 Task: Perpetual Calendar Template.
Action: Mouse moved to (57, 155)
Screenshot: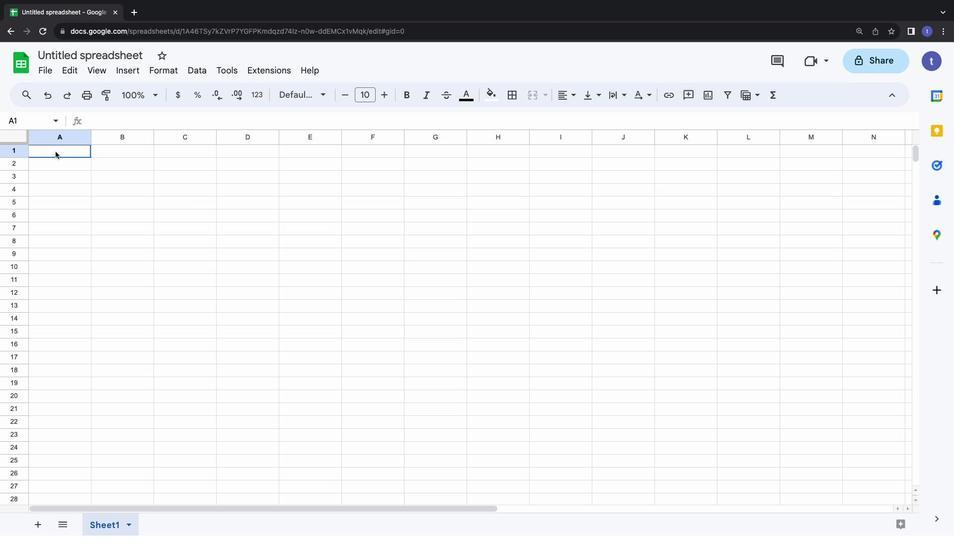 
Action: Mouse pressed left at (57, 155)
Screenshot: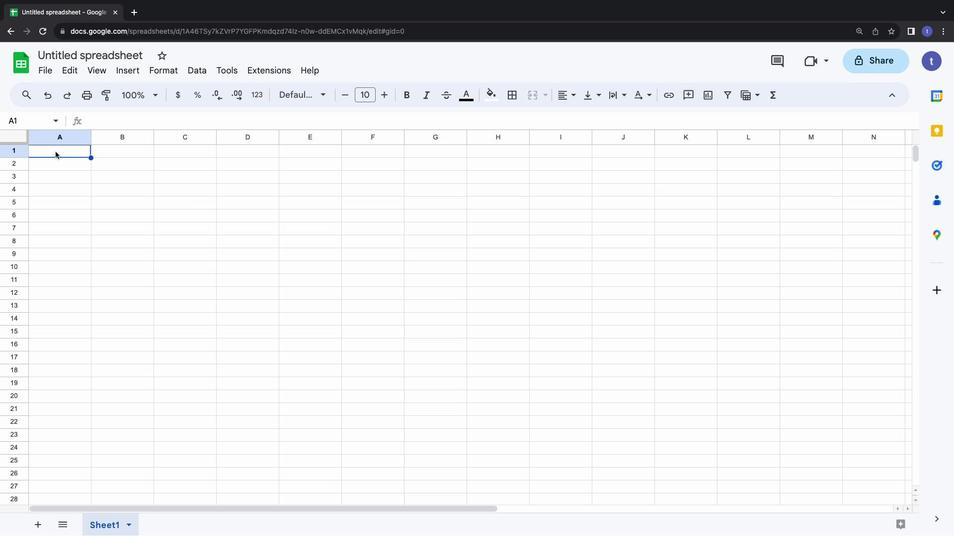 
Action: Mouse moved to (61, 158)
Screenshot: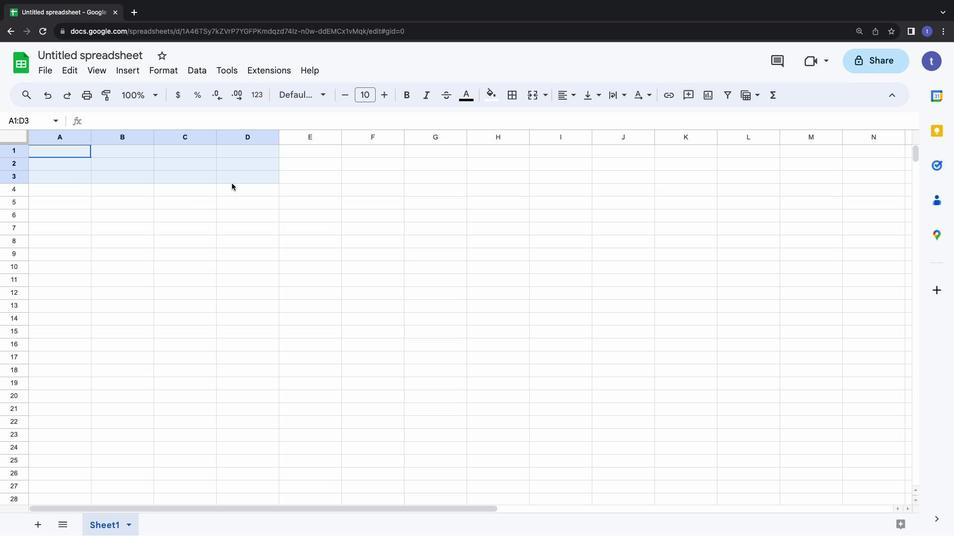 
Action: Mouse pressed left at (61, 158)
Screenshot: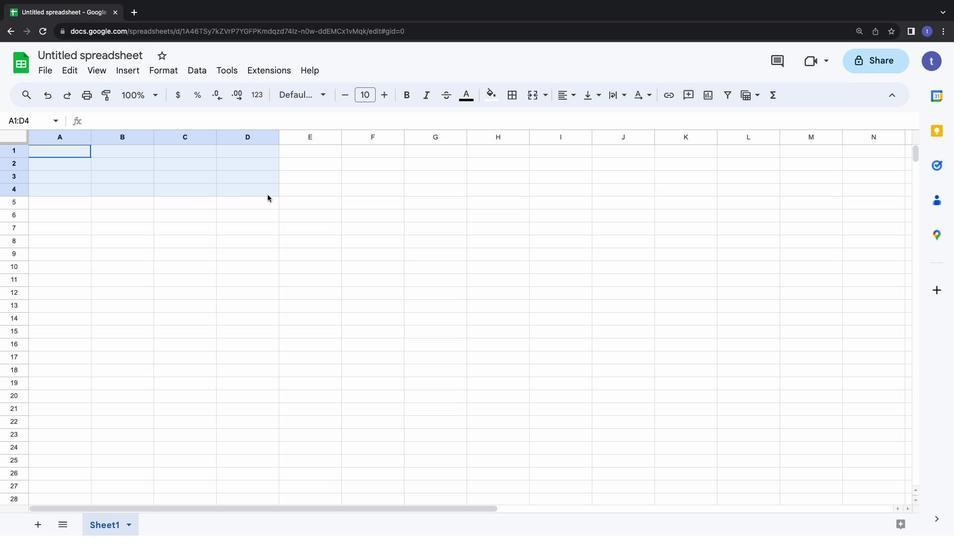 
Action: Mouse pressed left at (61, 158)
Screenshot: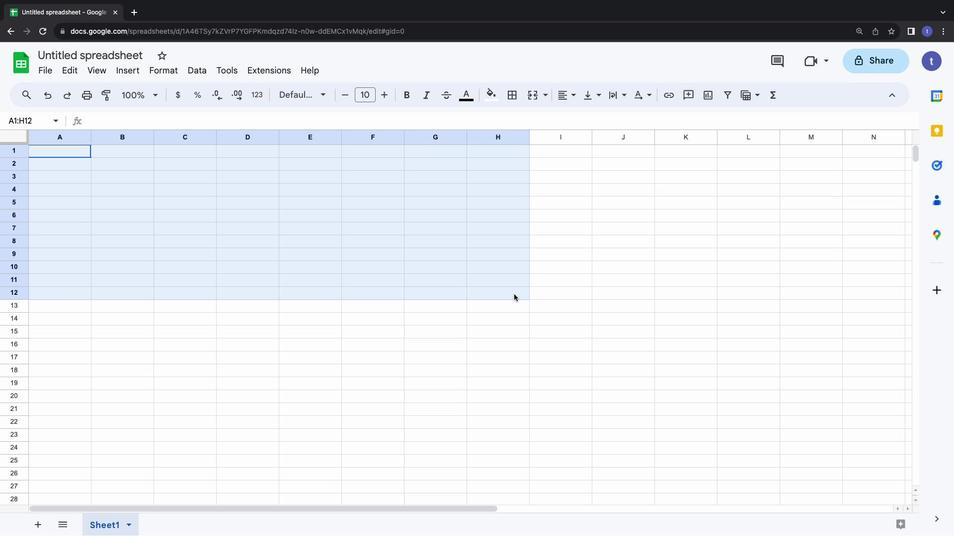 
Action: Mouse moved to (539, 517)
Screenshot: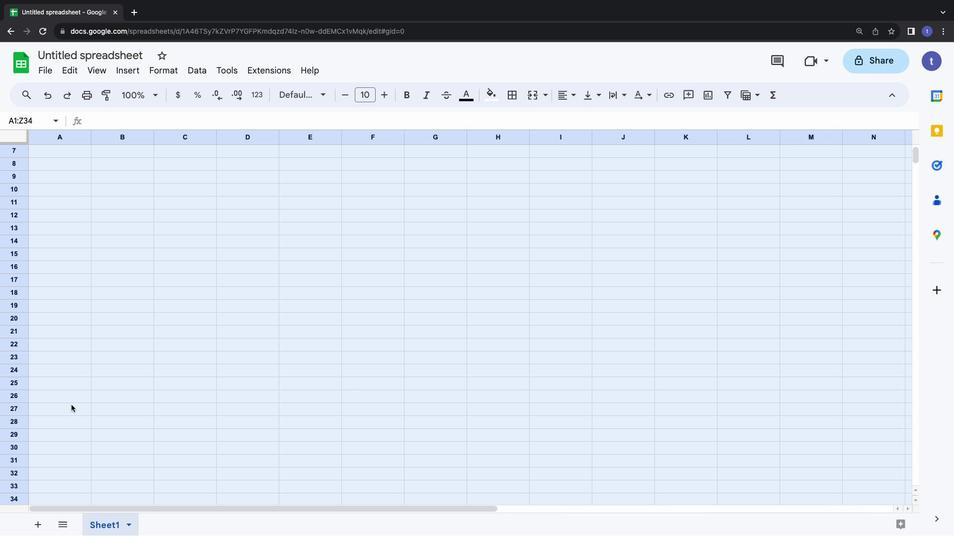 
Action: Mouse pressed left at (539, 517)
Screenshot: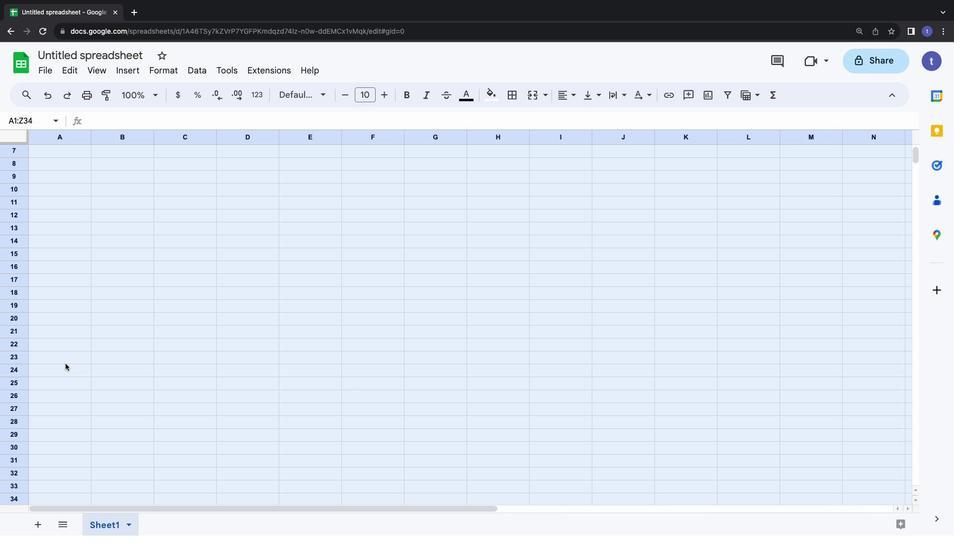 
Action: Mouse moved to (72, 370)
Screenshot: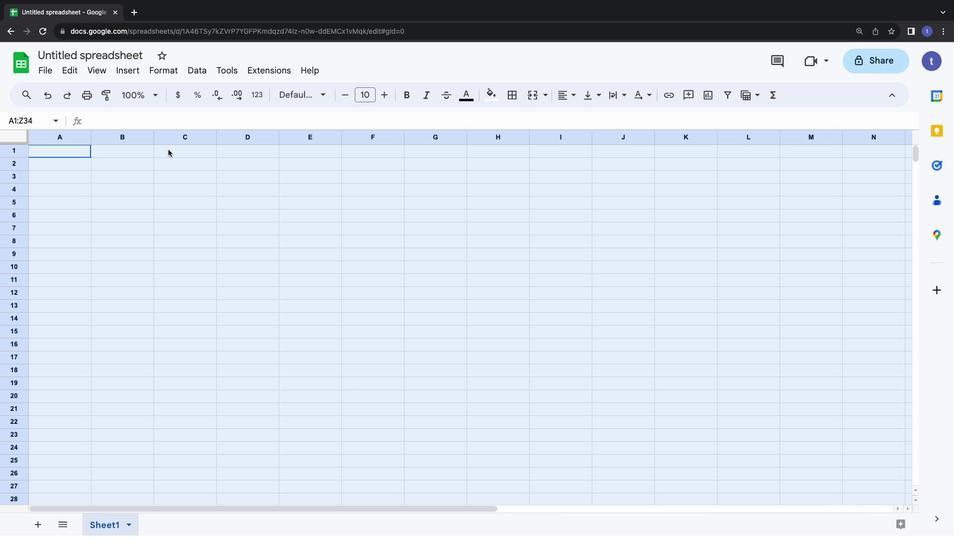 
Action: Mouse scrolled (72, 370) with delta (6, 6)
Screenshot: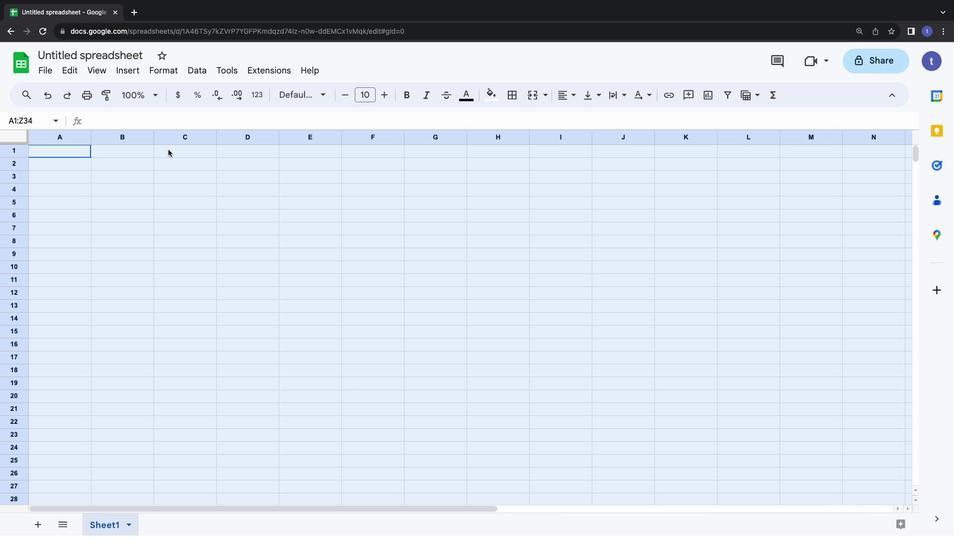 
Action: Mouse scrolled (72, 370) with delta (6, 6)
Screenshot: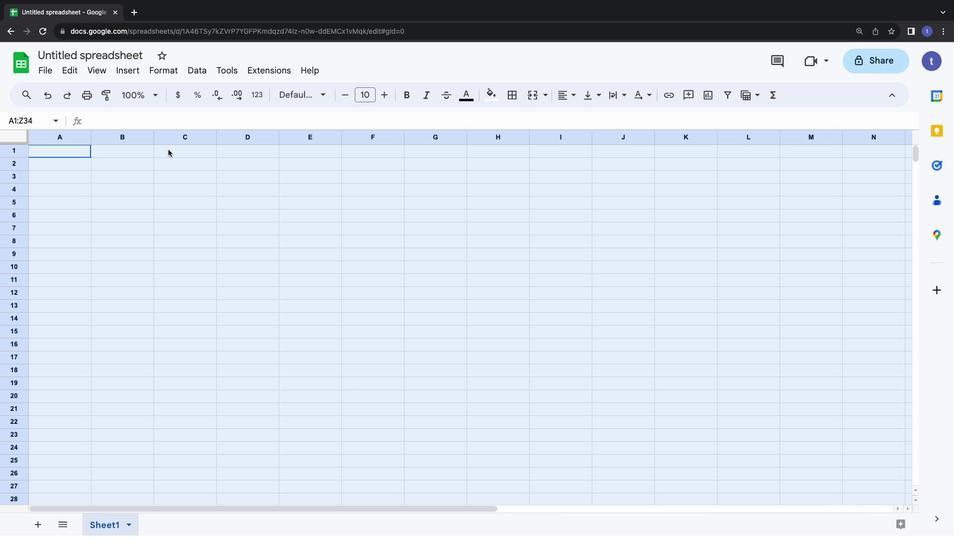 
Action: Mouse scrolled (72, 370) with delta (6, 8)
Screenshot: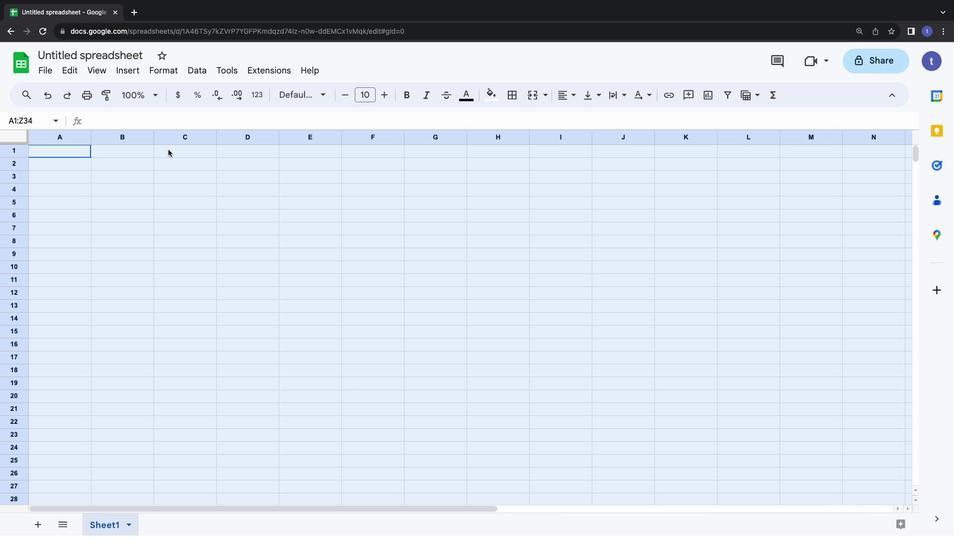 
Action: Mouse scrolled (72, 370) with delta (6, 8)
Screenshot: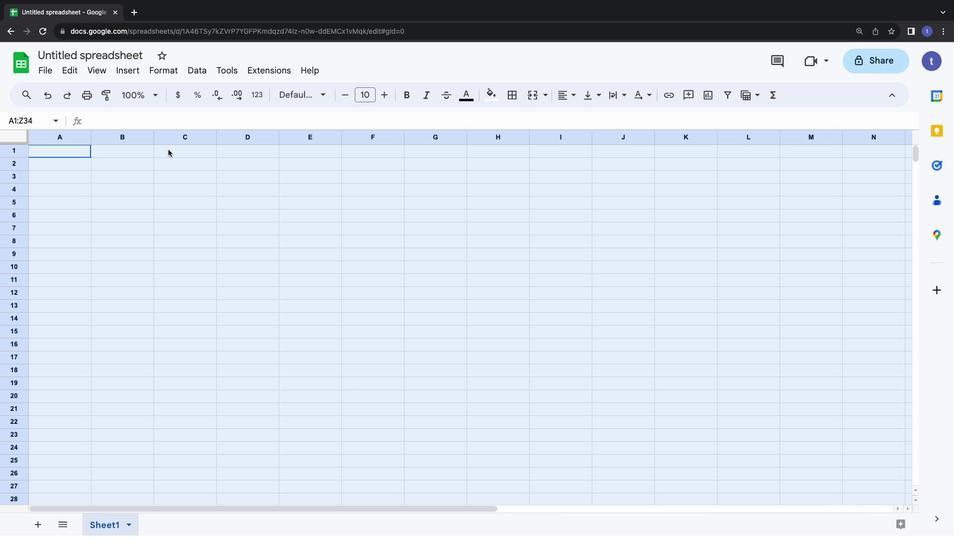 
Action: Mouse scrolled (72, 370) with delta (6, 9)
Screenshot: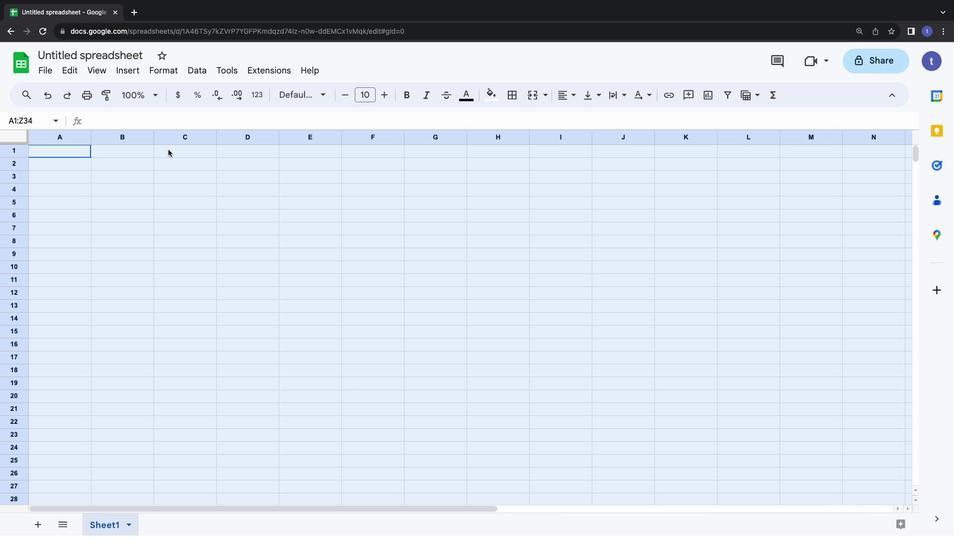 
Action: Mouse scrolled (72, 370) with delta (6, 9)
Screenshot: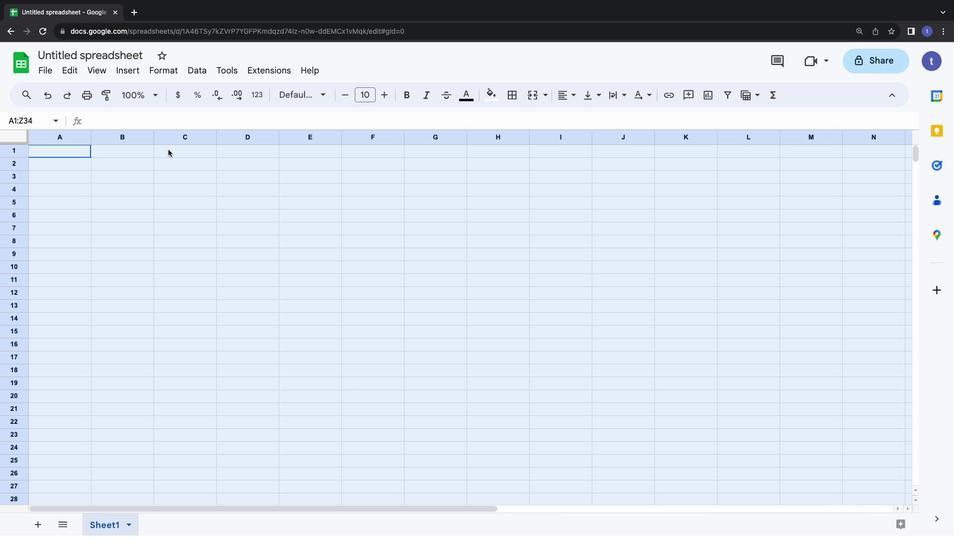 
Action: Mouse moved to (73, 368)
Screenshot: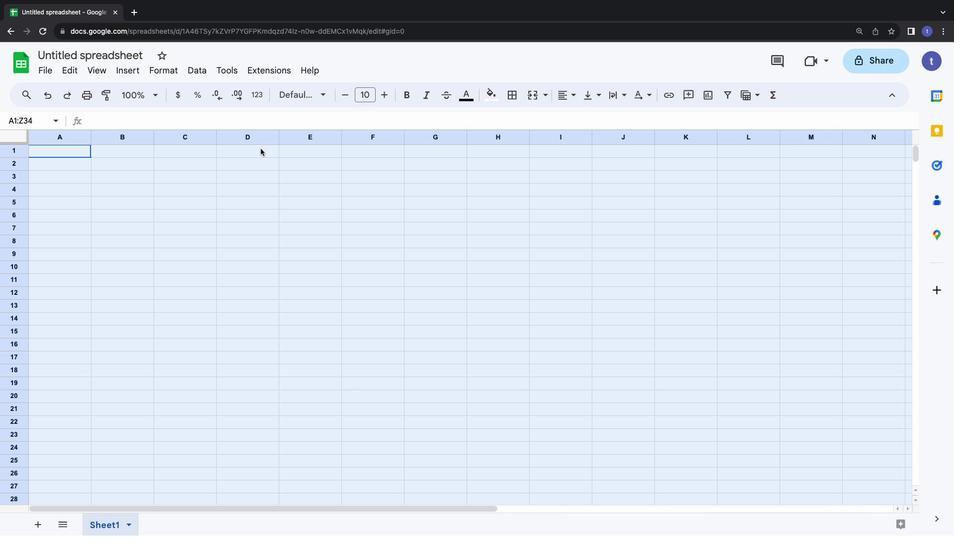 
Action: Mouse scrolled (73, 368) with delta (6, 6)
Screenshot: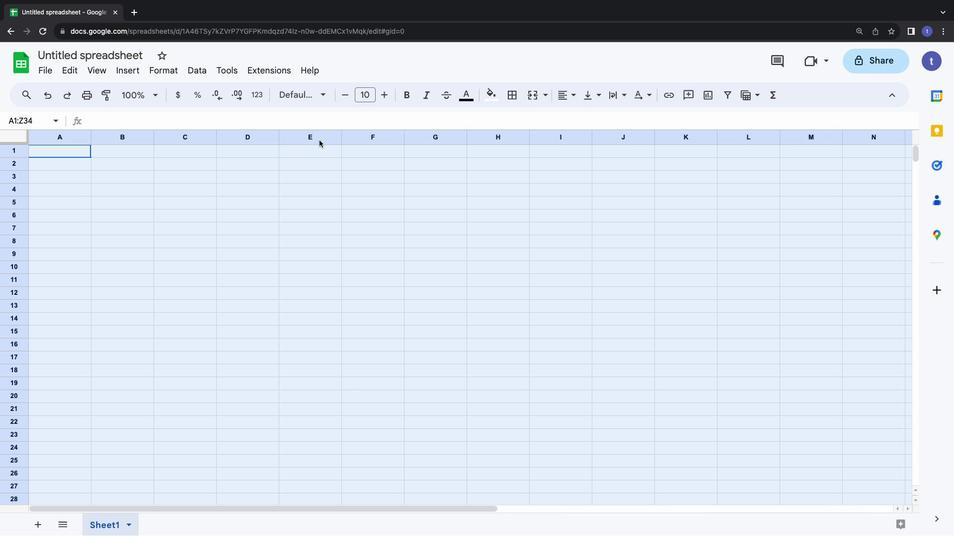 
Action: Mouse scrolled (73, 368) with delta (6, 6)
Screenshot: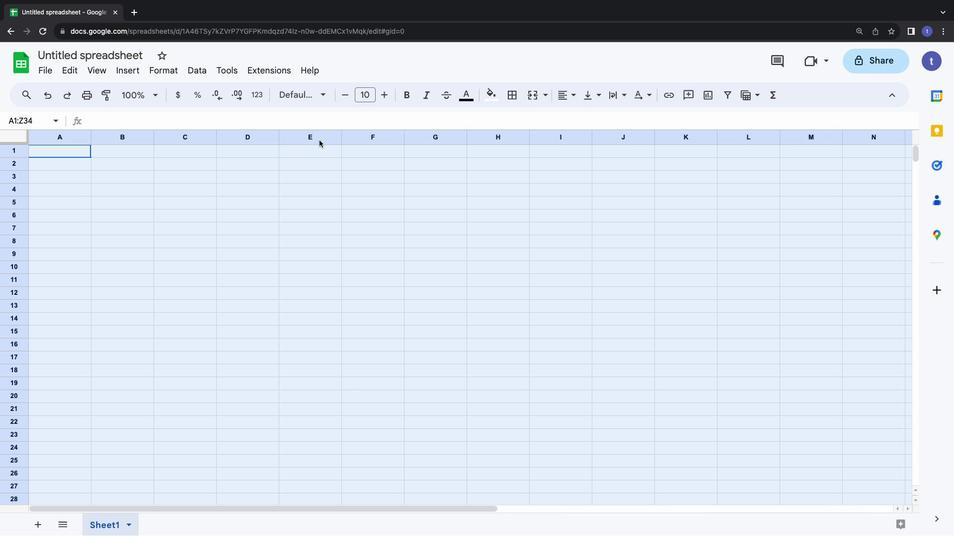 
Action: Mouse scrolled (73, 368) with delta (6, 8)
Screenshot: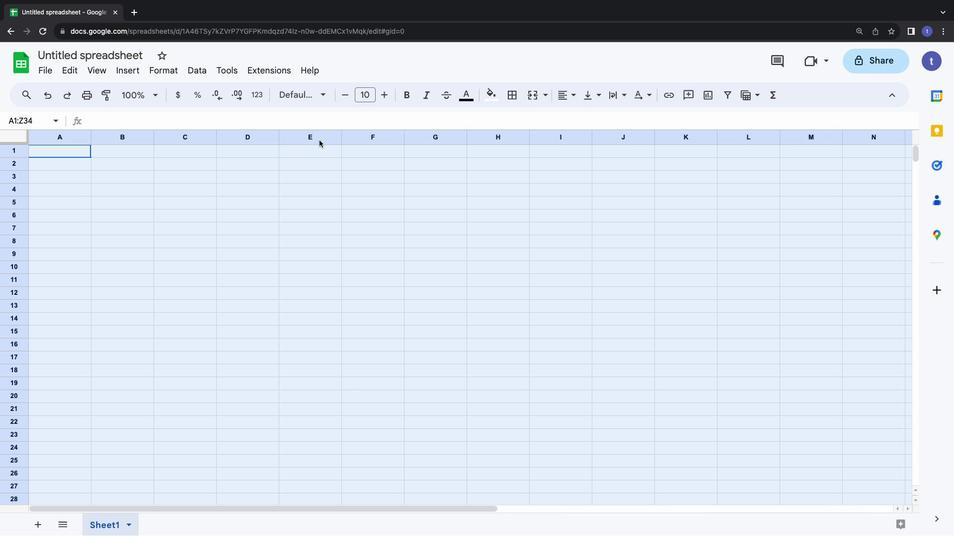 
Action: Mouse scrolled (73, 368) with delta (6, 8)
Screenshot: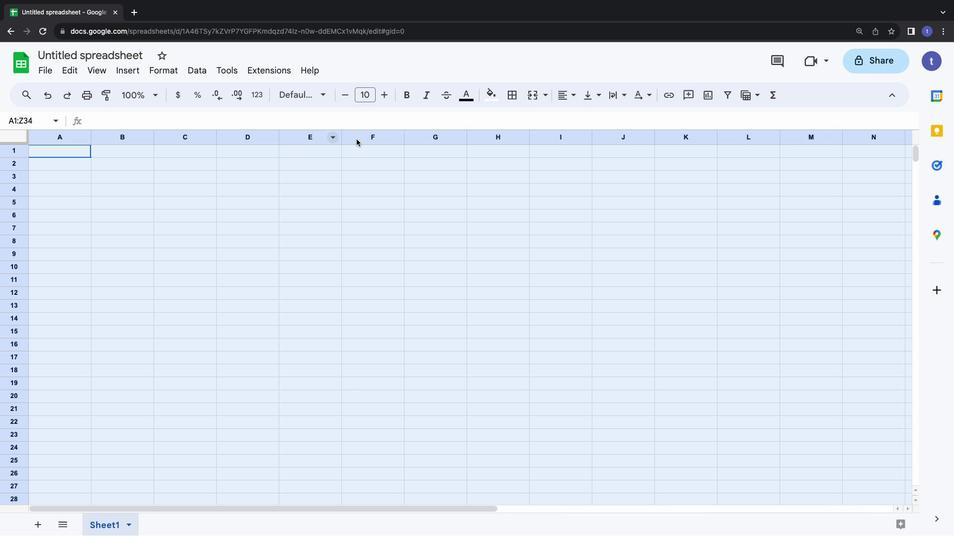
Action: Mouse scrolled (73, 368) with delta (6, 9)
Screenshot: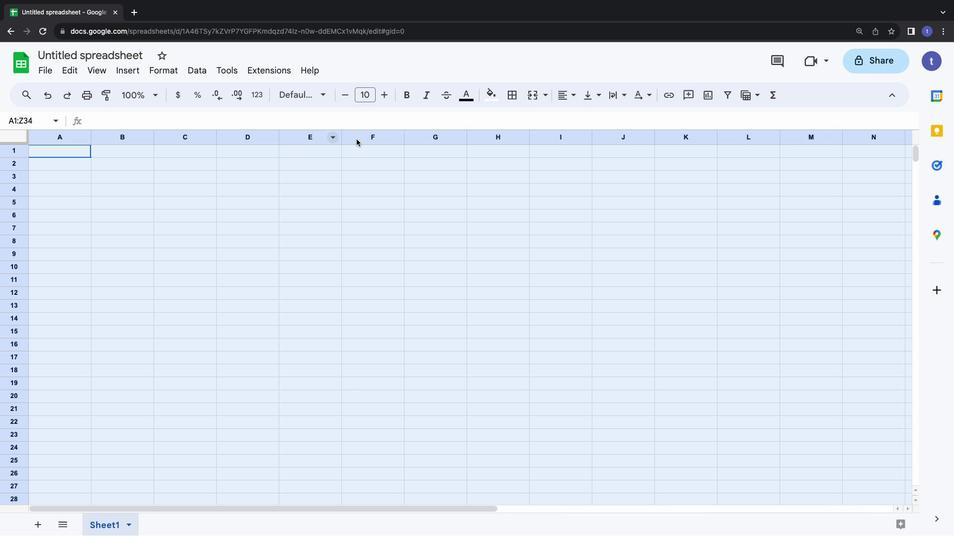 
Action: Mouse moved to (513, 103)
Screenshot: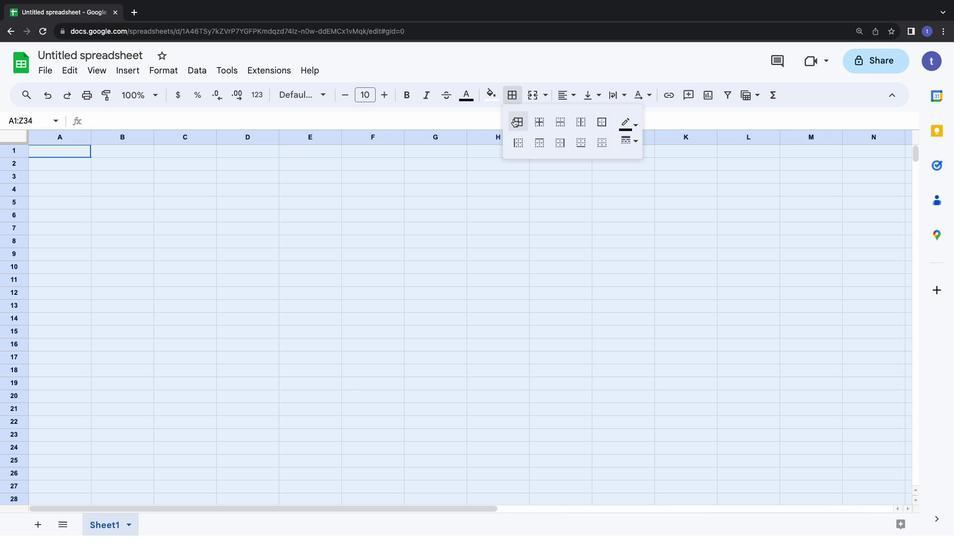
Action: Mouse pressed left at (513, 103)
Screenshot: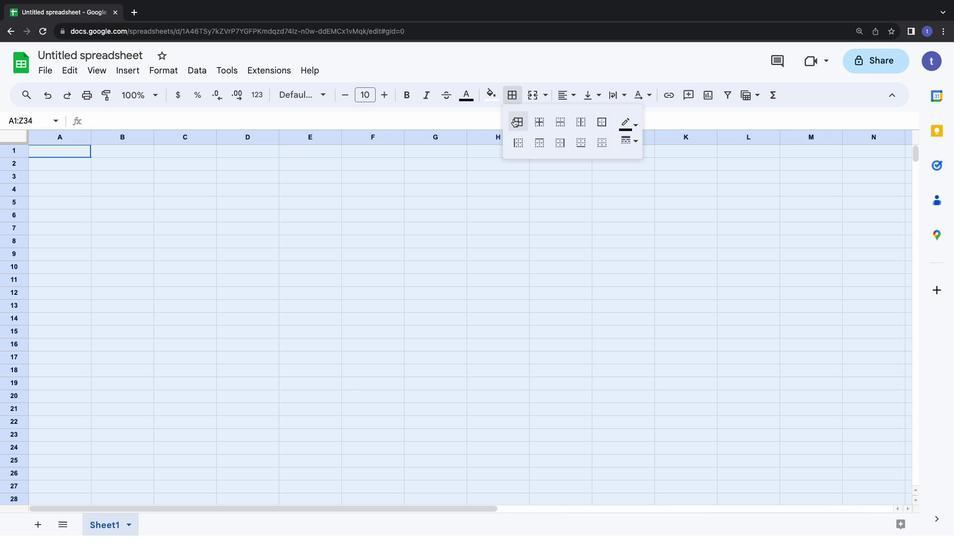 
Action: Mouse moved to (520, 125)
Screenshot: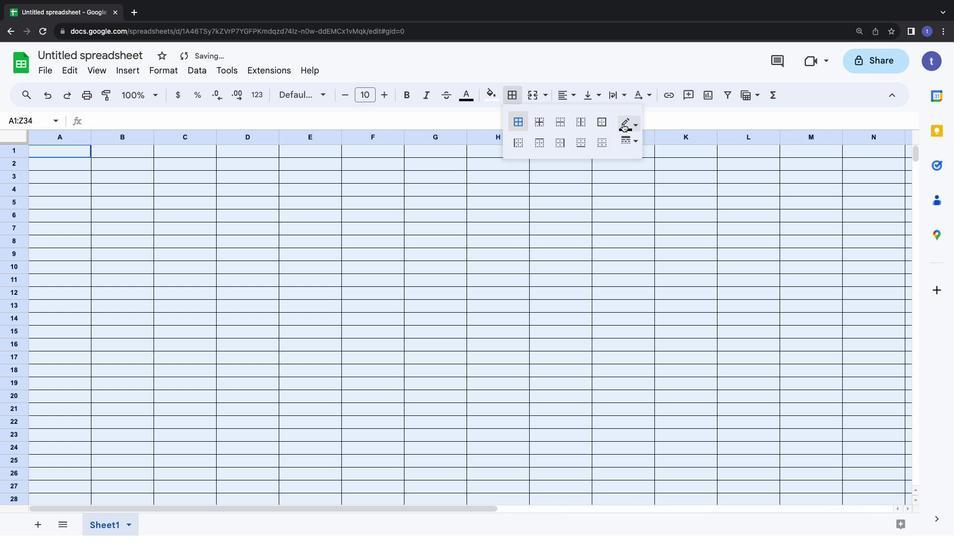 
Action: Mouse pressed left at (520, 125)
Screenshot: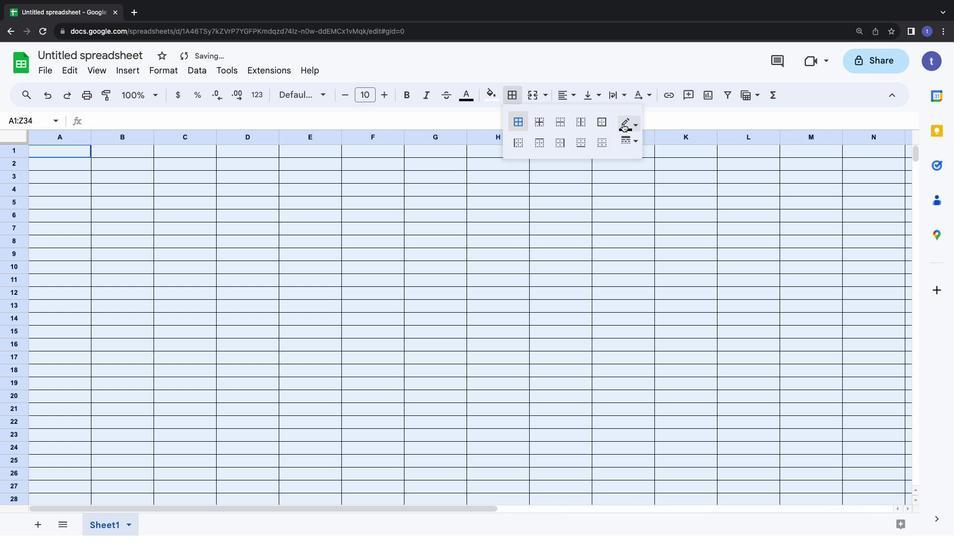 
Action: Mouse moved to (629, 130)
Screenshot: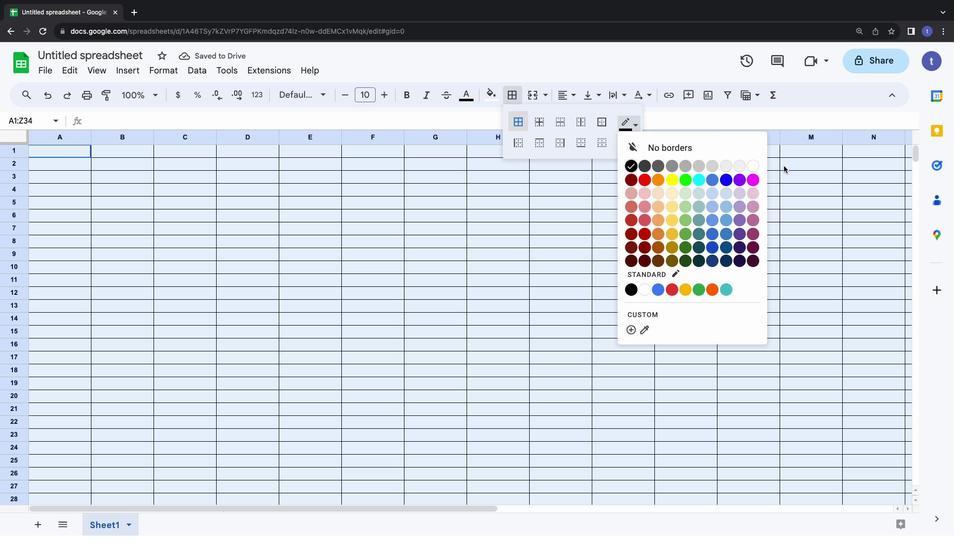 
Action: Mouse pressed left at (629, 130)
Screenshot: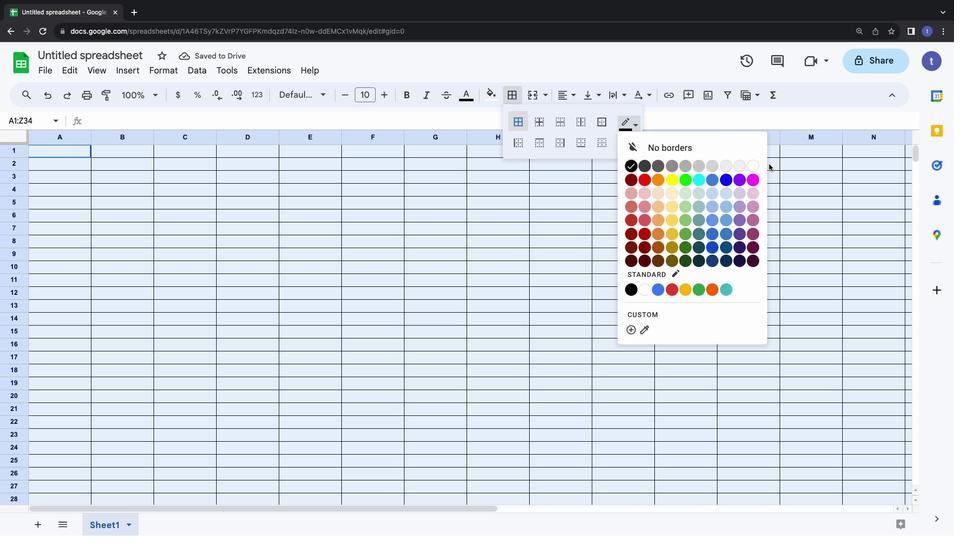 
Action: Mouse moved to (765, 169)
Screenshot: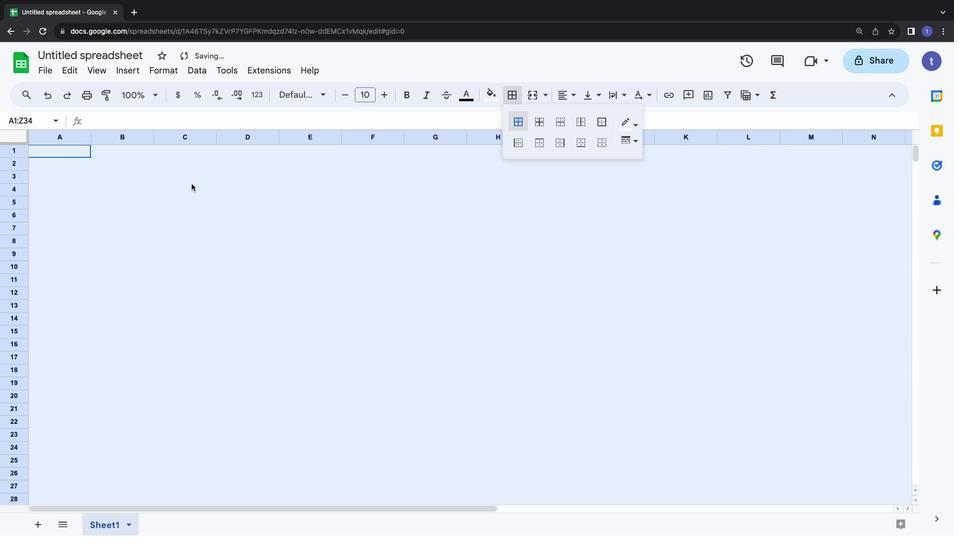 
Action: Mouse pressed left at (765, 169)
Screenshot: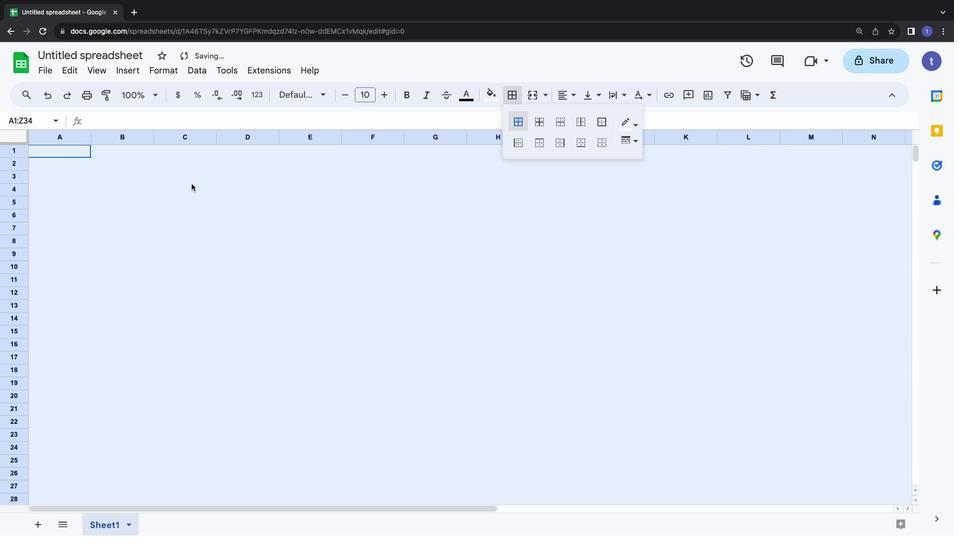 
Action: Mouse moved to (118, 155)
Screenshot: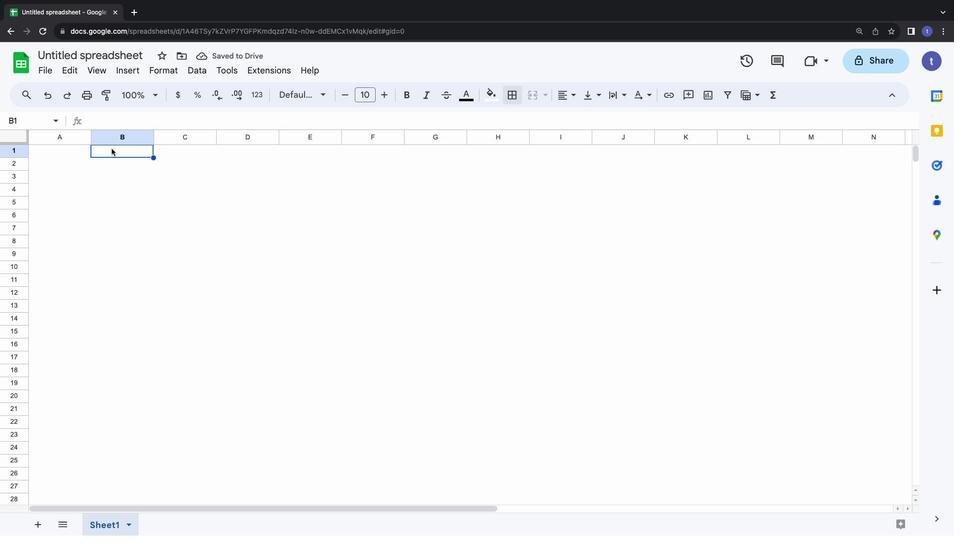 
Action: Mouse pressed left at (118, 155)
Screenshot: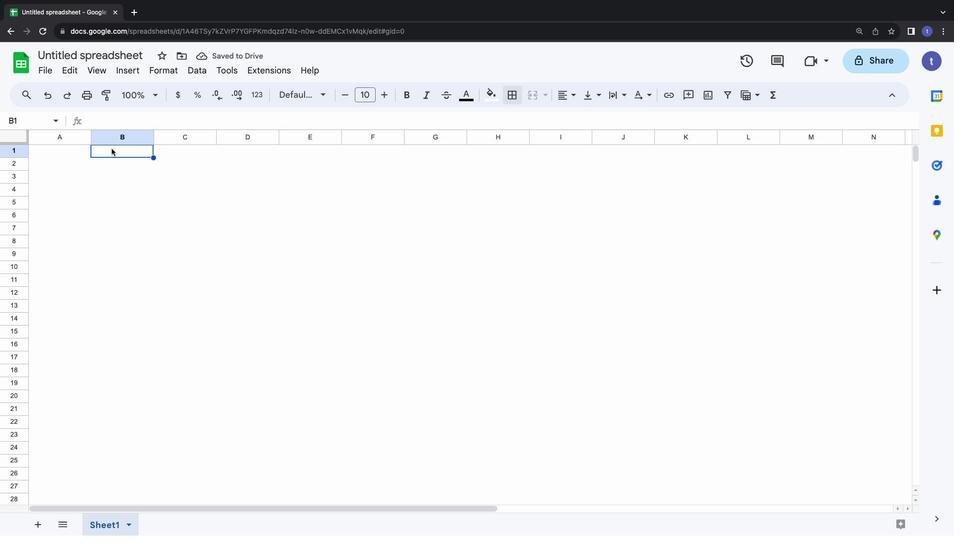 
Action: Mouse moved to (124, 169)
Screenshot: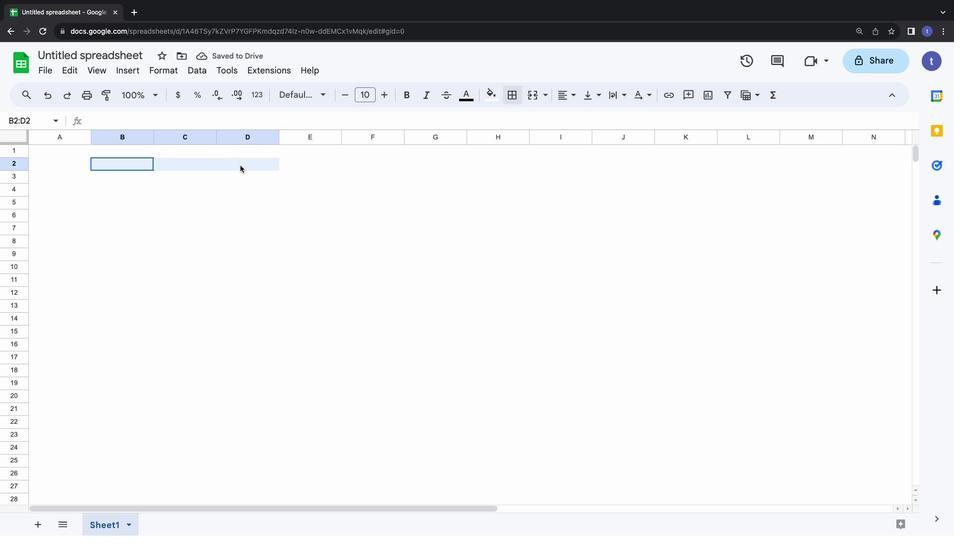 
Action: Mouse pressed left at (124, 169)
Screenshot: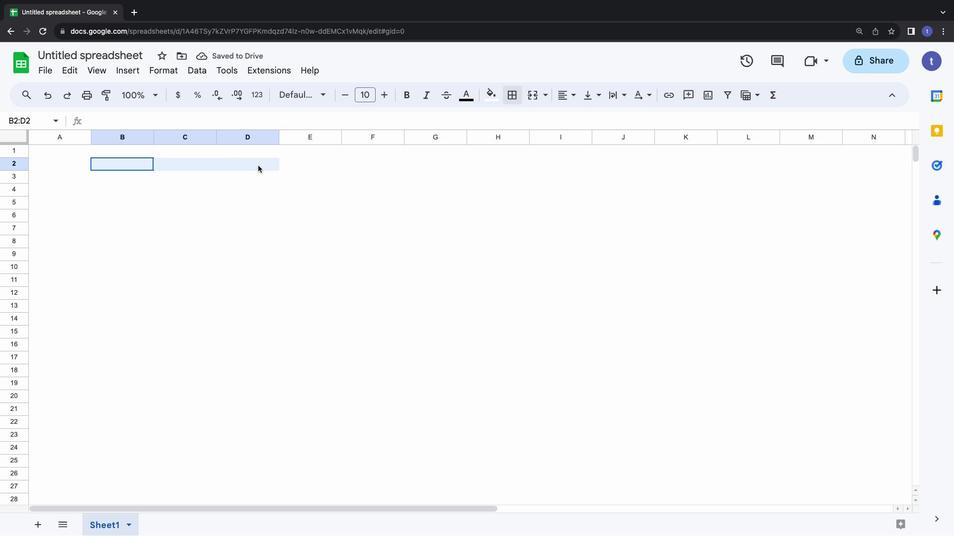 
Action: Mouse pressed left at (124, 169)
Screenshot: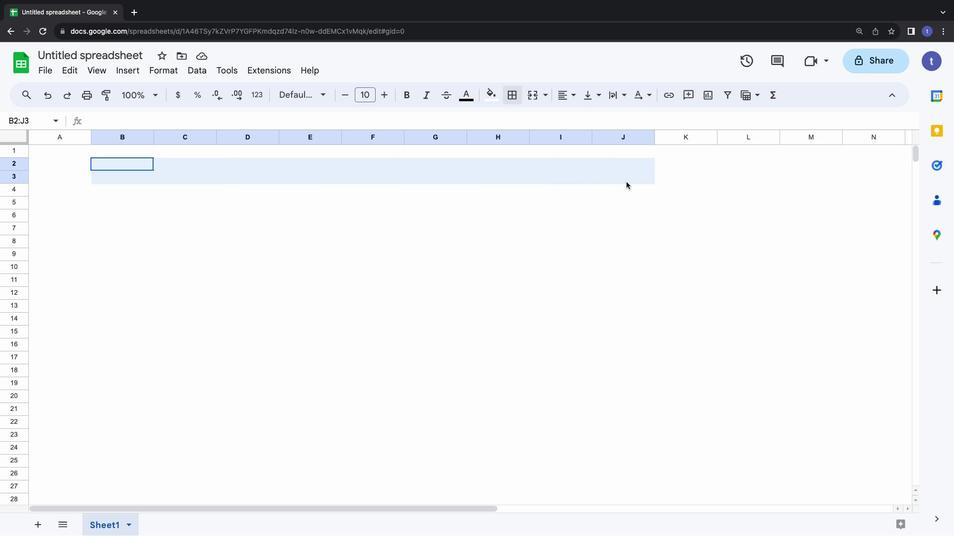 
Action: Mouse moved to (223, 142)
Screenshot: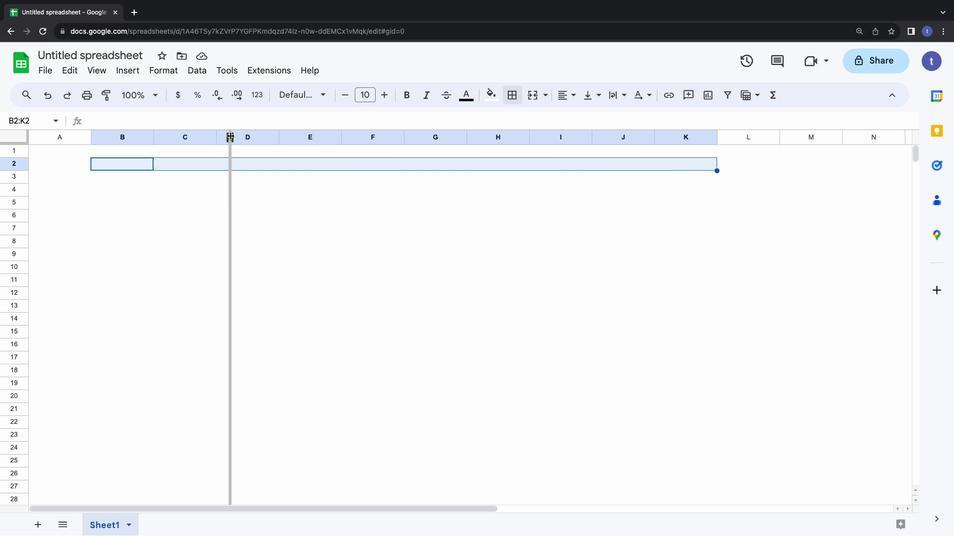 
Action: Mouse pressed left at (223, 142)
Screenshot: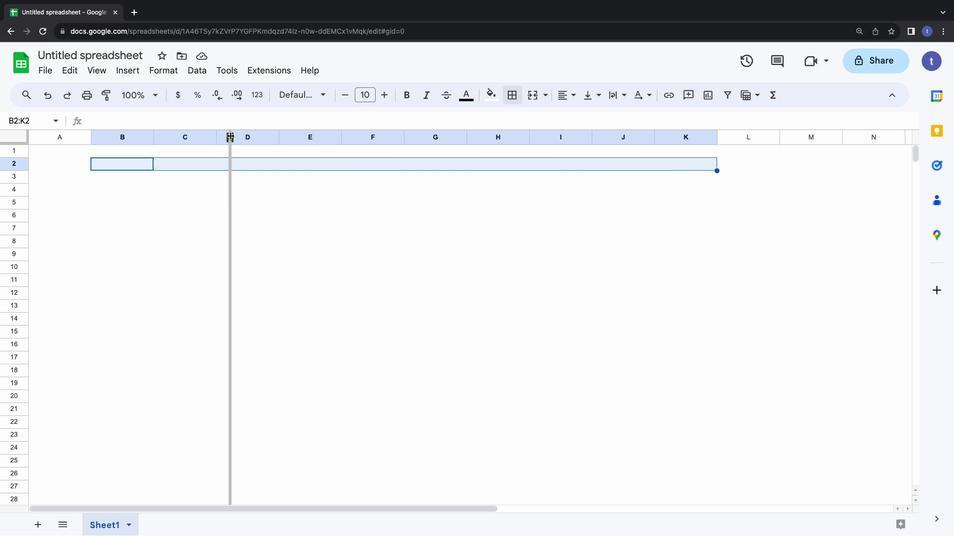 
Action: Mouse moved to (298, 145)
Screenshot: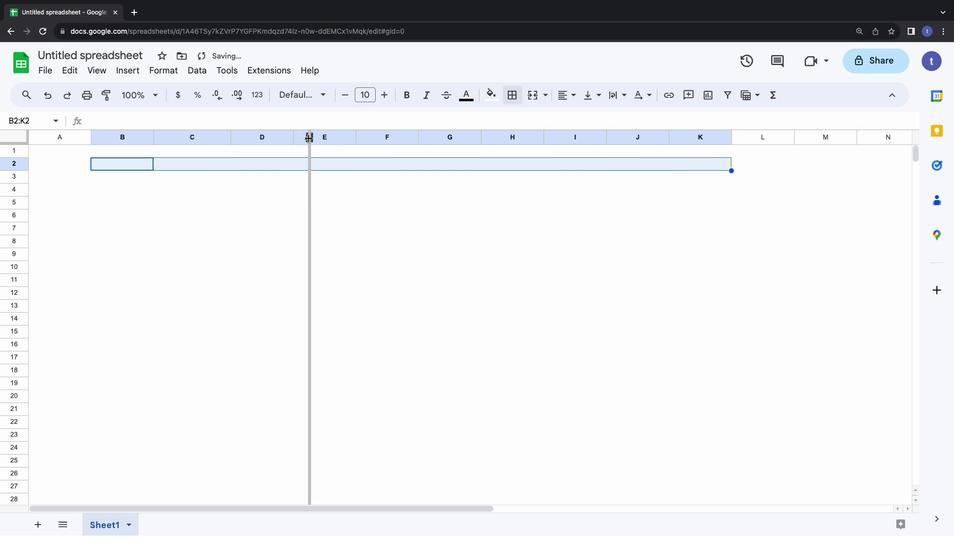 
Action: Mouse pressed left at (298, 145)
Screenshot: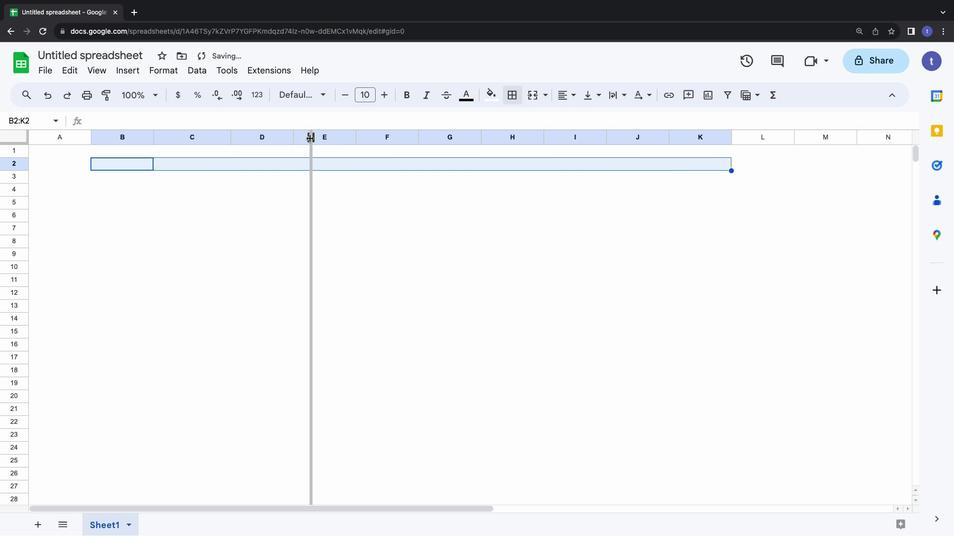 
Action: Mouse moved to (398, 142)
Screenshot: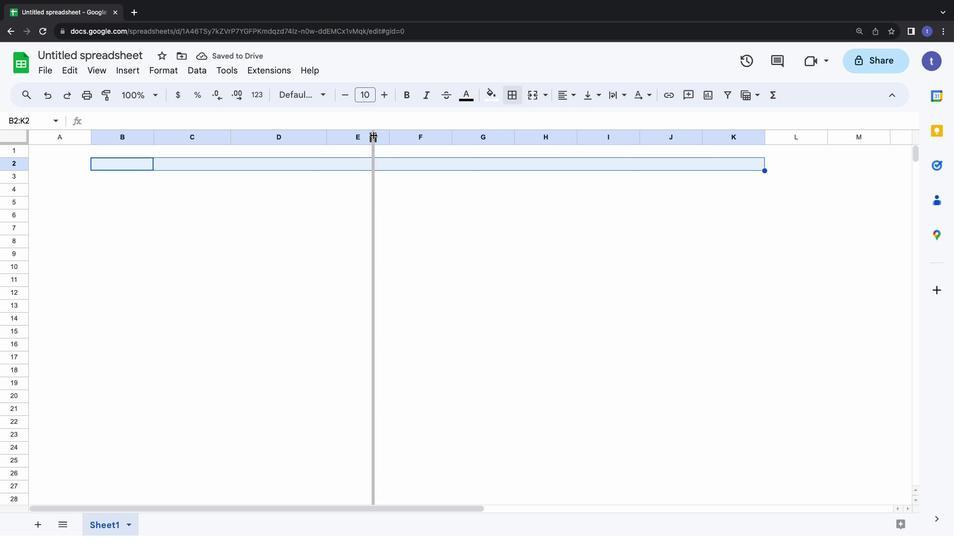 
Action: Mouse pressed left at (398, 142)
Screenshot: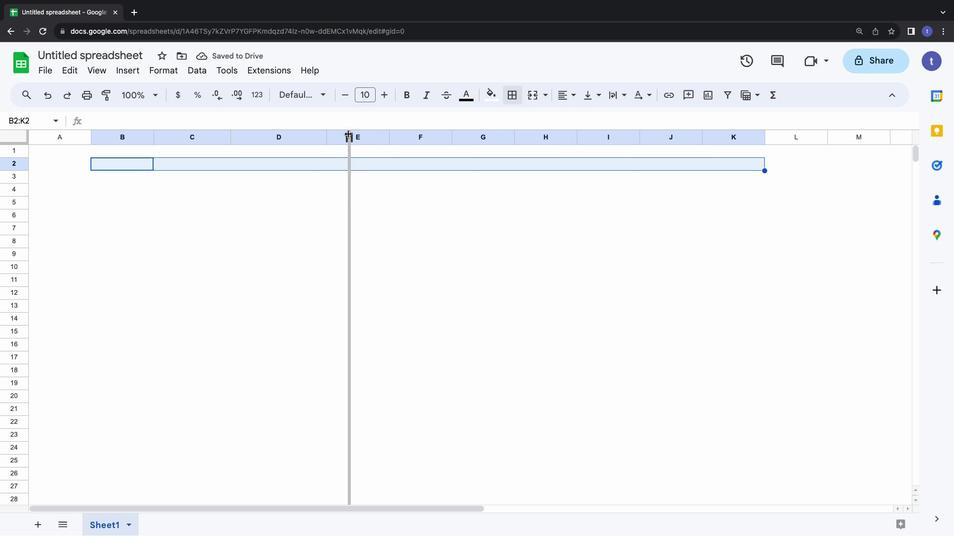 
Action: Mouse moved to (405, 143)
Screenshot: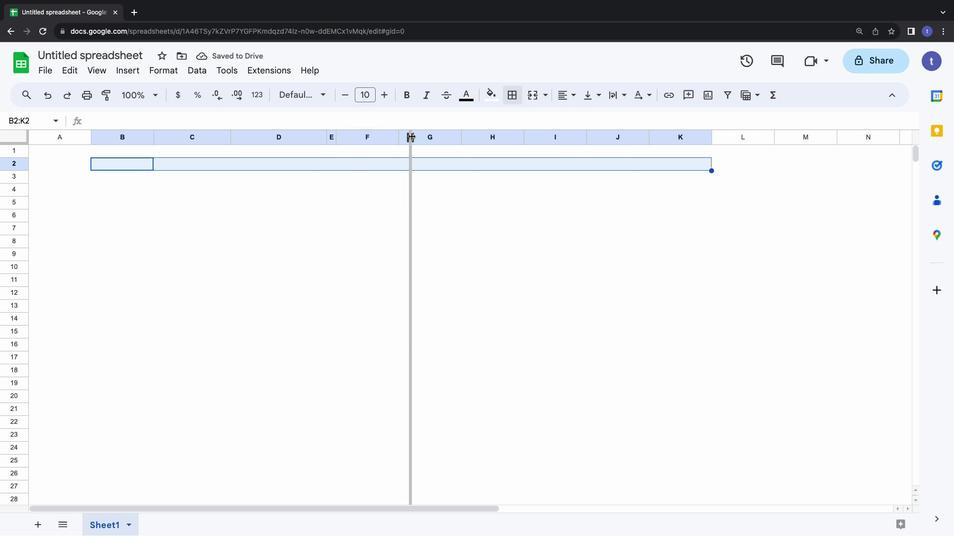 
Action: Mouse pressed left at (405, 143)
Screenshot: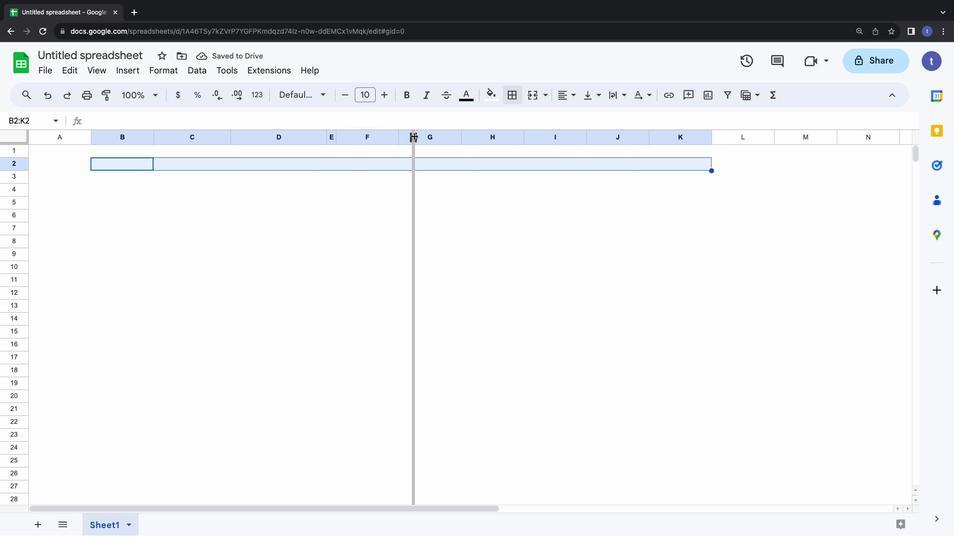
Action: Mouse moved to (477, 143)
Screenshot: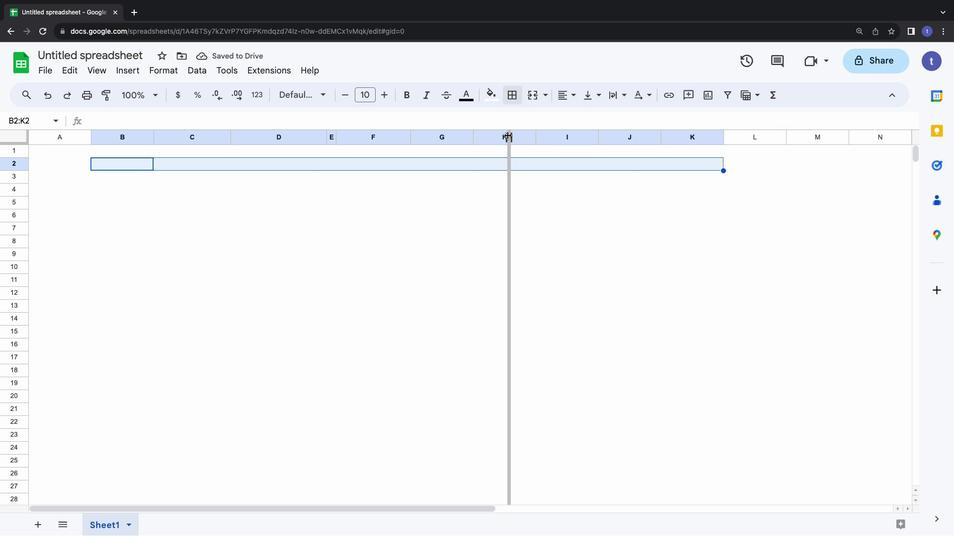 
Action: Mouse pressed left at (477, 143)
Screenshot: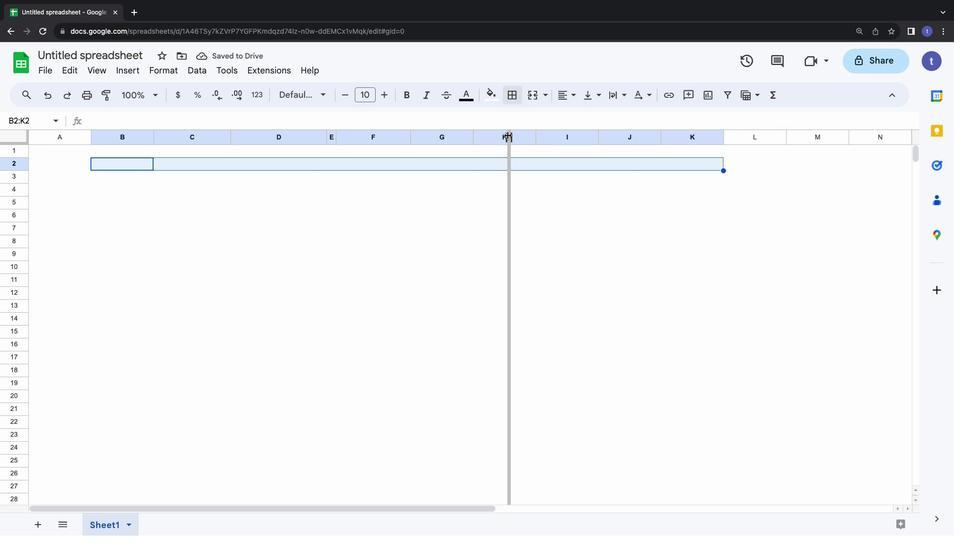 
Action: Mouse moved to (580, 146)
Screenshot: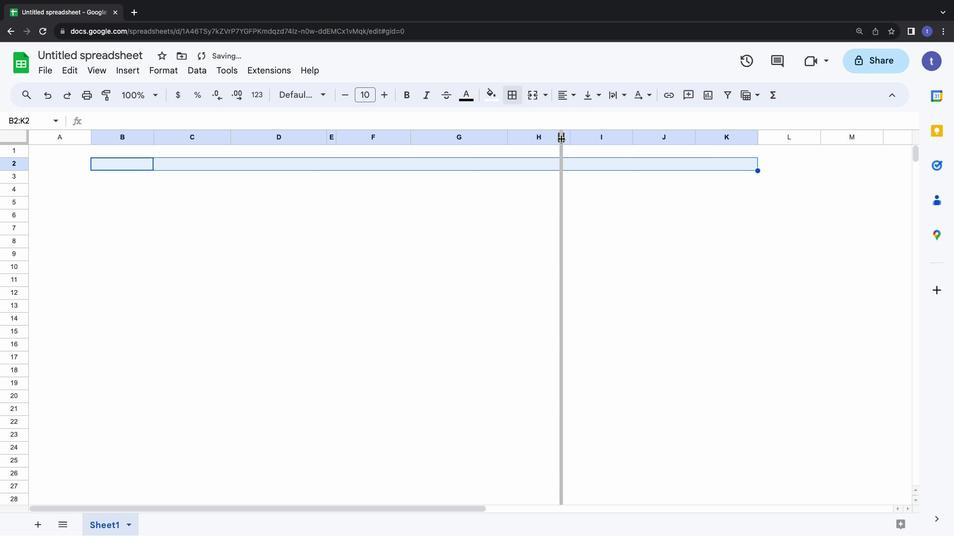 
Action: Mouse pressed left at (580, 146)
Screenshot: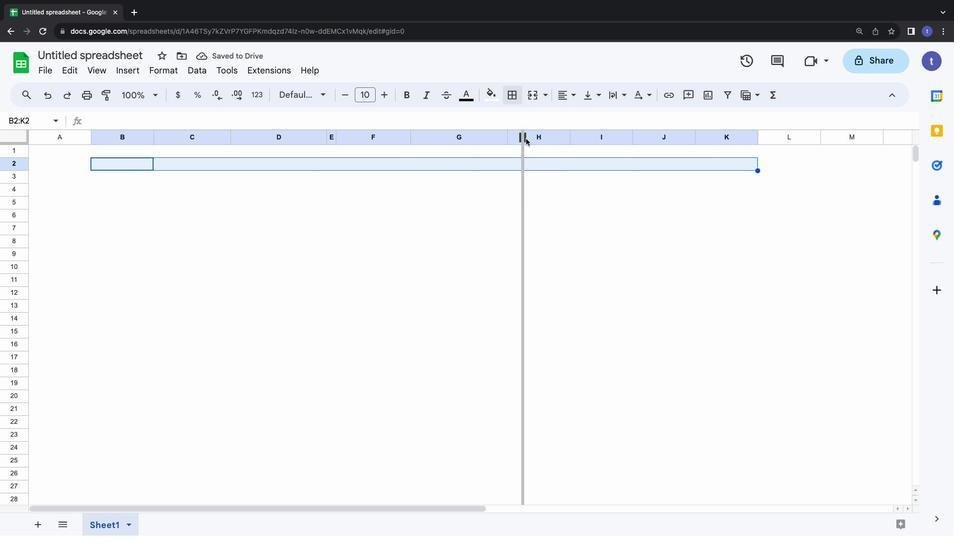 
Action: Mouse moved to (593, 142)
Screenshot: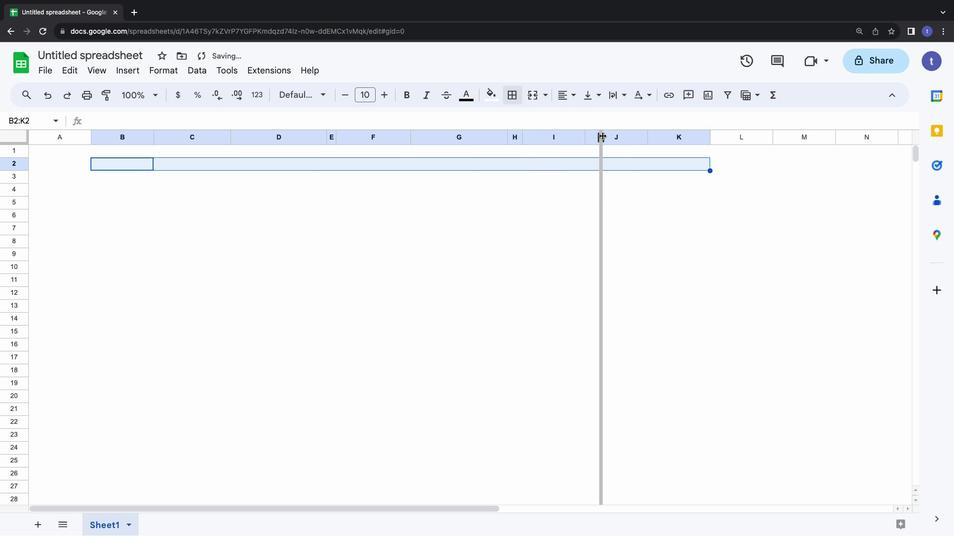 
Action: Mouse pressed left at (593, 142)
Screenshot: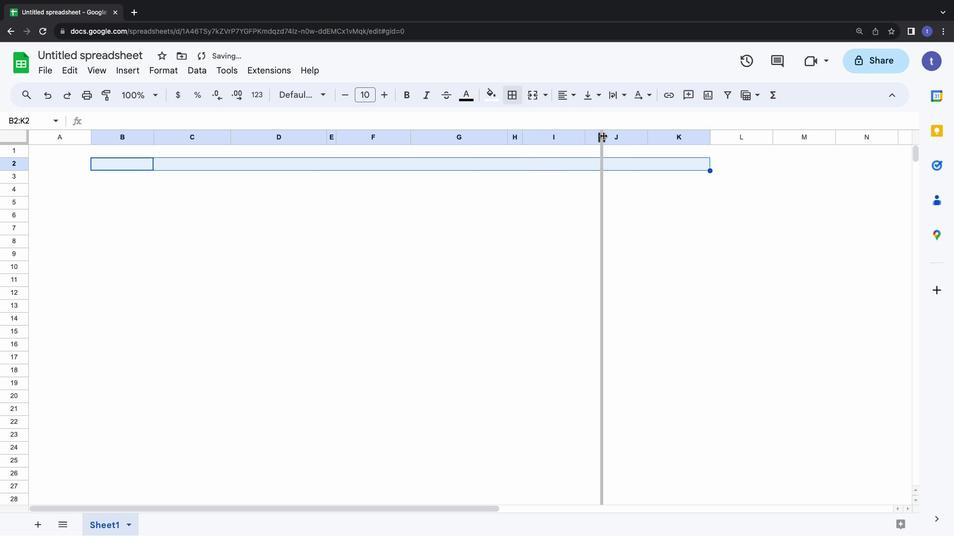 
Action: Mouse moved to (675, 145)
Screenshot: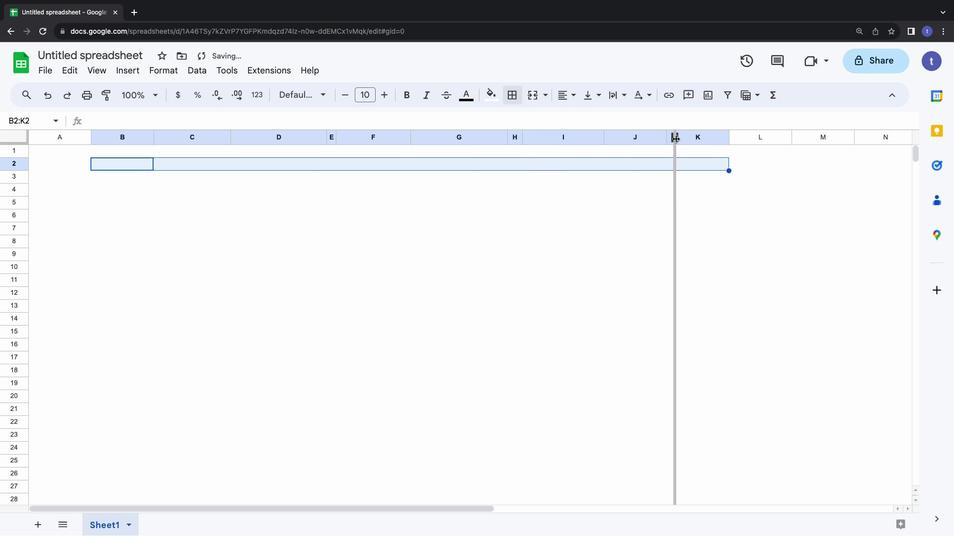 
Action: Mouse pressed left at (675, 145)
Screenshot: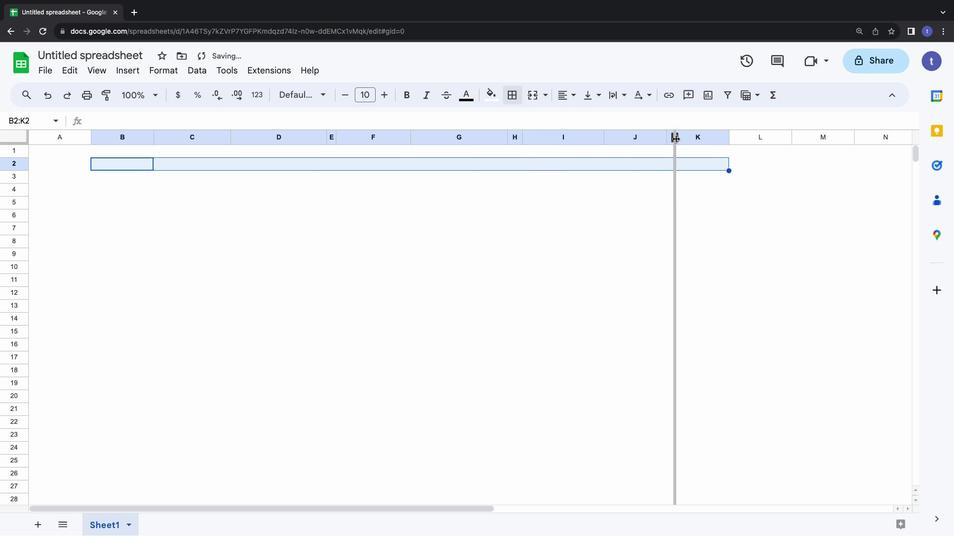 
Action: Mouse moved to (767, 143)
Screenshot: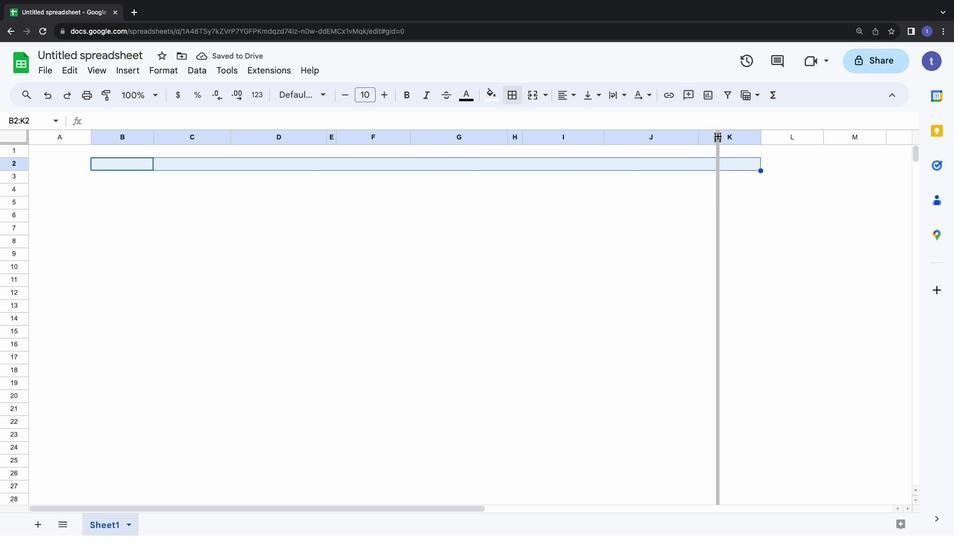 
Action: Mouse pressed left at (767, 143)
Screenshot: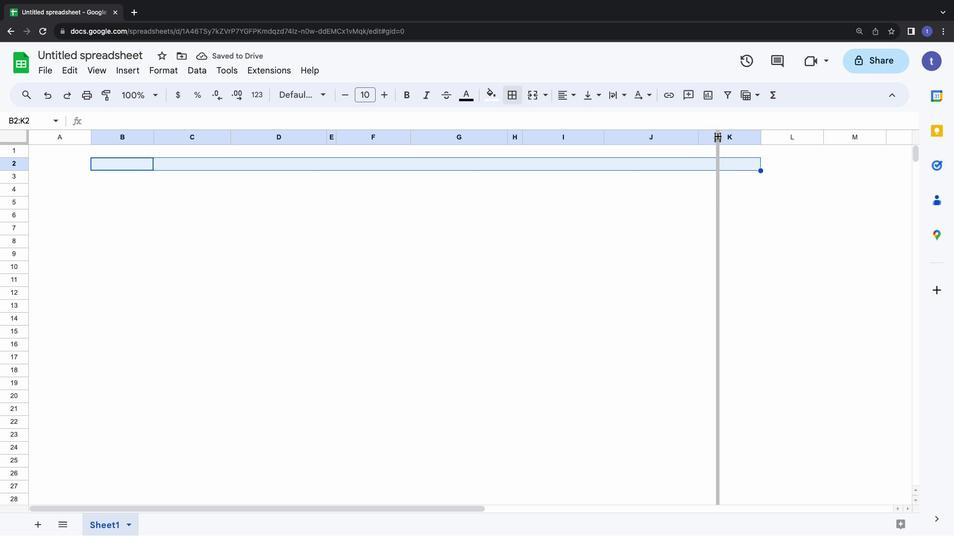
Action: Mouse moved to (784, 143)
Screenshot: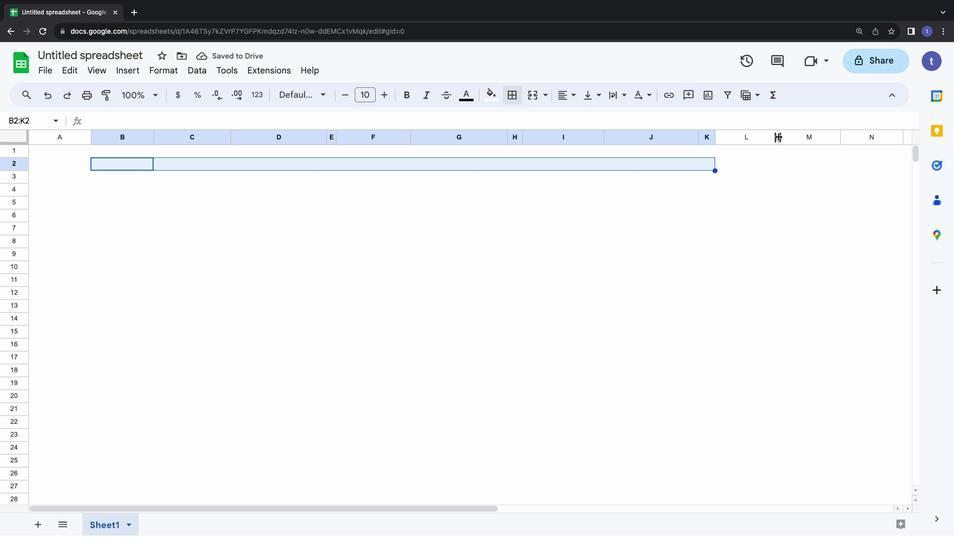 
Action: Mouse pressed left at (784, 143)
Screenshot: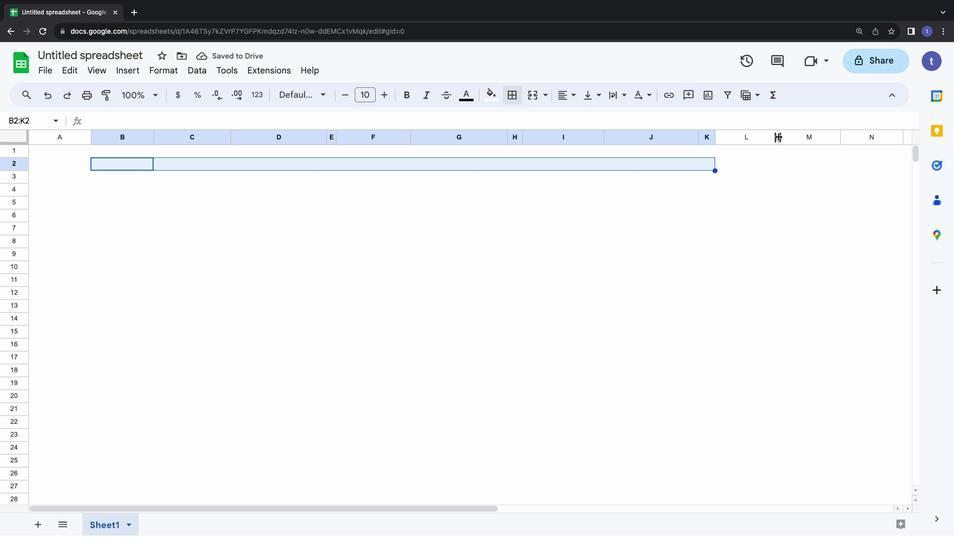 
Action: Mouse pressed left at (784, 143)
Screenshot: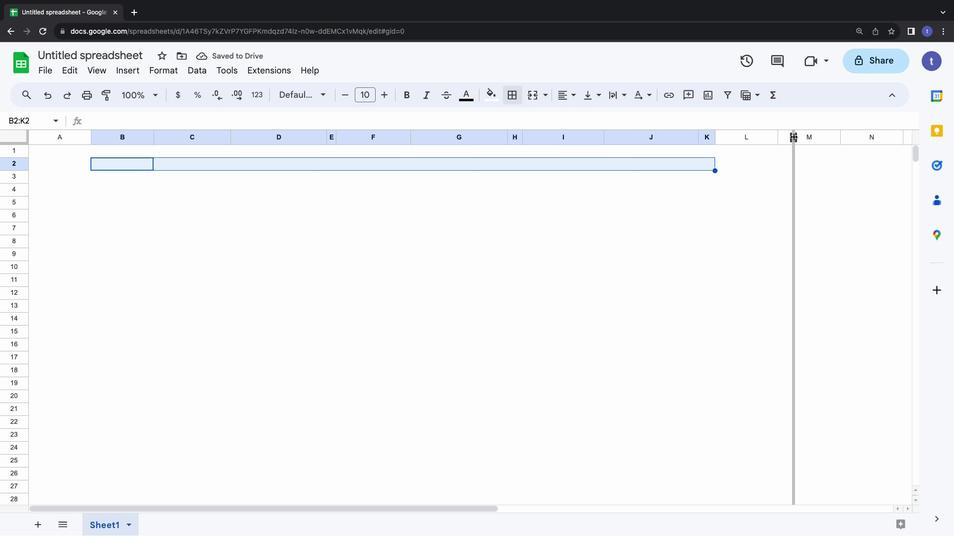 
Action: Mouse moved to (490, 515)
Screenshot: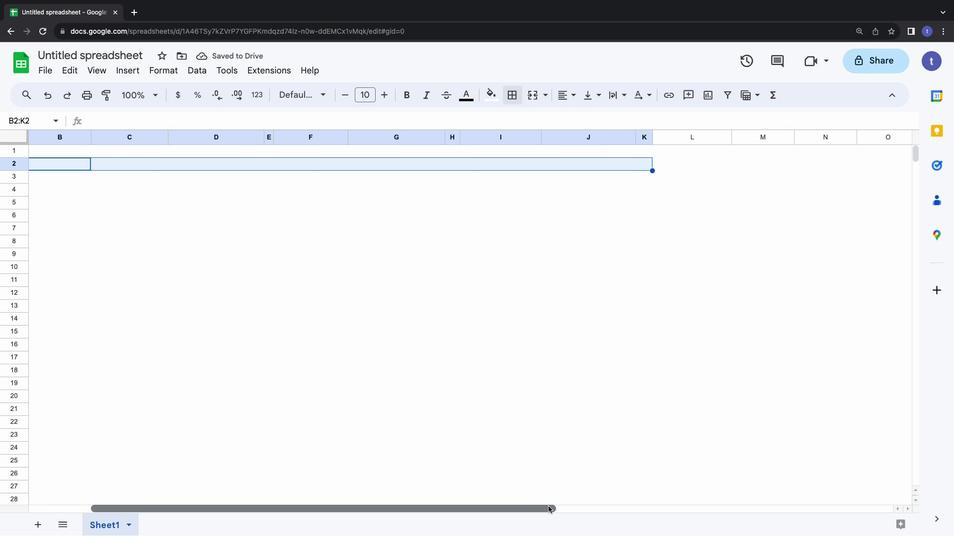 
Action: Mouse pressed left at (490, 515)
Screenshot: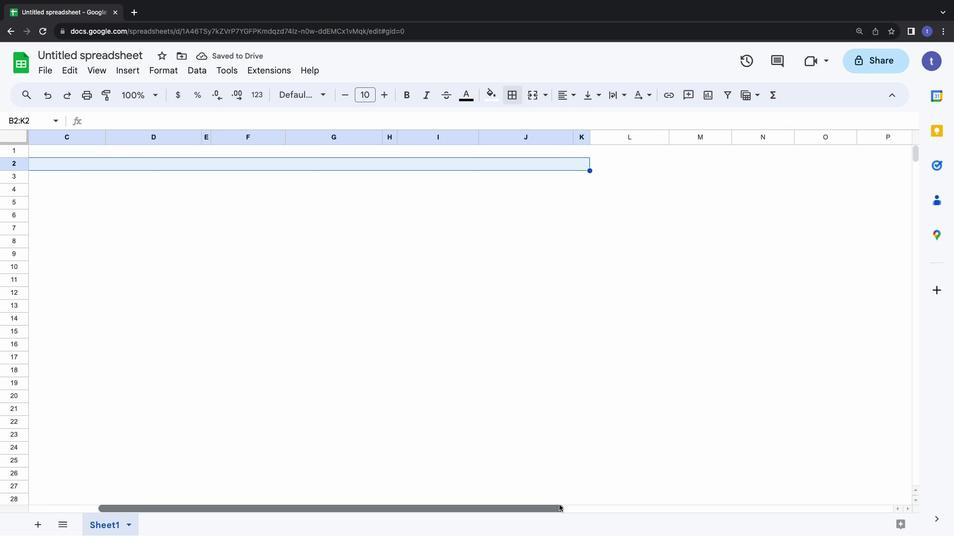 
Action: Mouse moved to (599, 141)
Screenshot: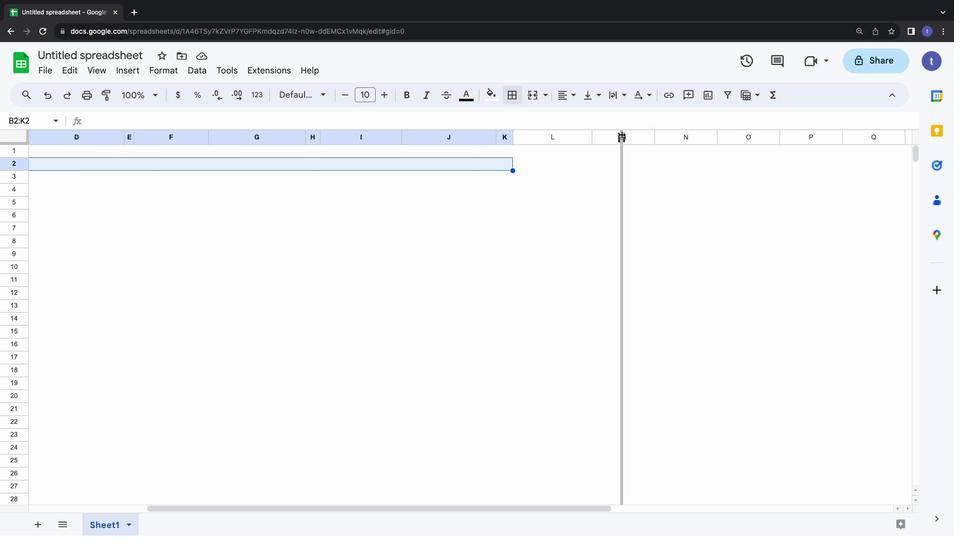 
Action: Mouse pressed left at (599, 141)
Screenshot: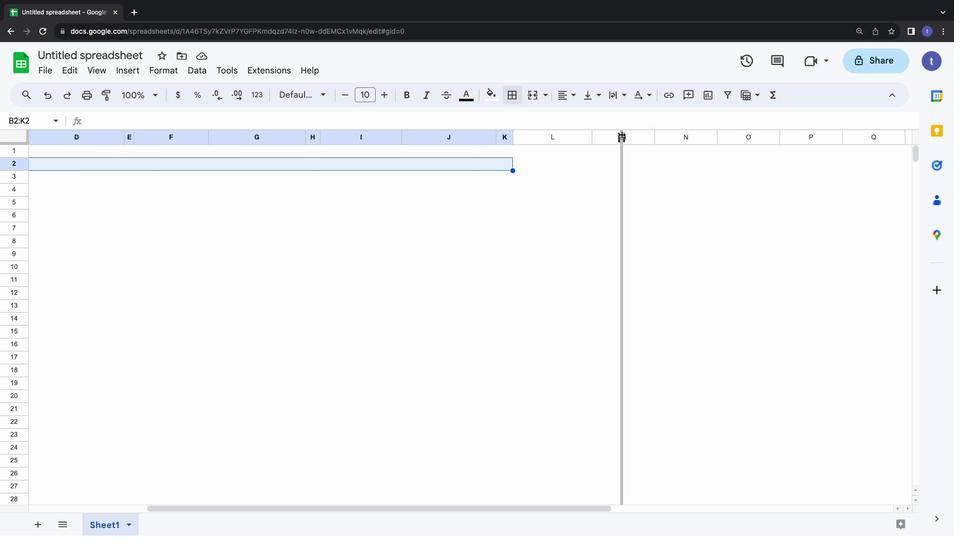
Action: Mouse moved to (630, 145)
Screenshot: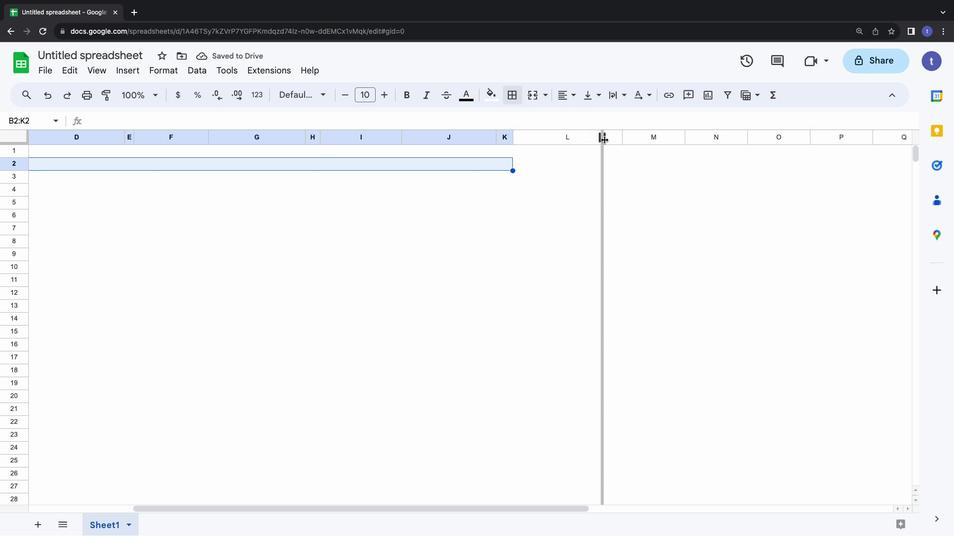 
Action: Mouse pressed left at (630, 145)
Screenshot: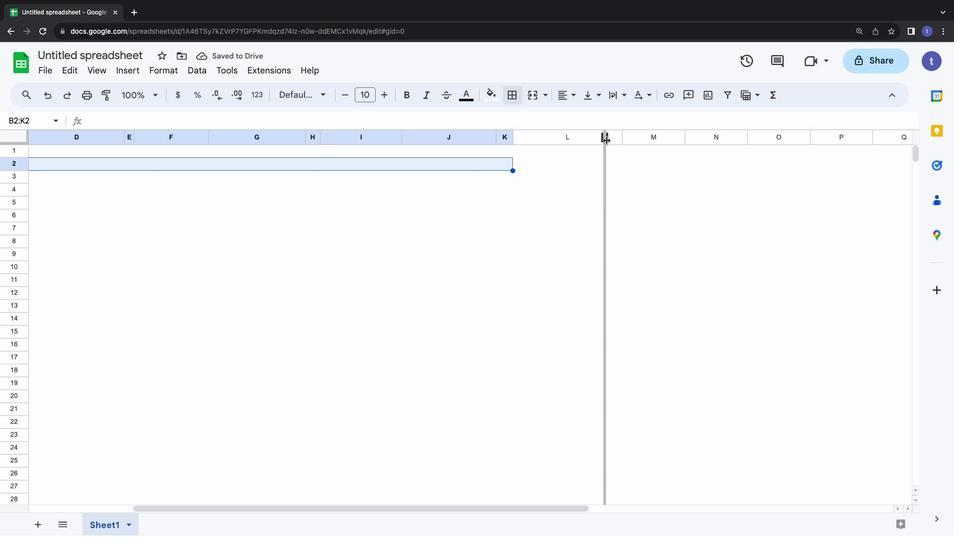 
Action: Mouse moved to (671, 142)
Screenshot: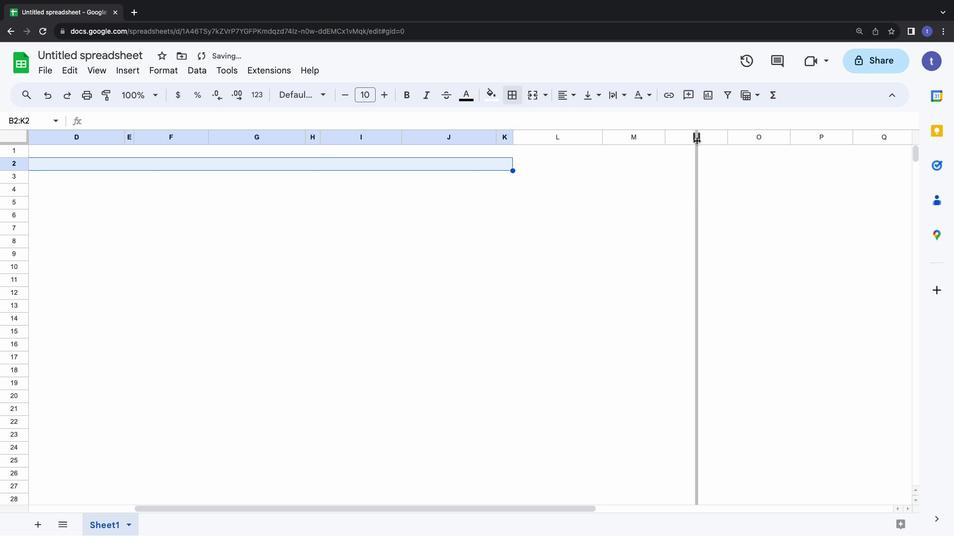 
Action: Mouse pressed left at (671, 142)
Screenshot: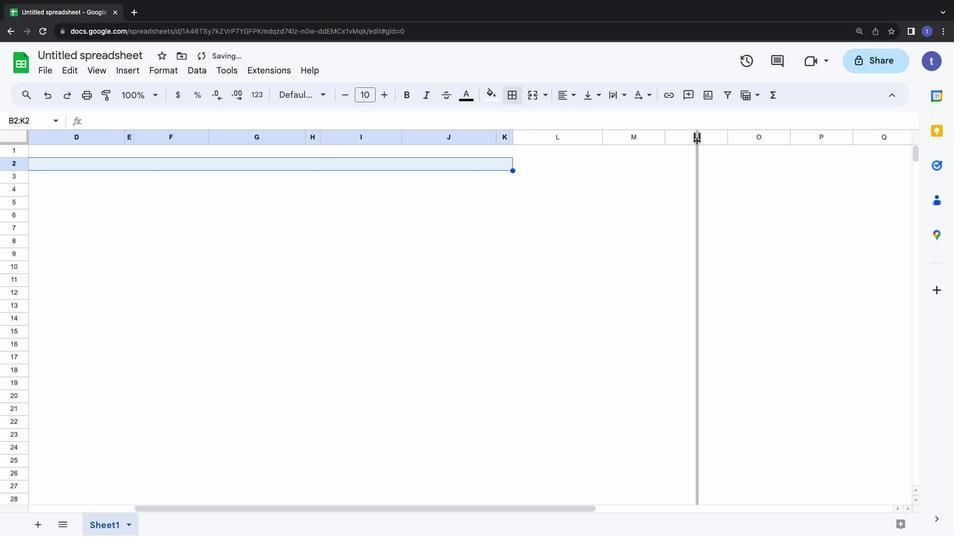 
Action: Mouse moved to (766, 142)
Screenshot: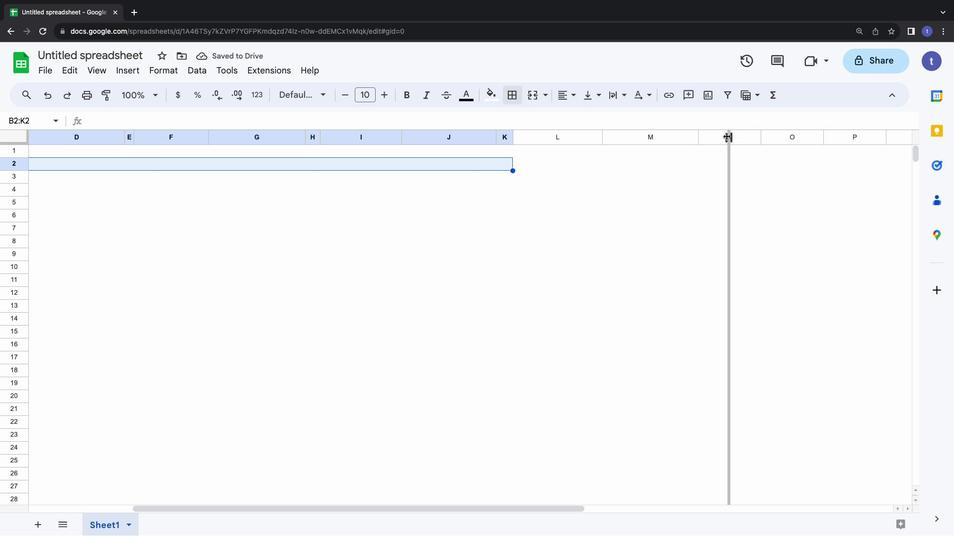
Action: Mouse pressed left at (766, 142)
Screenshot: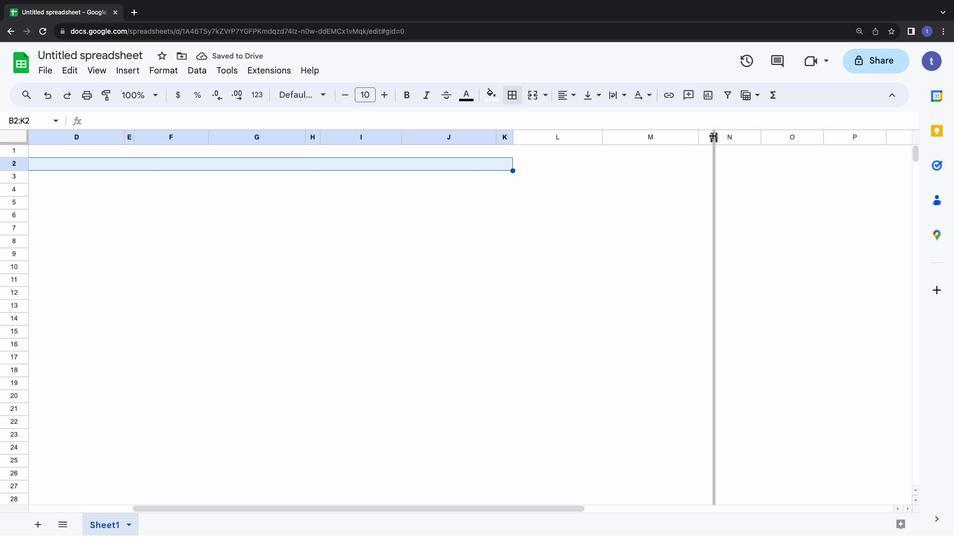 
Action: Mouse moved to (598, 517)
Screenshot: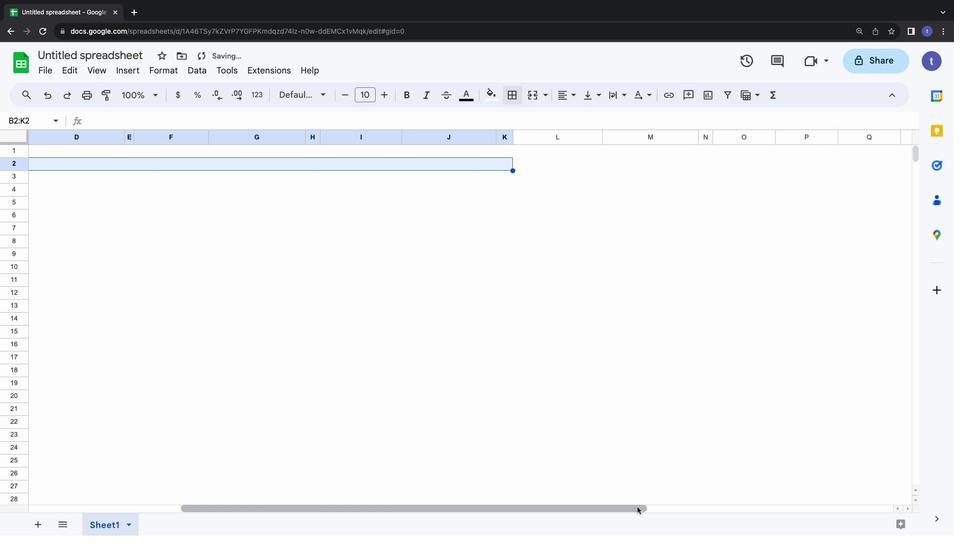 
Action: Mouse pressed left at (598, 517)
Screenshot: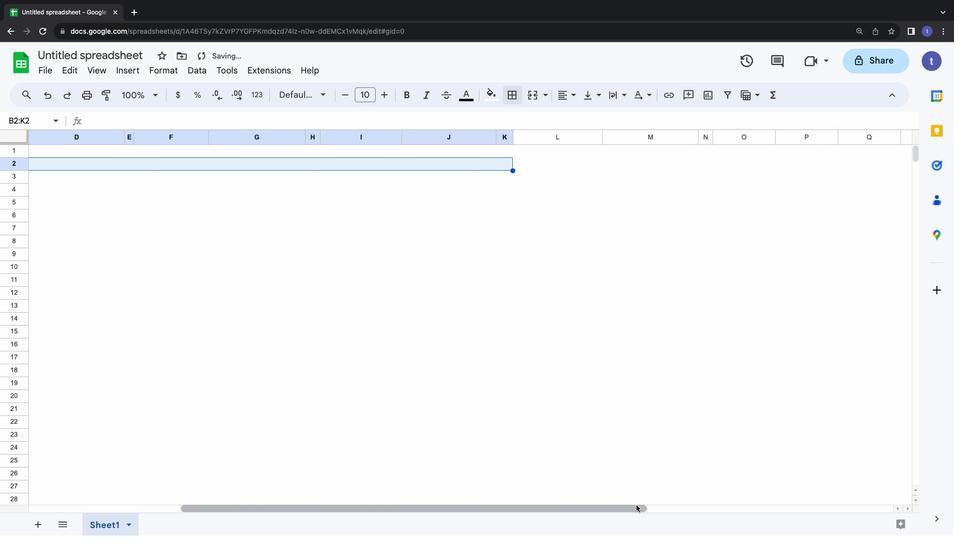 
Action: Mouse moved to (780, 143)
Screenshot: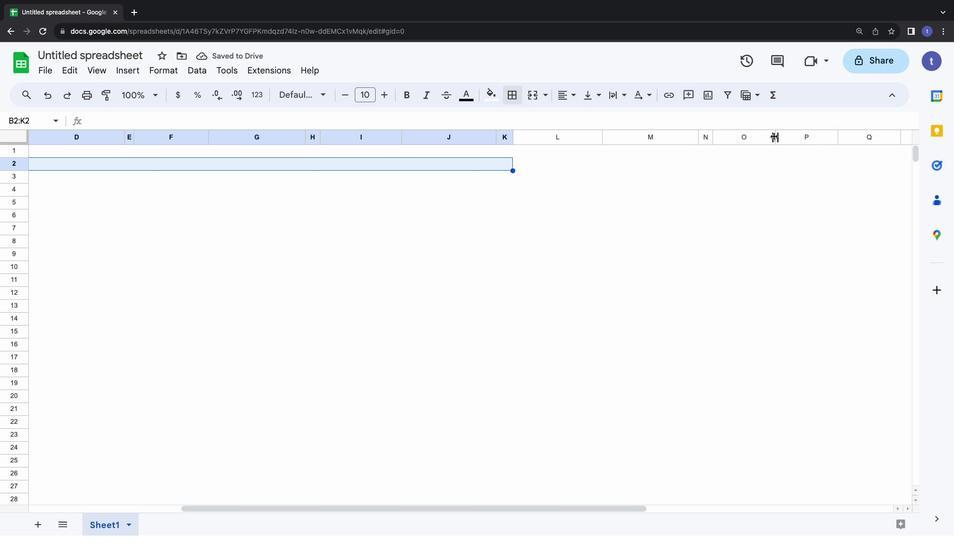 
Action: Mouse pressed left at (780, 143)
Screenshot: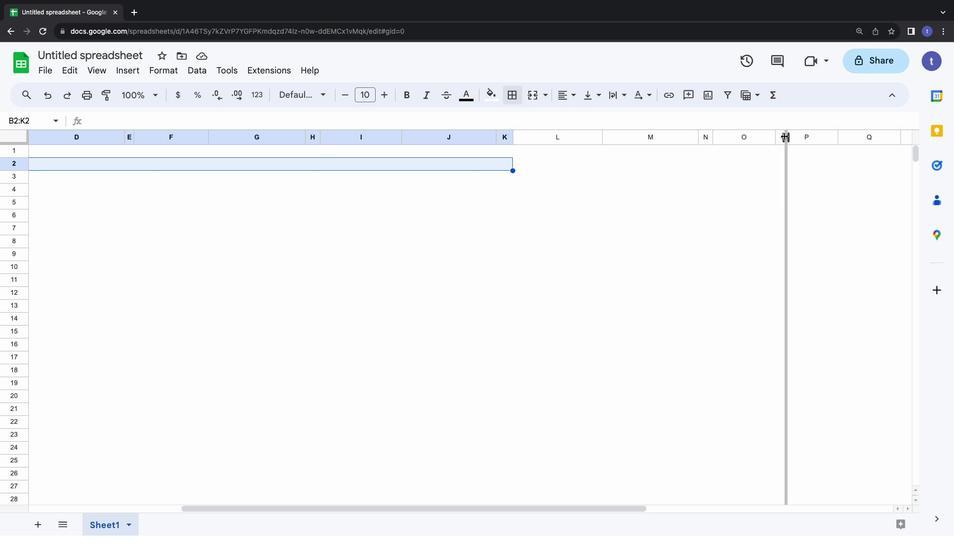 
Action: Mouse moved to (857, 142)
Screenshot: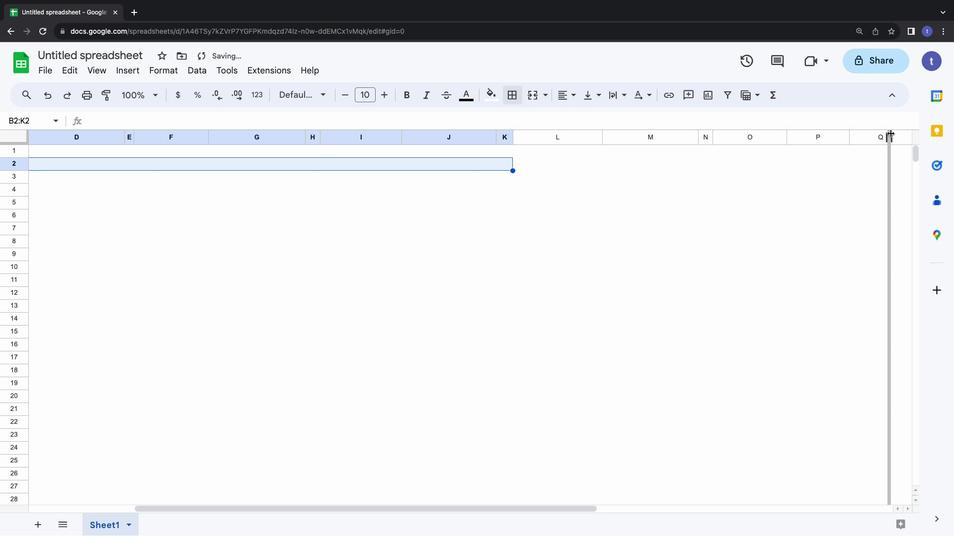 
Action: Mouse pressed left at (857, 142)
Screenshot: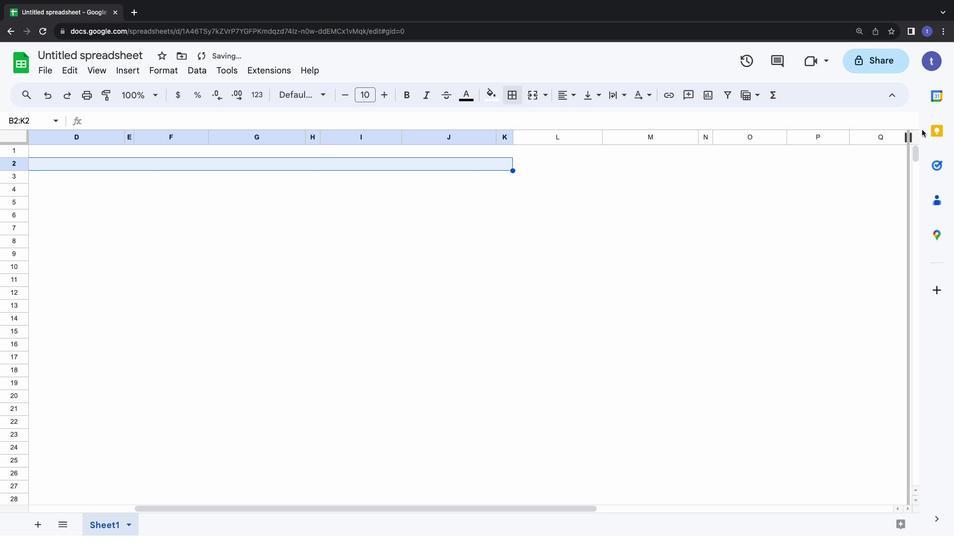 
Action: Mouse moved to (563, 513)
Screenshot: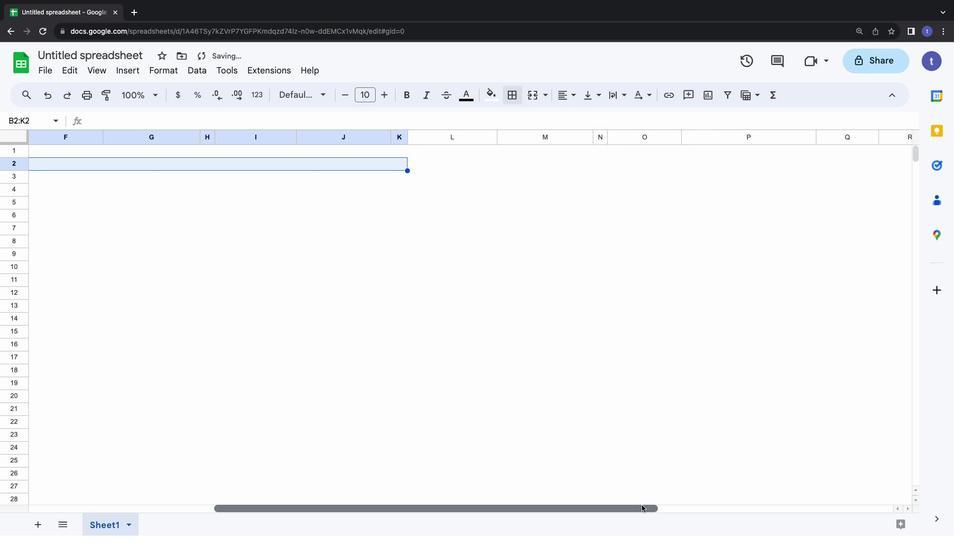 
Action: Mouse pressed left at (563, 513)
Screenshot: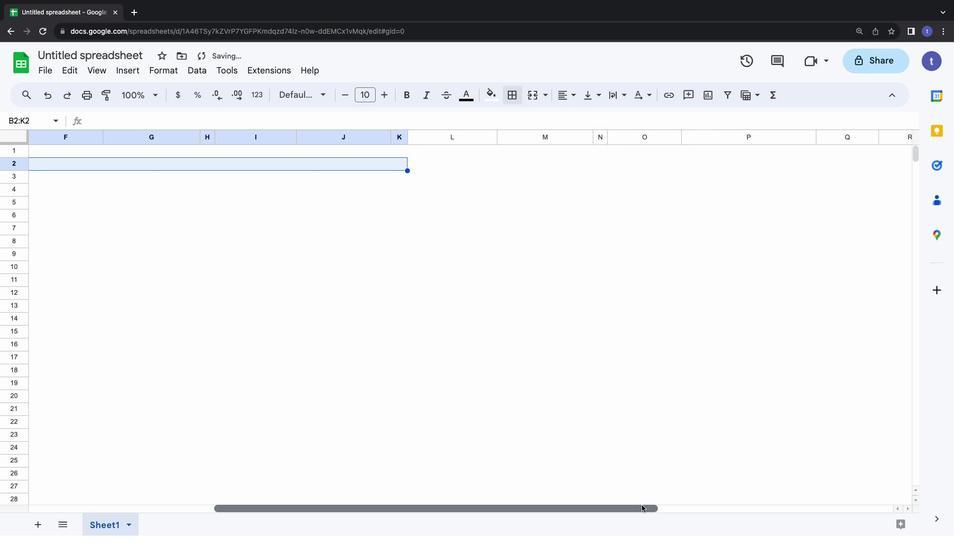 
Action: Mouse moved to (885, 145)
Screenshot: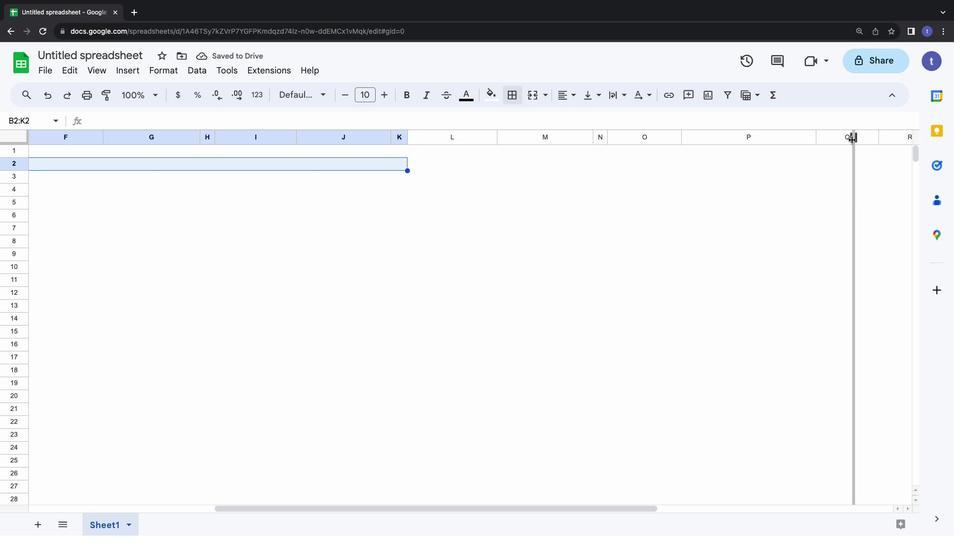 
Action: Mouse pressed left at (885, 145)
Screenshot: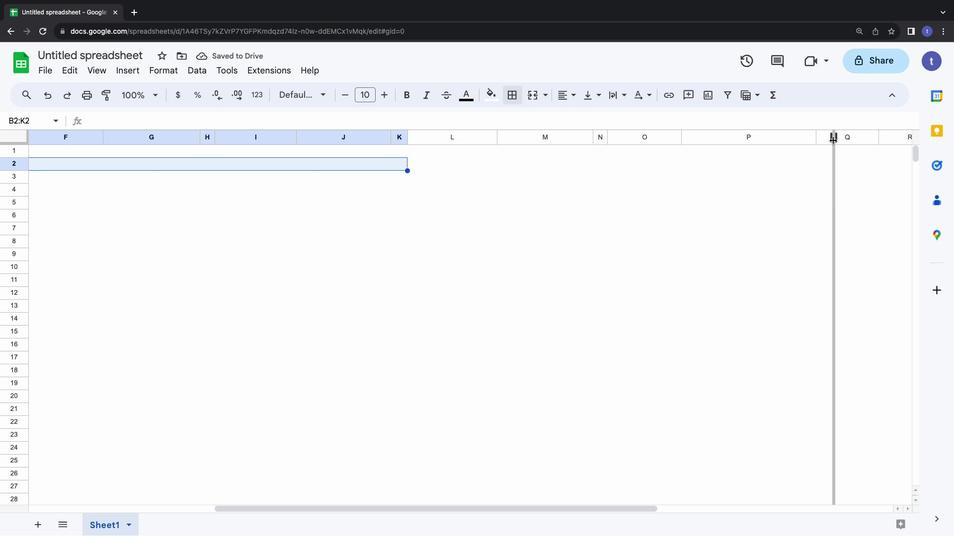 
Action: Mouse moved to (541, 518)
Screenshot: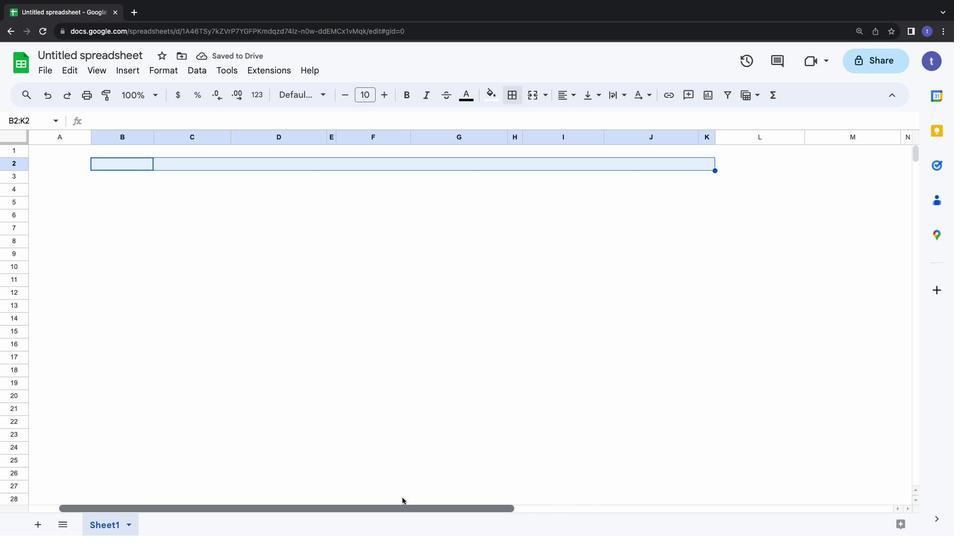 
Action: Mouse pressed left at (541, 518)
Screenshot: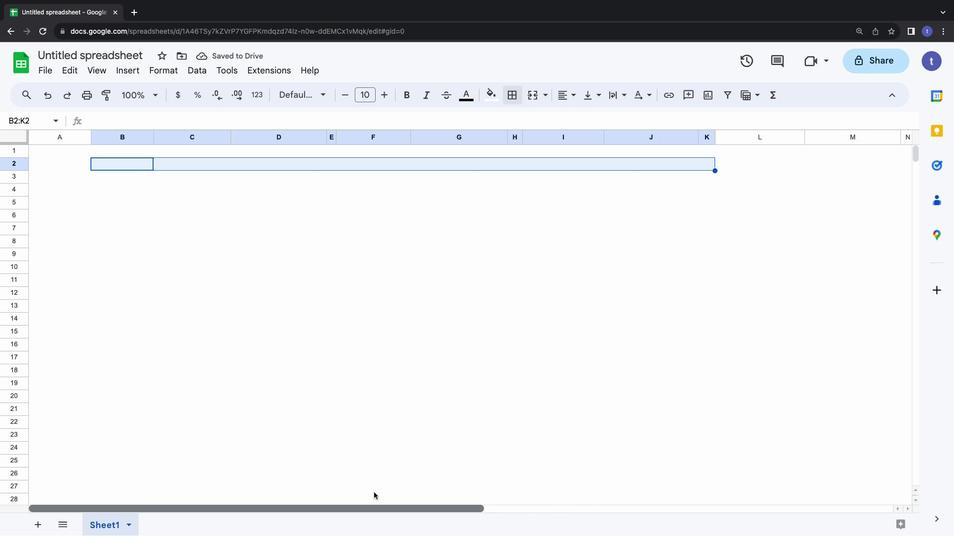 
Action: Mouse moved to (124, 168)
Screenshot: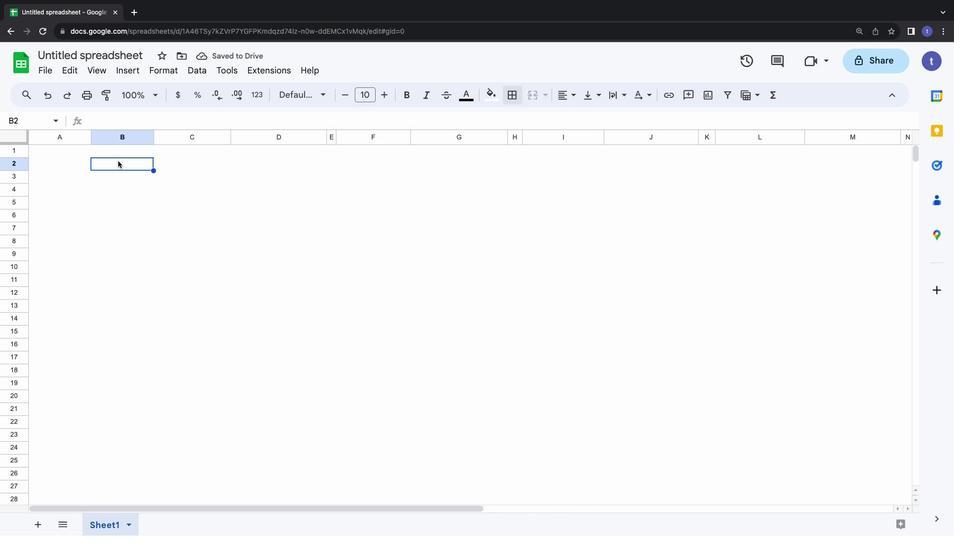 
Action: Mouse pressed left at (124, 168)
Screenshot: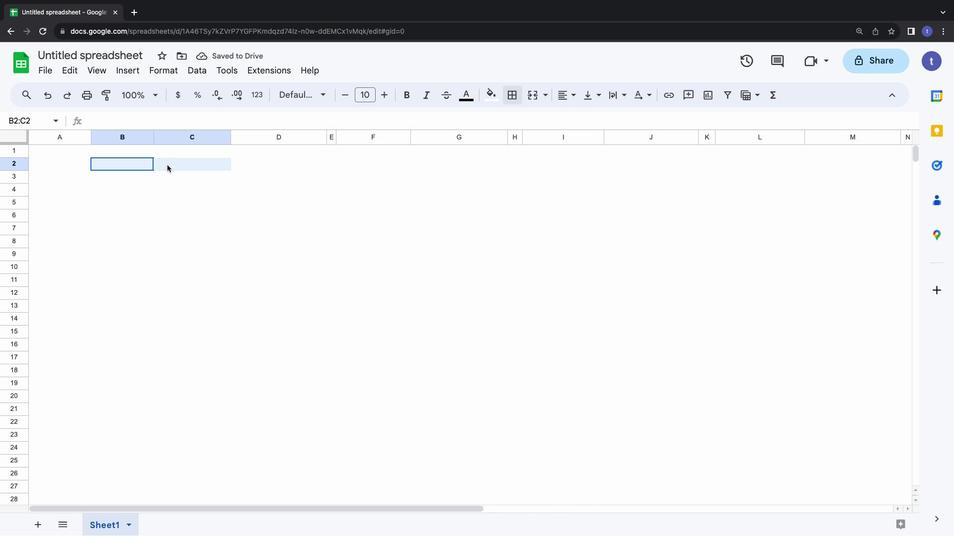 
Action: Mouse pressed left at (124, 168)
Screenshot: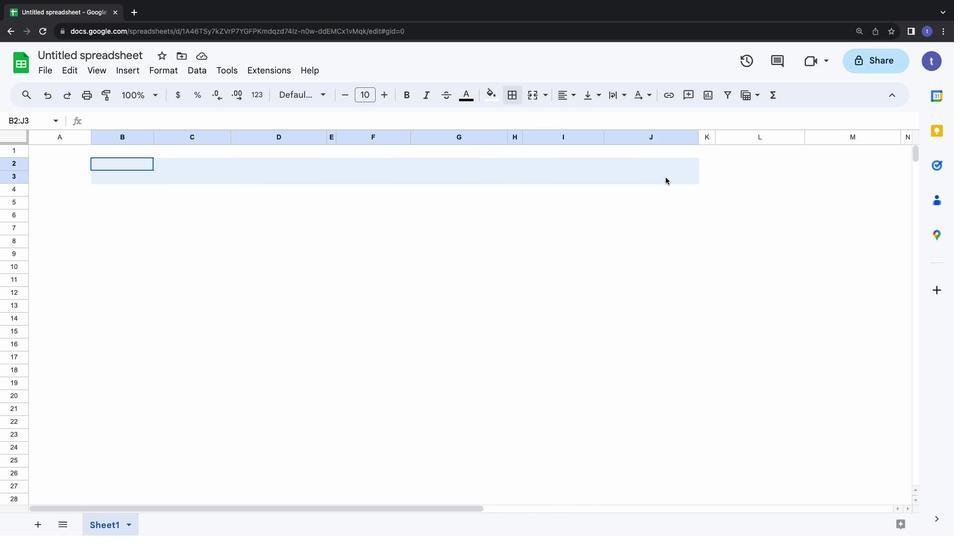 
Action: Mouse moved to (500, 105)
Screenshot: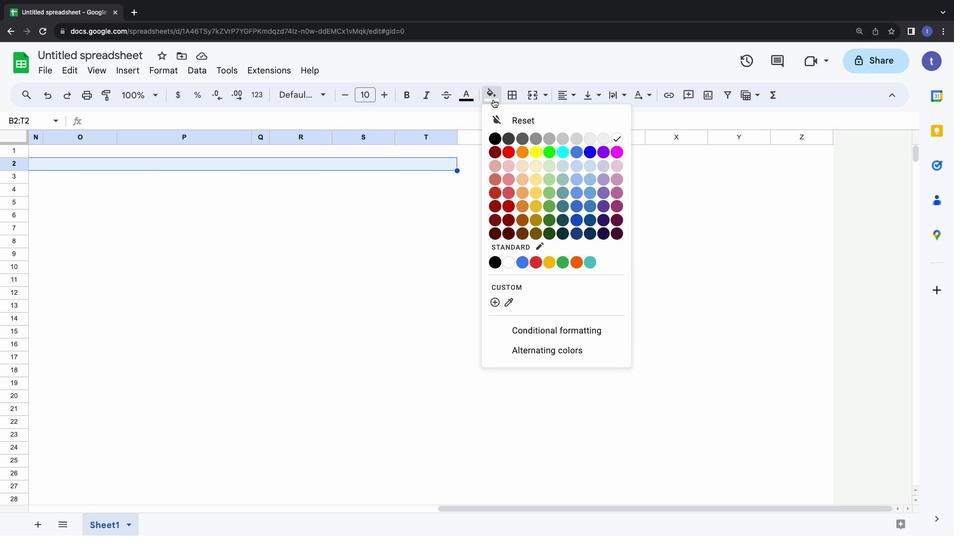 
Action: Mouse pressed left at (500, 105)
Screenshot: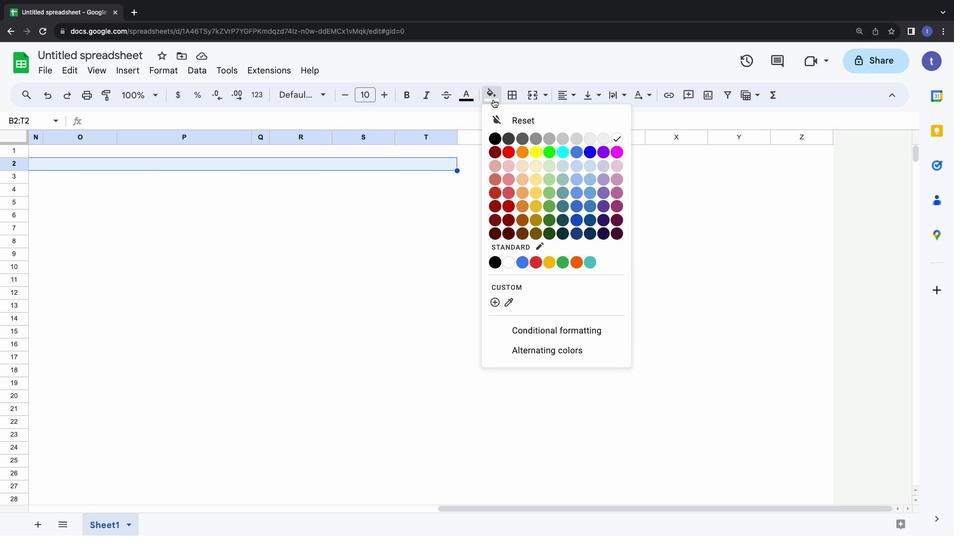 
Action: Mouse moved to (595, 198)
Screenshot: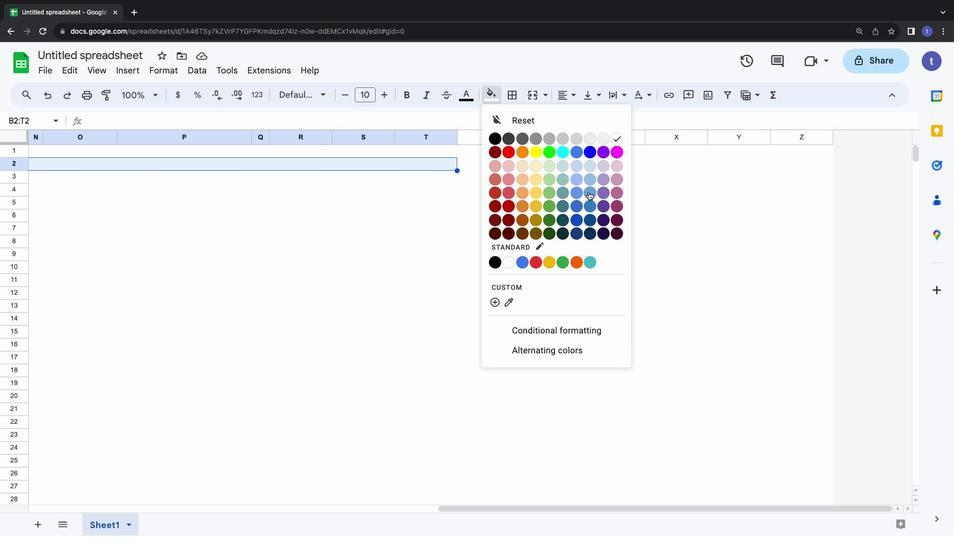 
Action: Mouse pressed left at (595, 198)
Screenshot: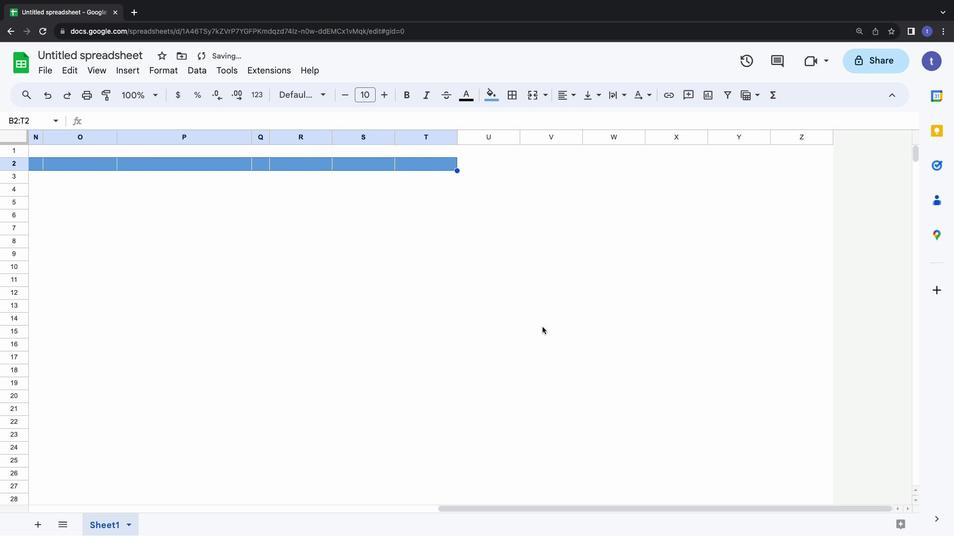 
Action: Mouse moved to (558, 516)
Screenshot: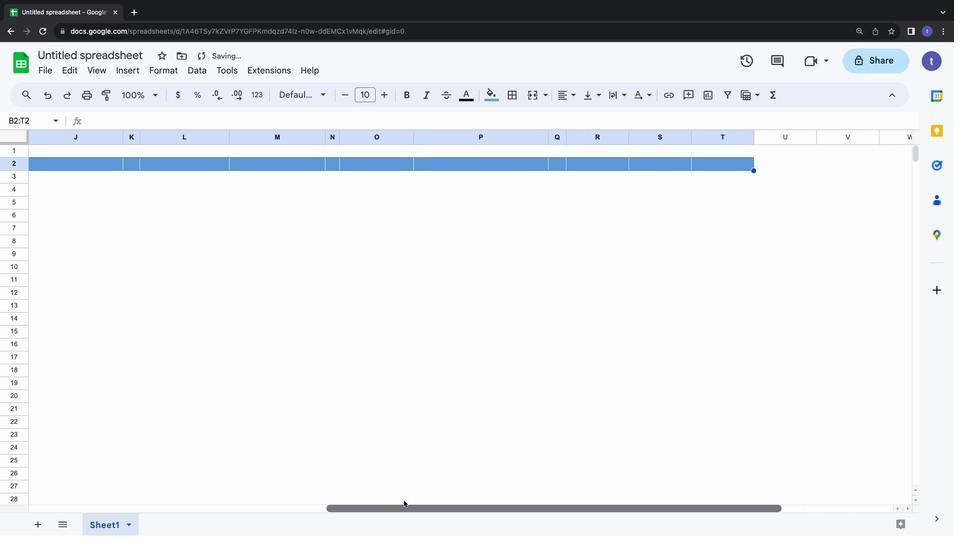 
Action: Mouse pressed left at (558, 516)
Screenshot: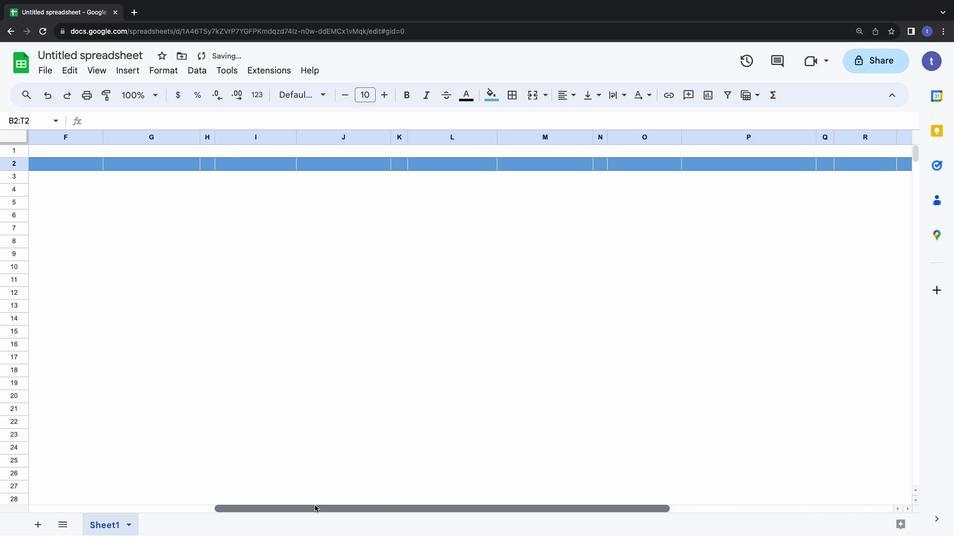 
Action: Mouse moved to (523, 104)
Screenshot: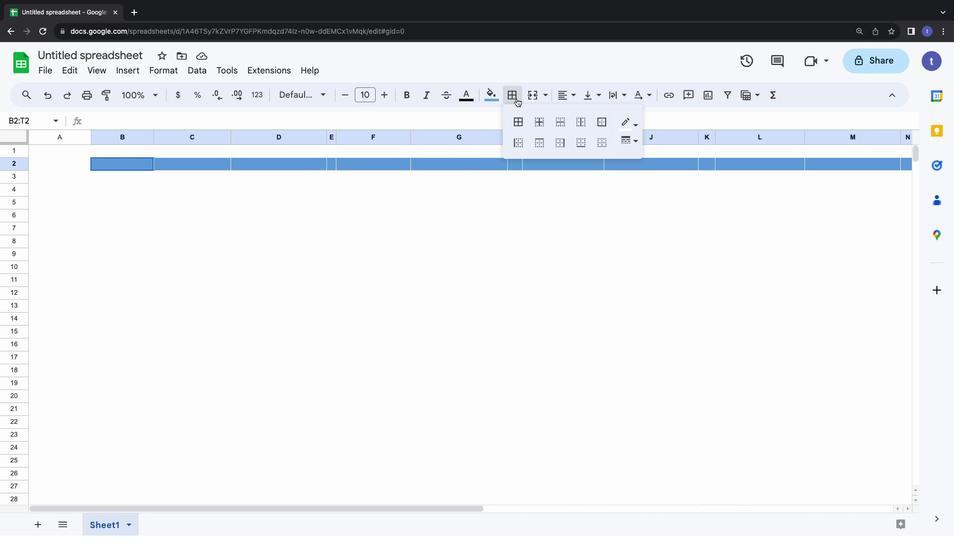 
Action: Mouse pressed left at (523, 104)
Screenshot: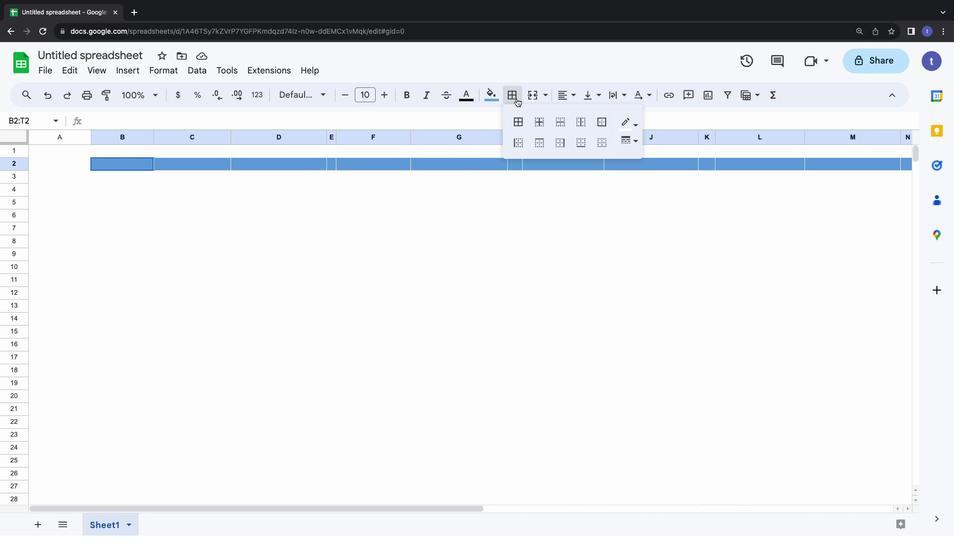 
Action: Mouse moved to (525, 124)
Screenshot: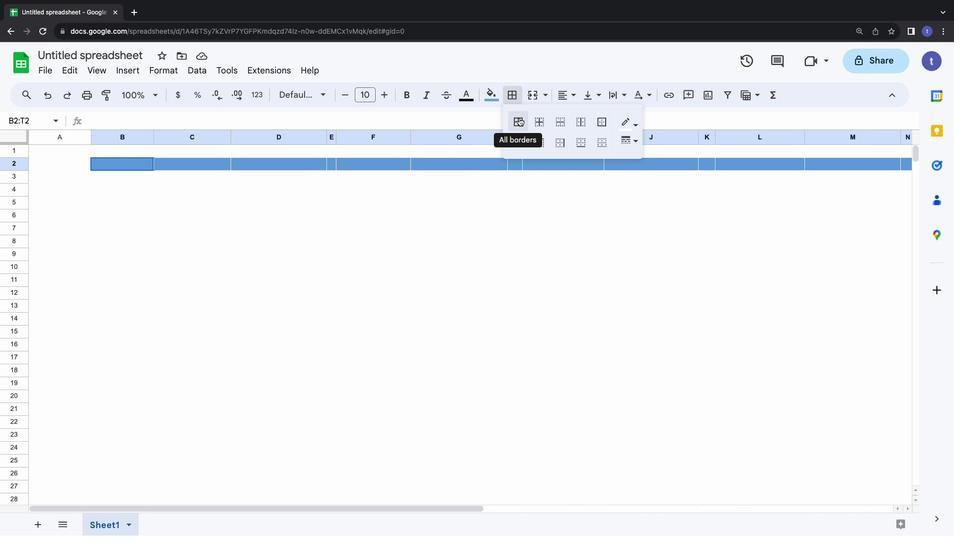 
Action: Mouse pressed left at (525, 124)
Screenshot: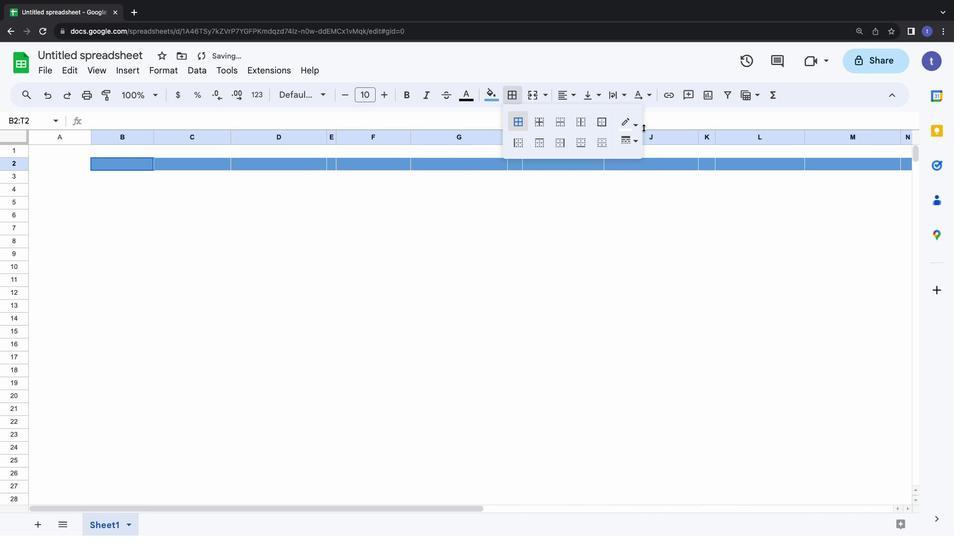 
Action: Mouse moved to (633, 128)
Screenshot: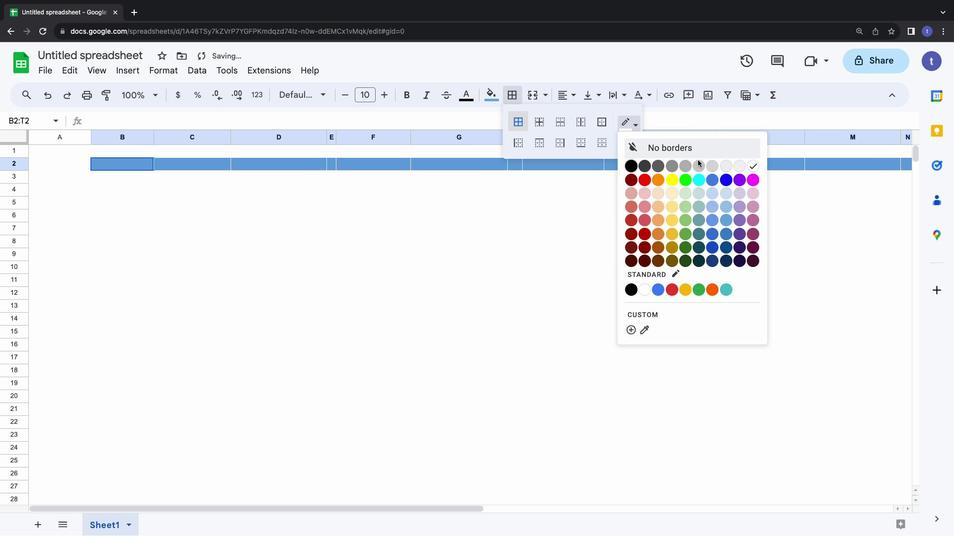 
Action: Mouse pressed left at (633, 128)
Screenshot: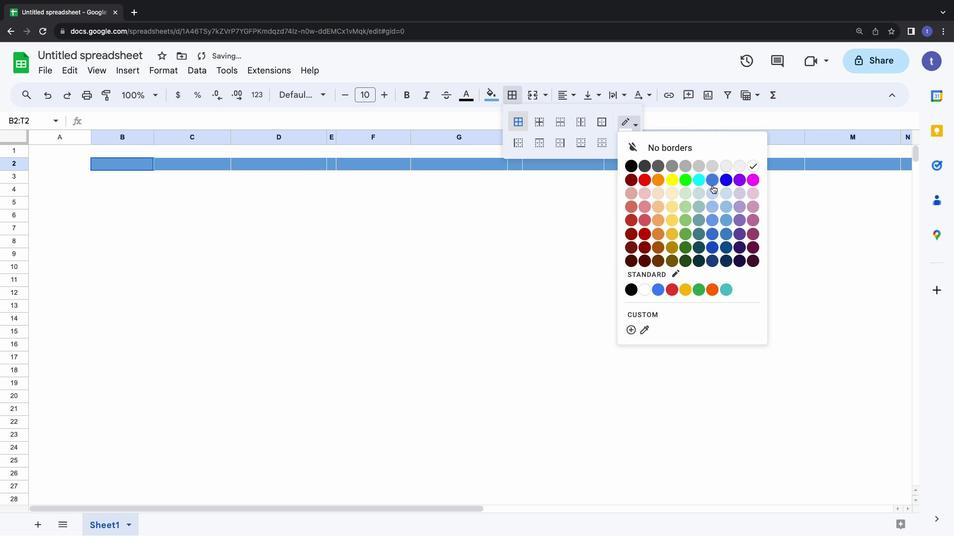 
Action: Mouse moved to (734, 227)
Screenshot: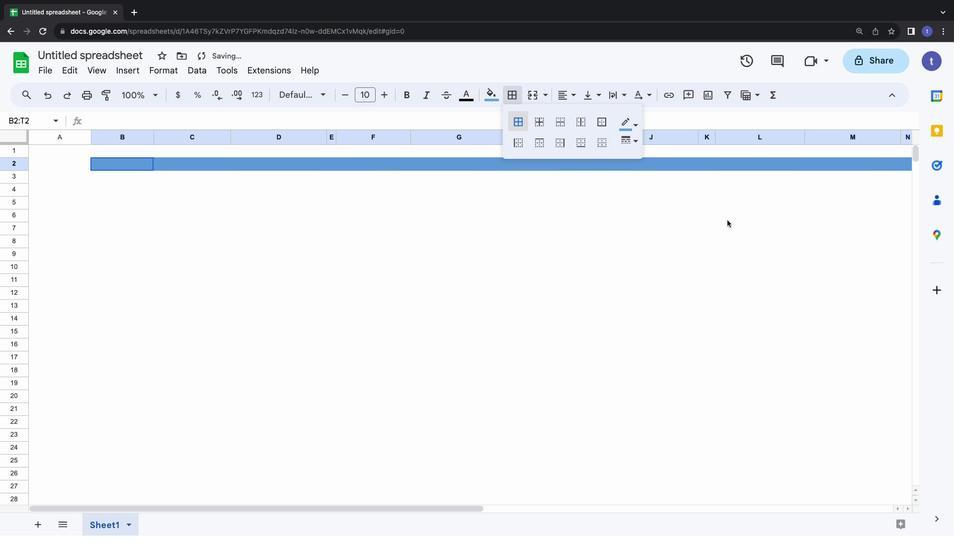 
Action: Mouse pressed left at (734, 227)
Screenshot: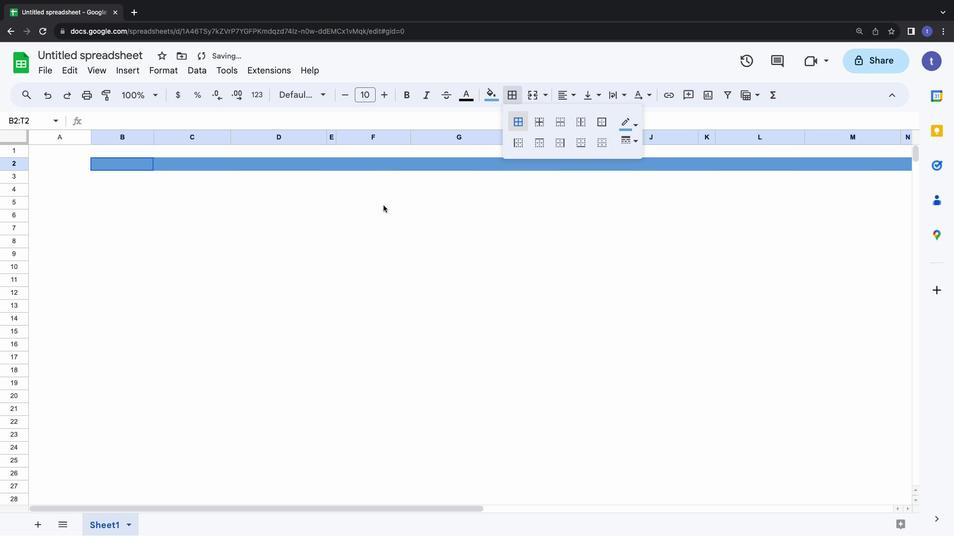 
Action: Mouse moved to (149, 177)
Screenshot: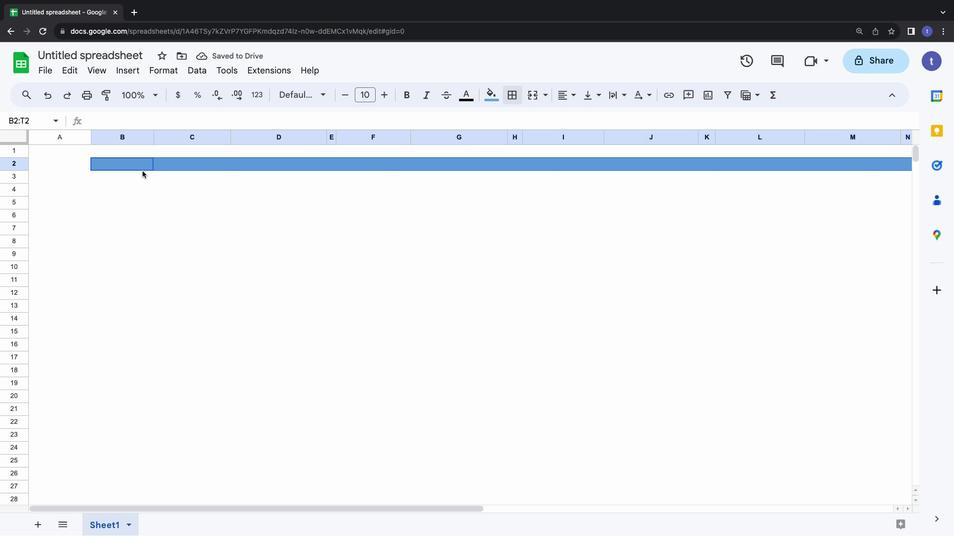 
Action: Mouse pressed left at (149, 177)
Screenshot: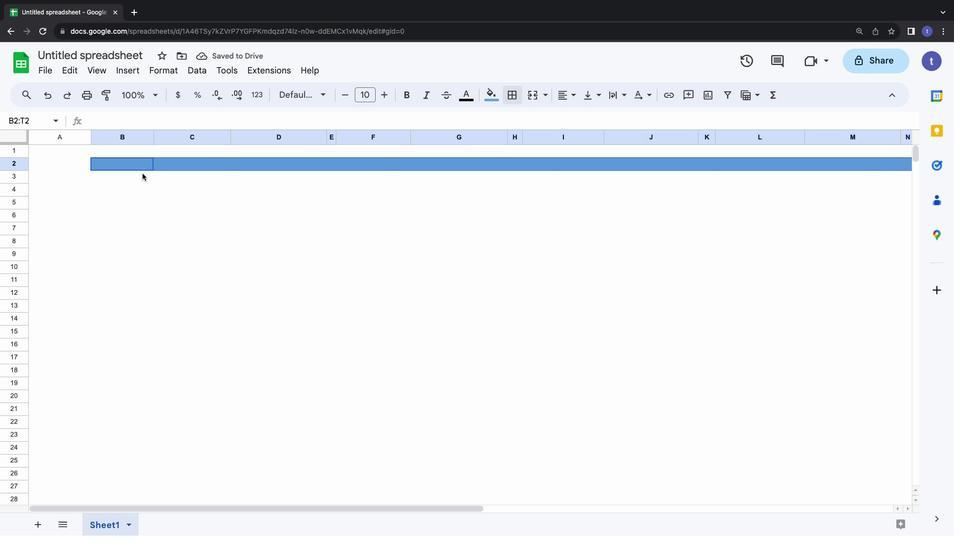 
Action: Mouse moved to (148, 179)
Screenshot: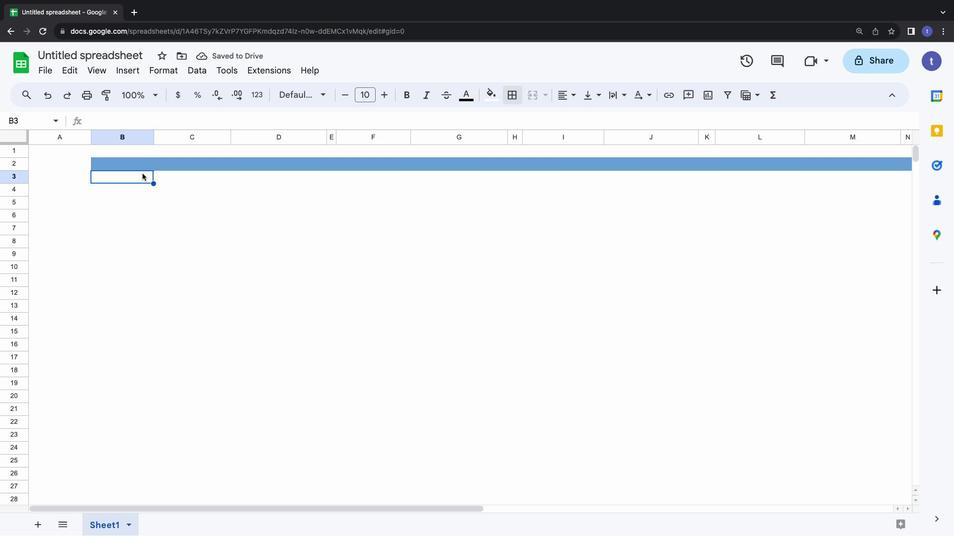 
Action: Mouse pressed left at (148, 179)
Screenshot: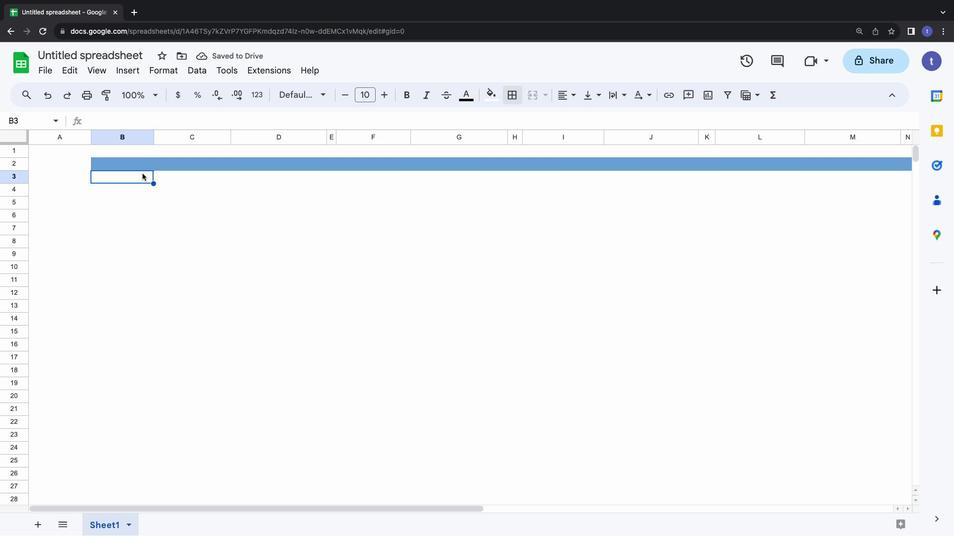 
Action: Mouse moved to (188, 182)
Screenshot: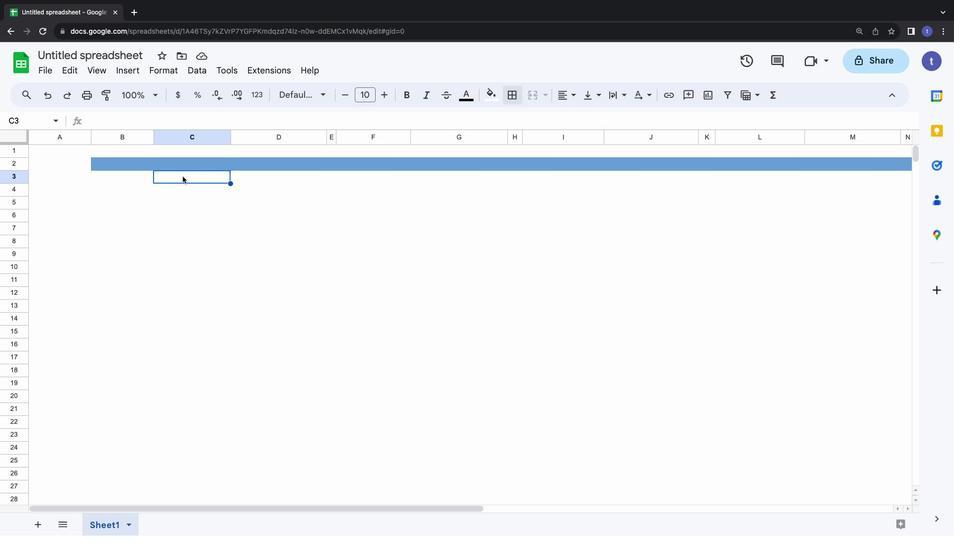 
Action: Mouse pressed left at (188, 182)
Screenshot: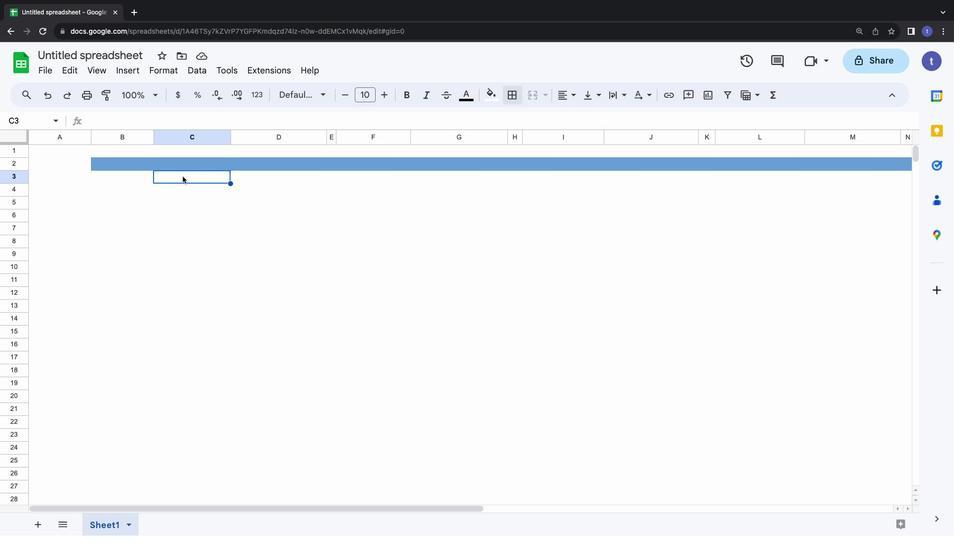 
Action: Key pressed '2''0''2''3'
Screenshot: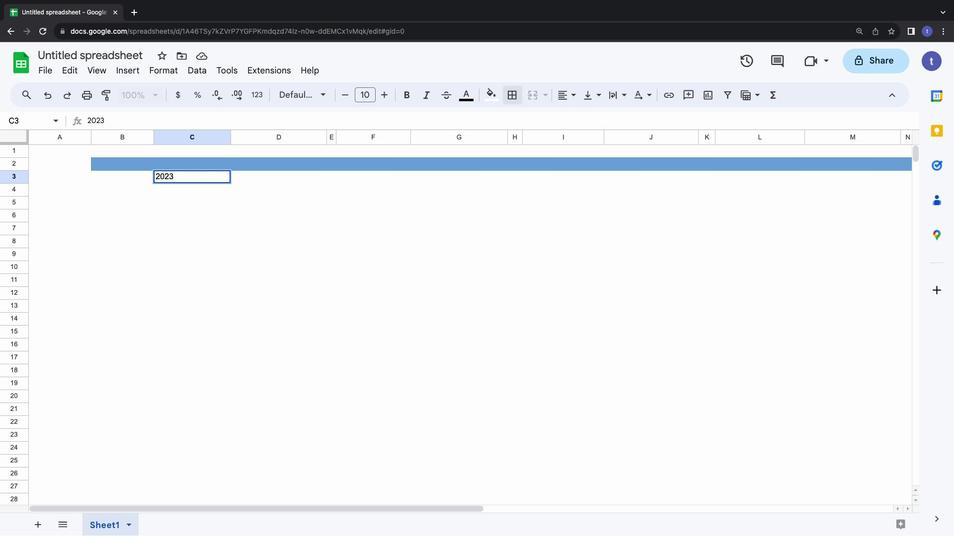 
Action: Mouse moved to (193, 189)
Screenshot: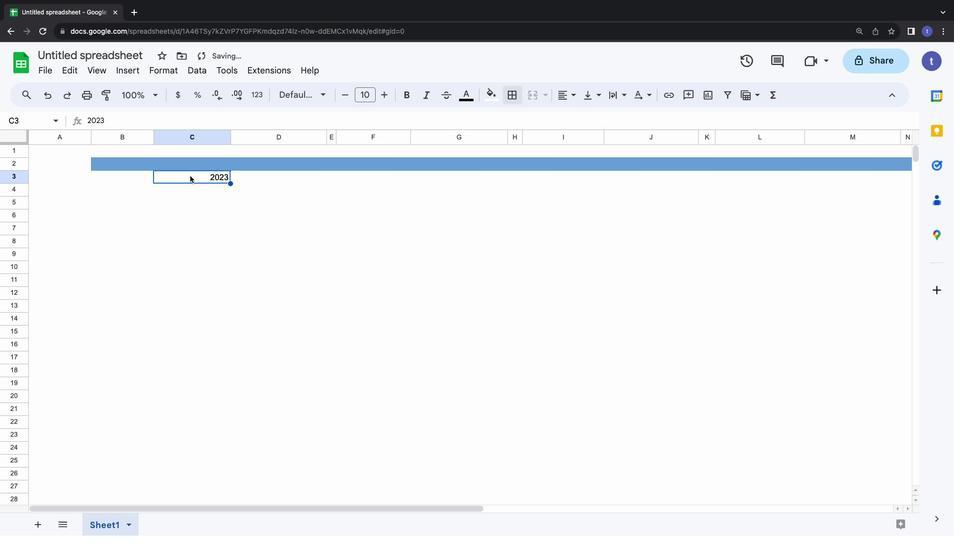 
Action: Key pressed Key.enter
Screenshot: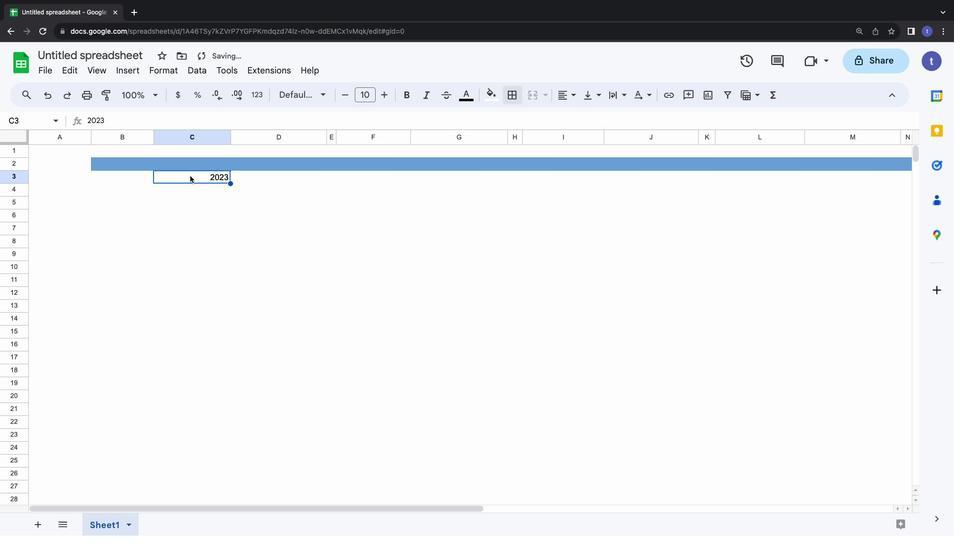 
Action: Mouse moved to (196, 182)
Screenshot: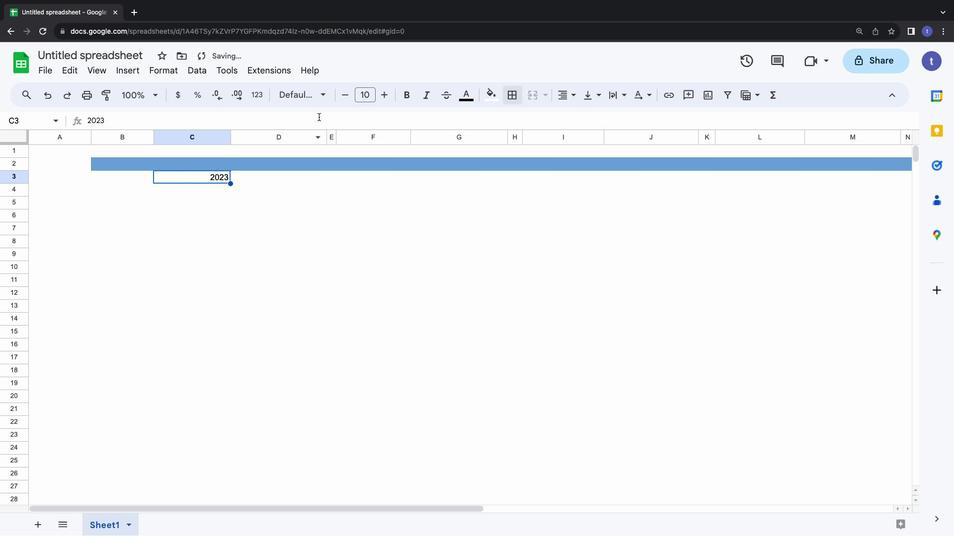 
Action: Mouse pressed left at (196, 182)
Screenshot: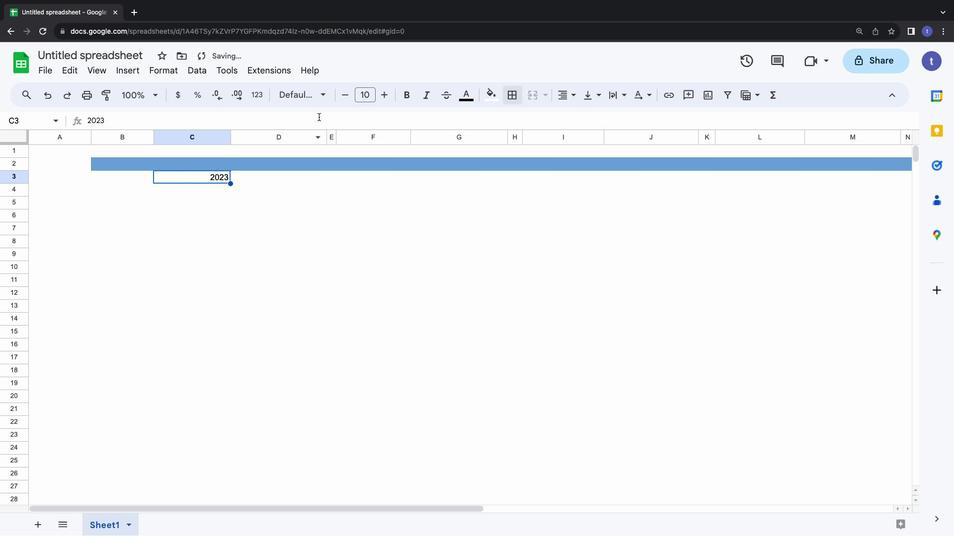 
Action: Mouse moved to (376, 98)
Screenshot: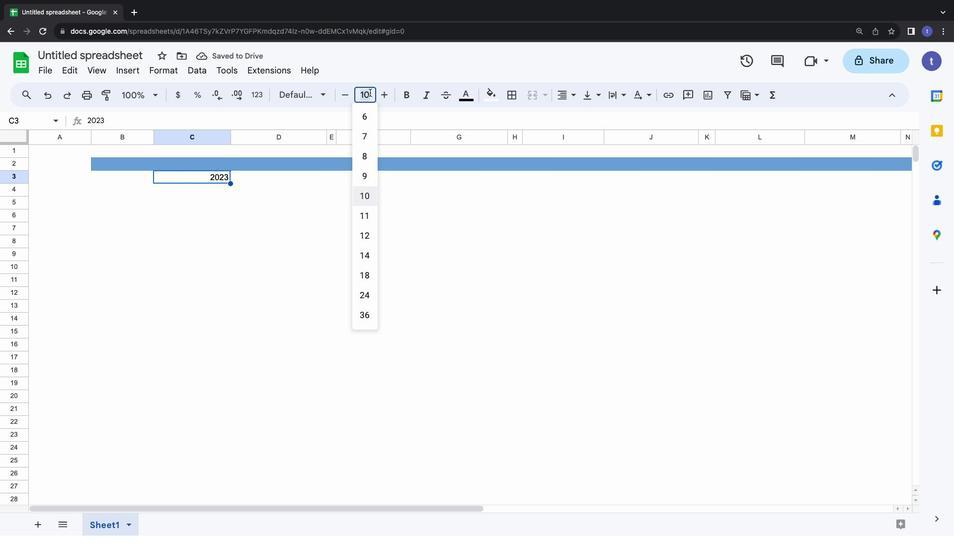 
Action: Mouse pressed left at (376, 98)
Screenshot: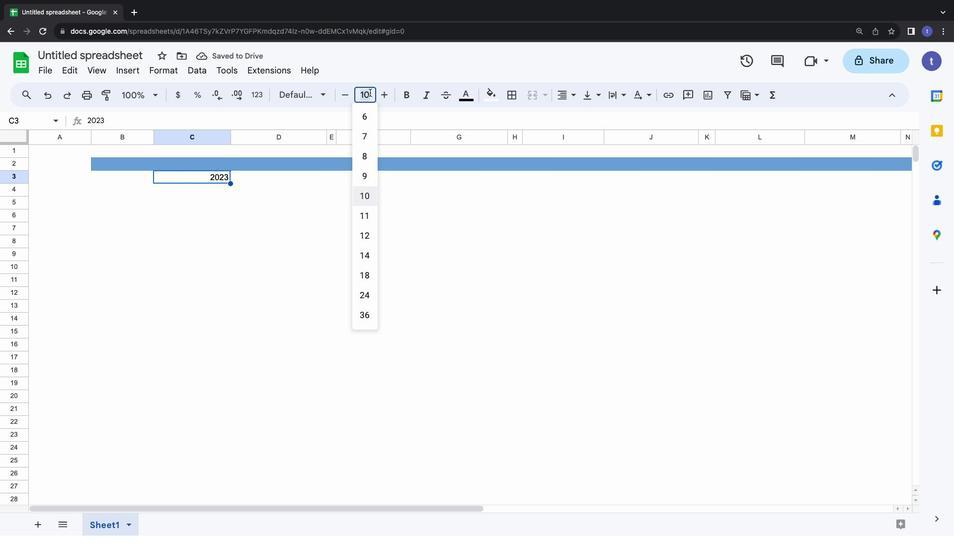 
Action: Key pressed '1''8''\x03'
Screenshot: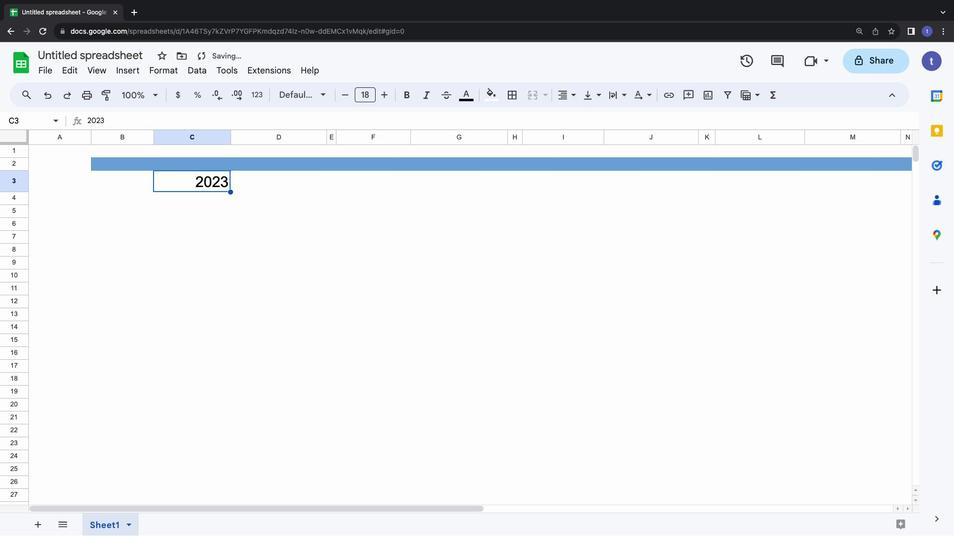 
Action: Mouse moved to (416, 98)
Screenshot: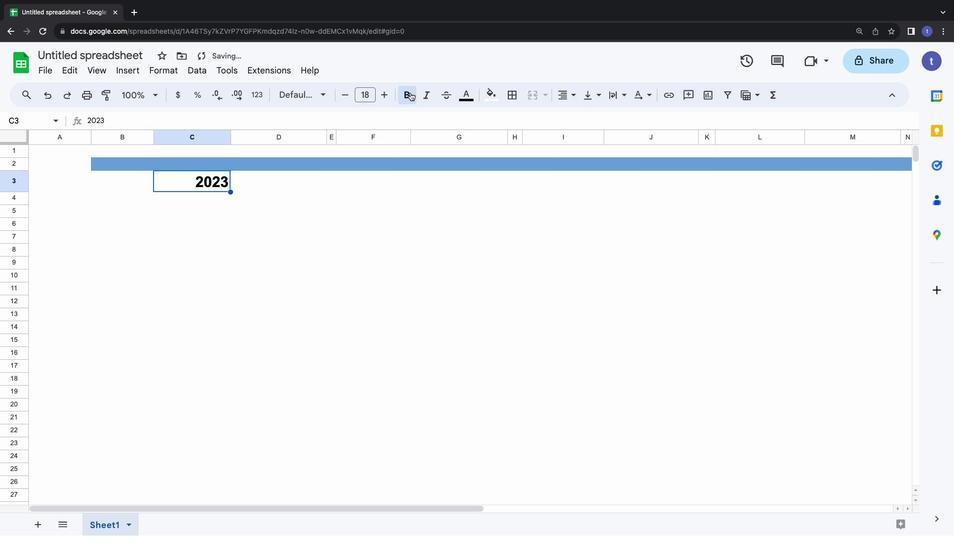
Action: Mouse pressed left at (416, 98)
Screenshot: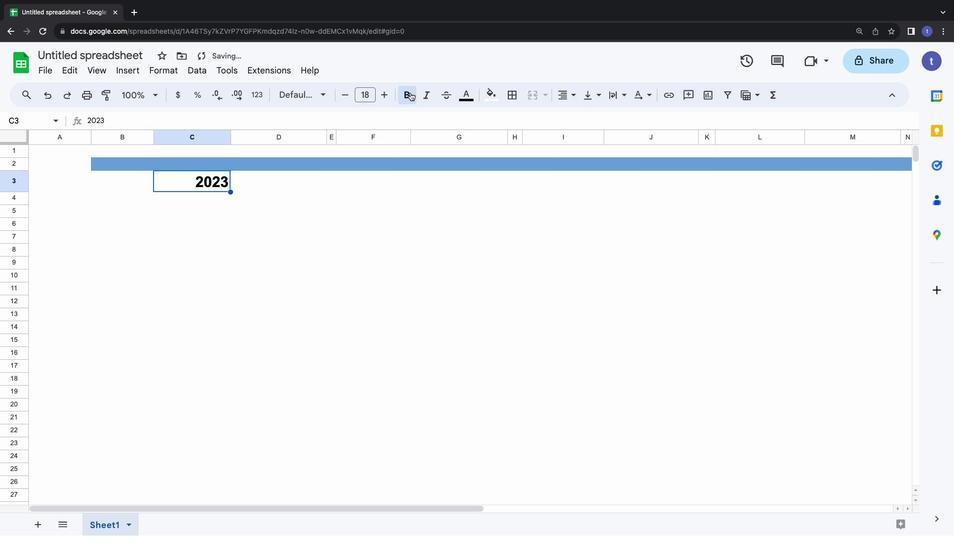 
Action: Mouse moved to (567, 104)
Screenshot: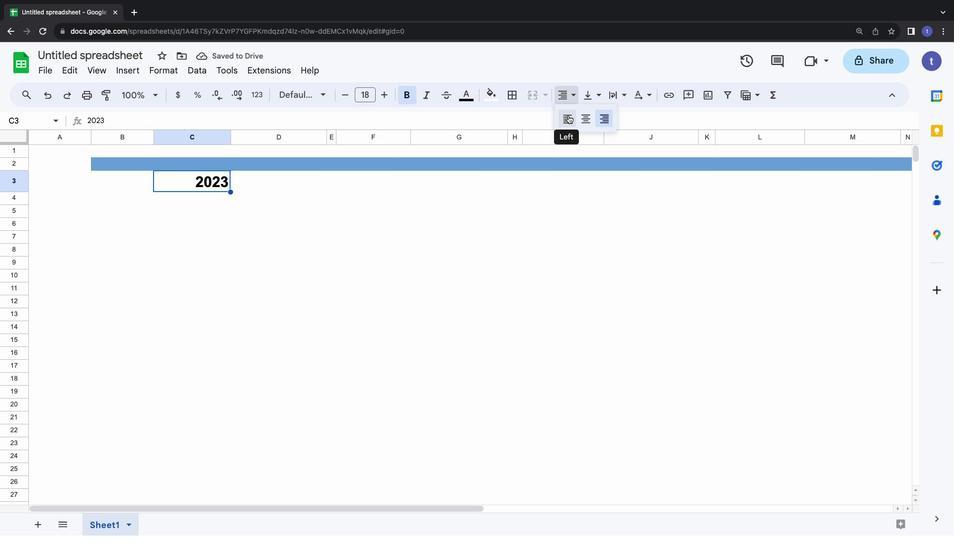
Action: Mouse pressed left at (567, 104)
Screenshot: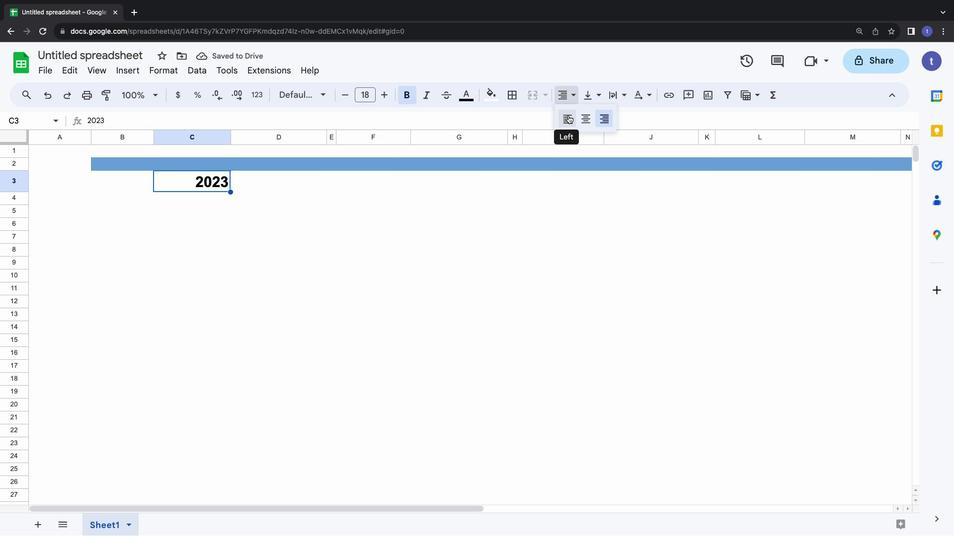 
Action: Mouse moved to (575, 121)
Screenshot: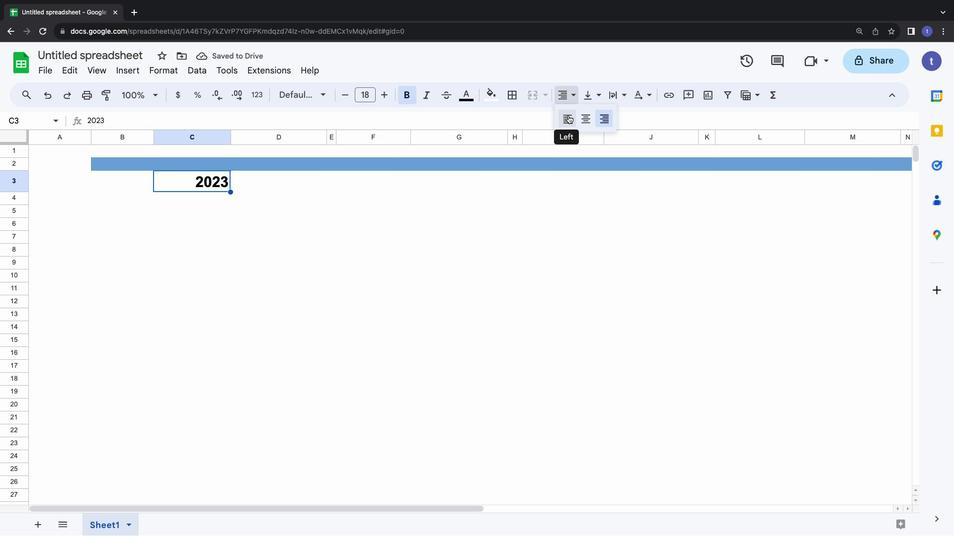 
Action: Mouse pressed left at (575, 121)
Screenshot: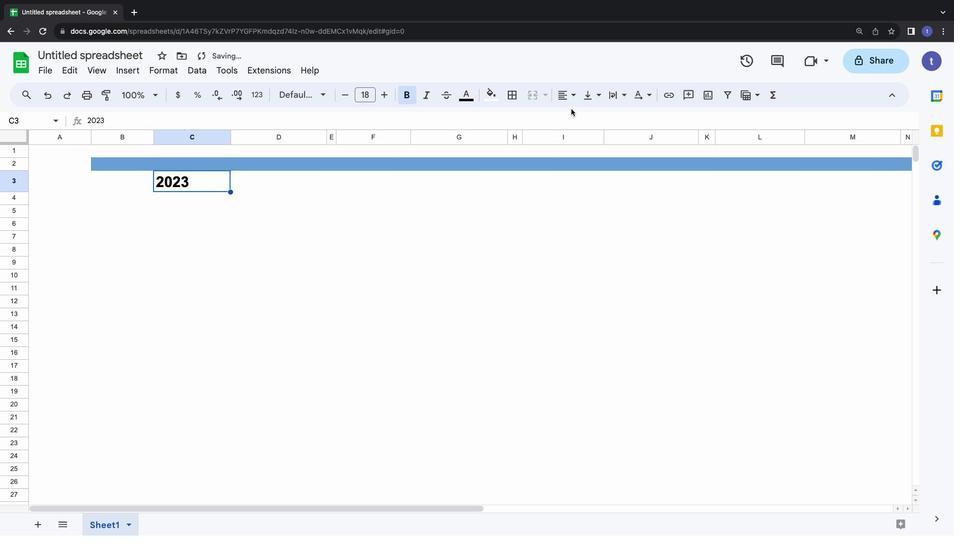 
Action: Mouse moved to (576, 103)
Screenshot: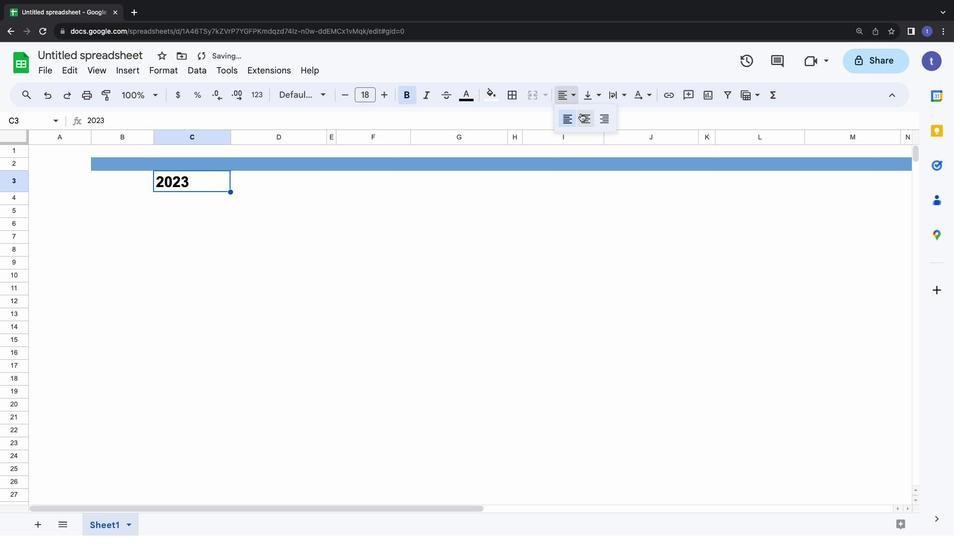 
Action: Mouse pressed left at (576, 103)
Screenshot: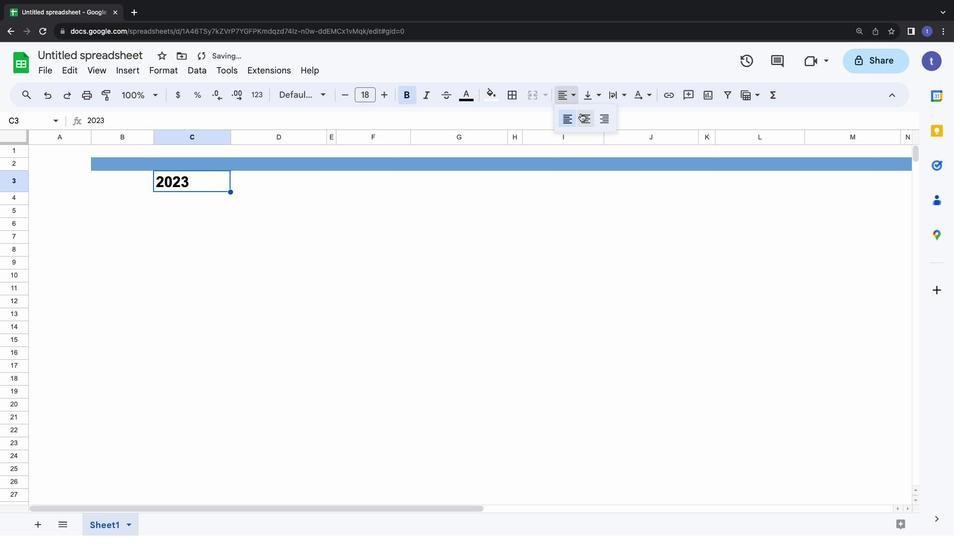 
Action: Mouse moved to (587, 120)
Screenshot: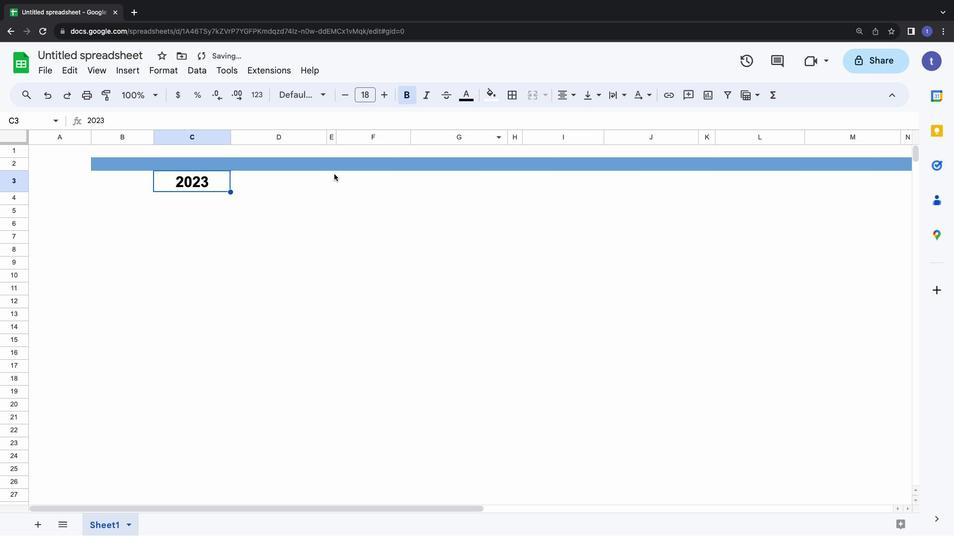 
Action: Mouse pressed left at (587, 120)
Screenshot: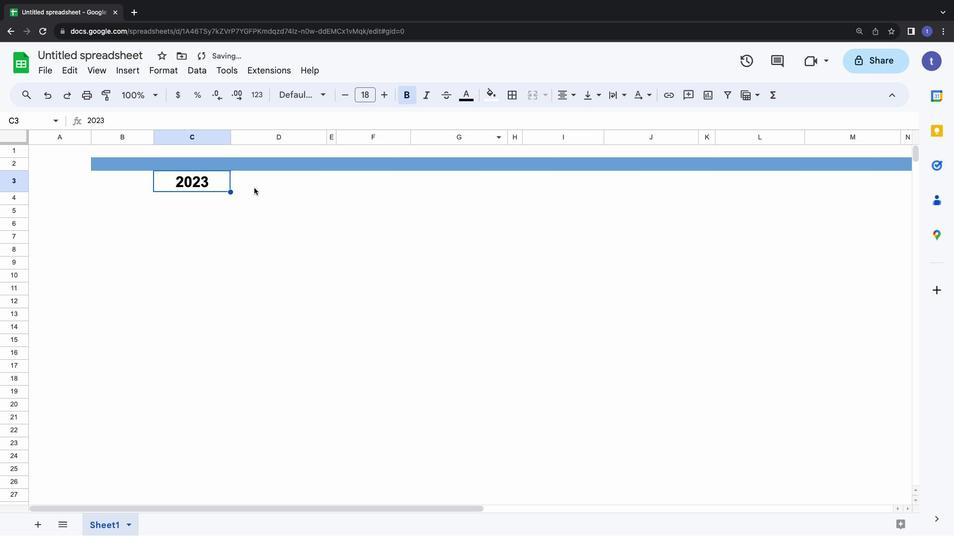 
Action: Mouse moved to (233, 186)
Screenshot: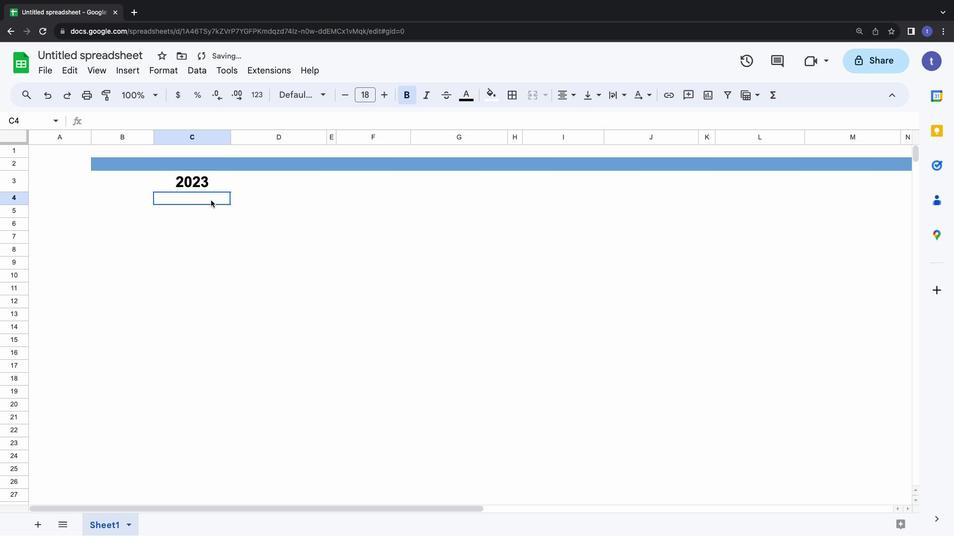
Action: Mouse pressed left at (233, 186)
Screenshot: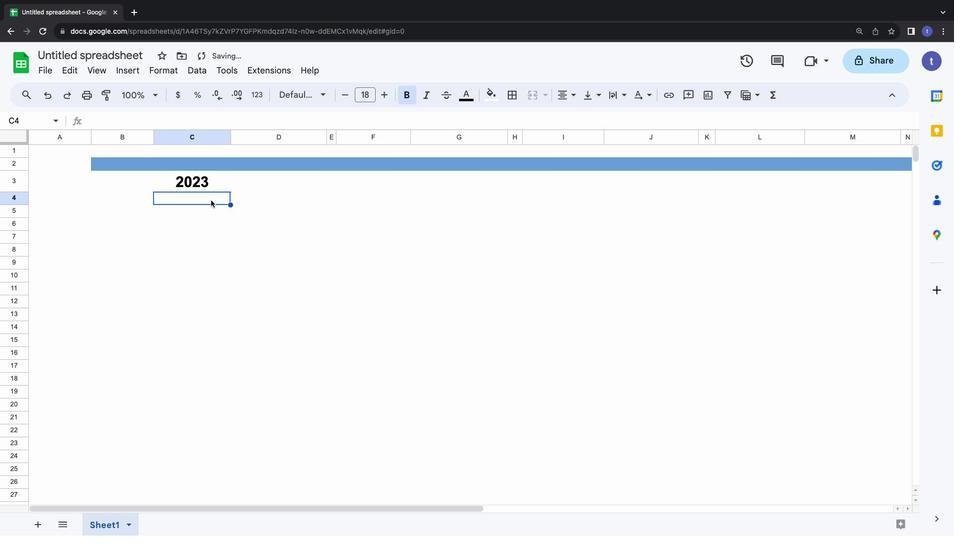 
Action: Mouse moved to (217, 206)
Screenshot: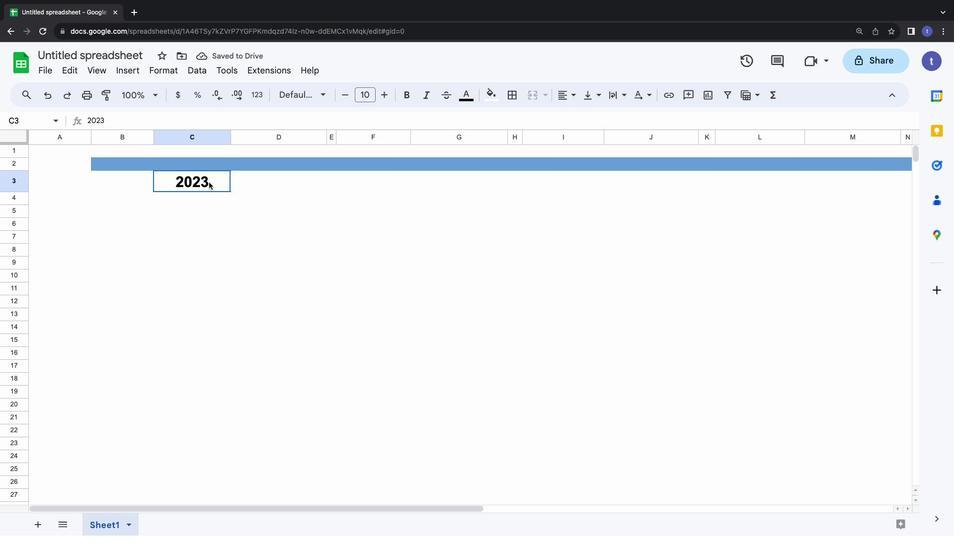 
Action: Mouse pressed left at (217, 206)
Screenshot: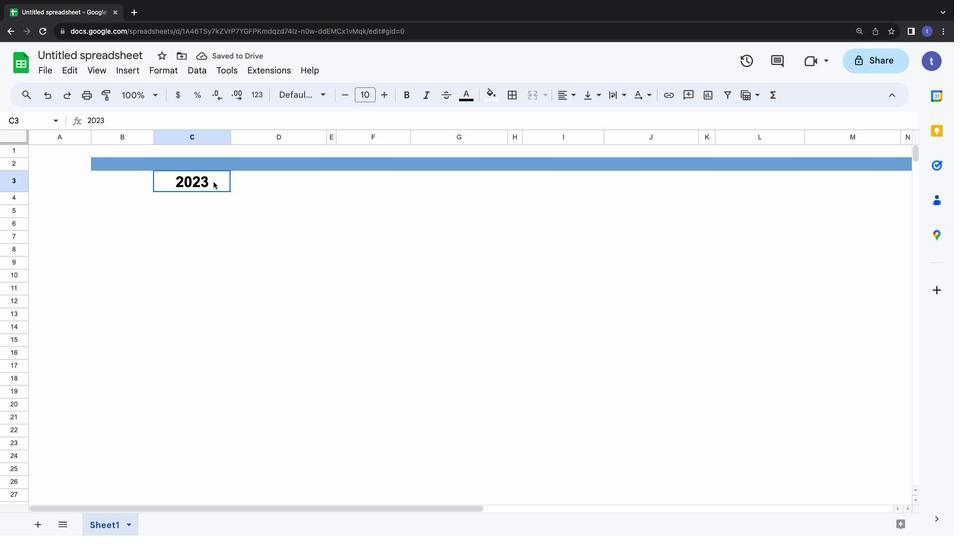 
Action: Mouse moved to (215, 188)
Screenshot: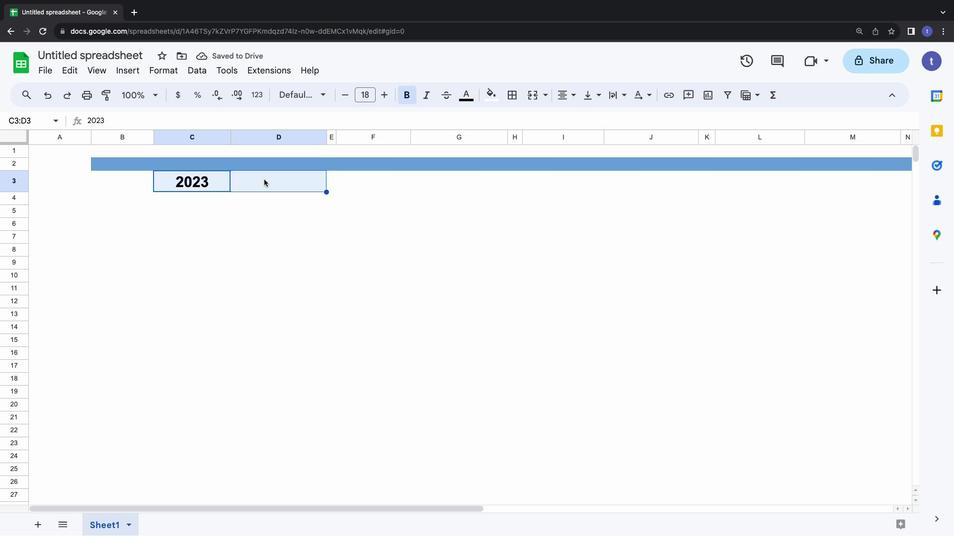 
Action: Mouse pressed left at (215, 188)
Screenshot: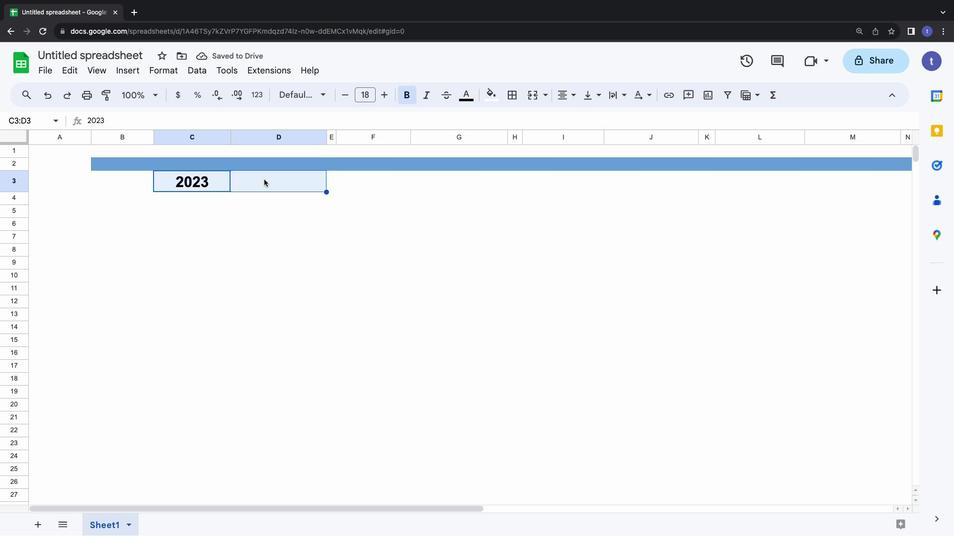 
Action: Mouse moved to (214, 210)
Screenshot: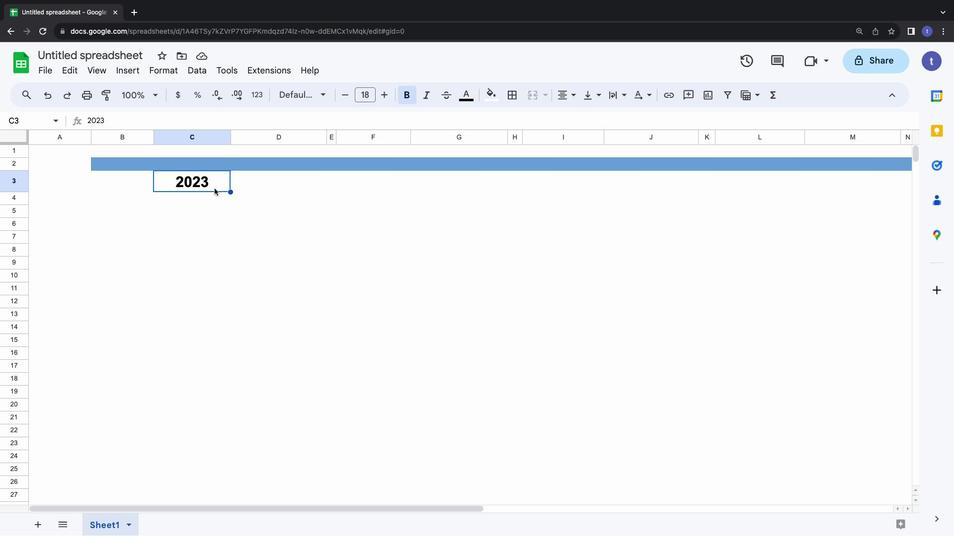 
Action: Mouse pressed left at (214, 210)
Screenshot: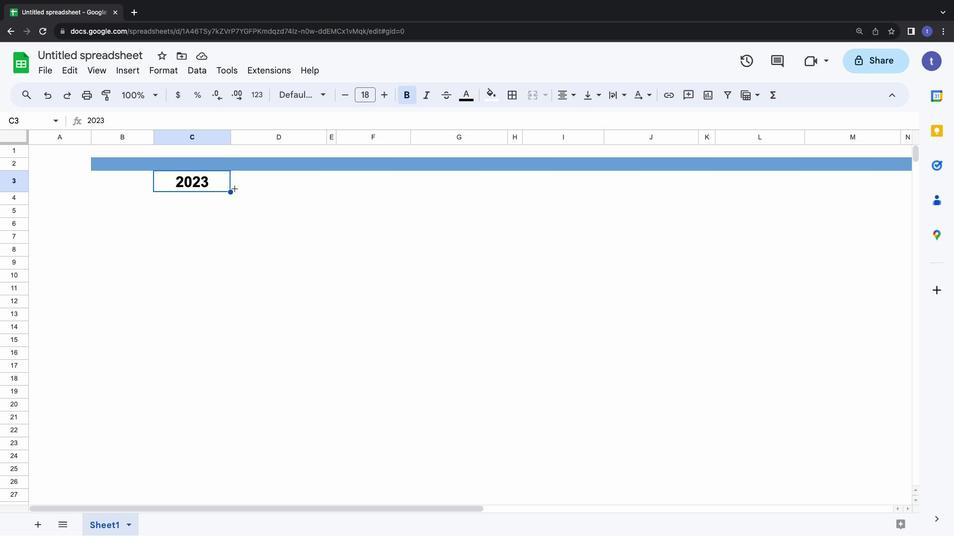 
Action: Mouse moved to (221, 195)
Screenshot: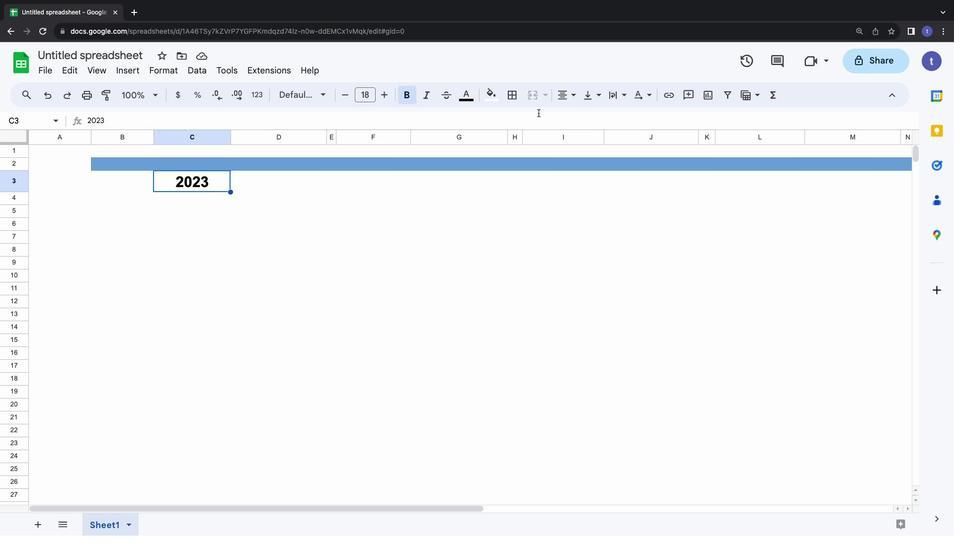
Action: Mouse pressed left at (221, 195)
Screenshot: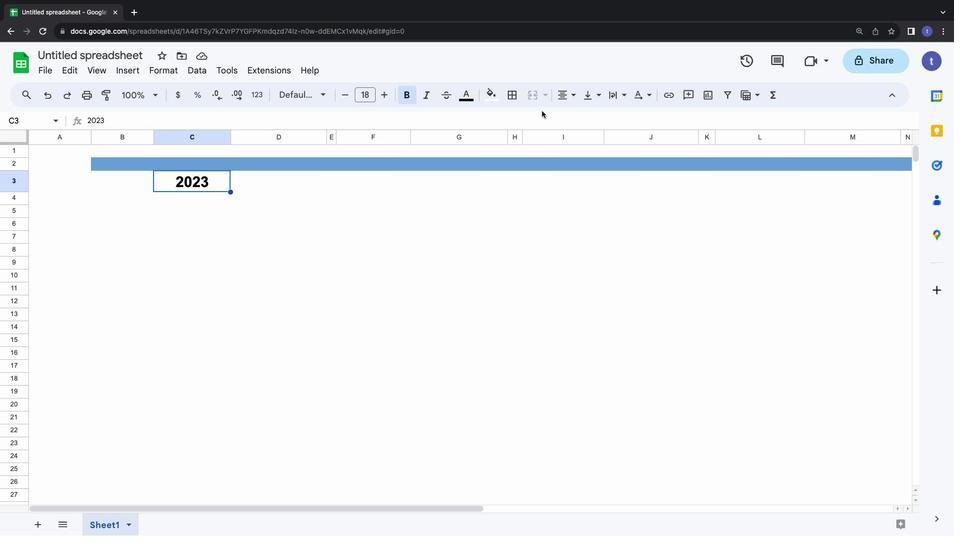 
Action: Mouse moved to (566, 103)
Screenshot: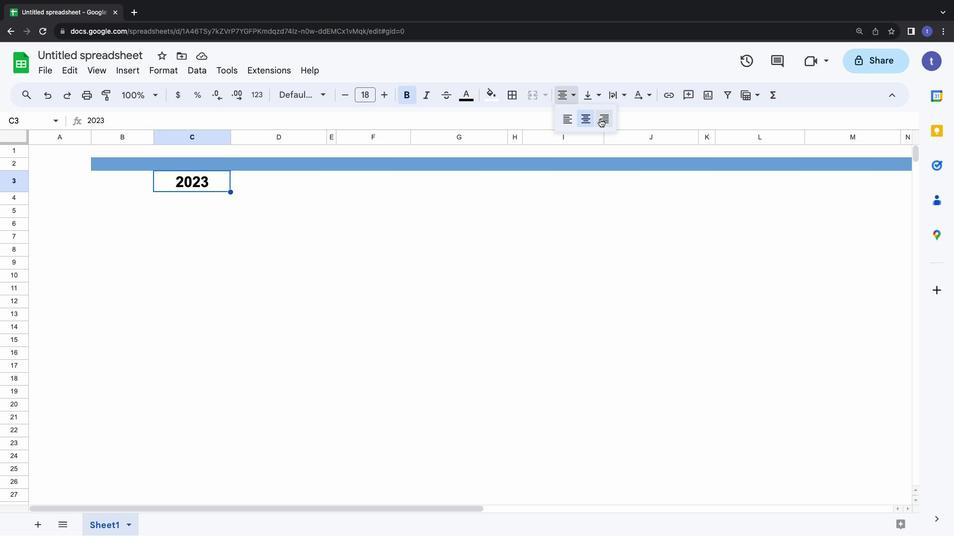 
Action: Mouse pressed left at (566, 103)
Screenshot: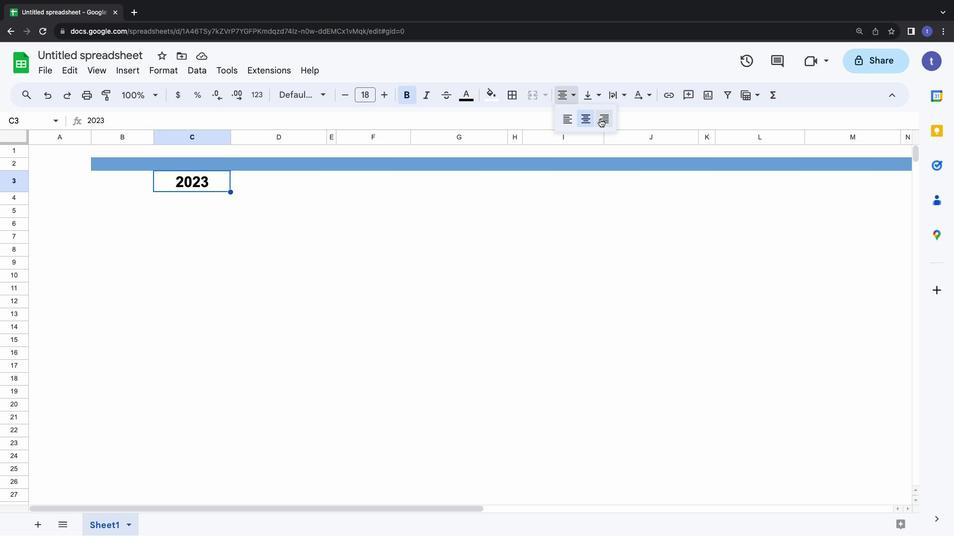 
Action: Mouse moved to (606, 125)
Screenshot: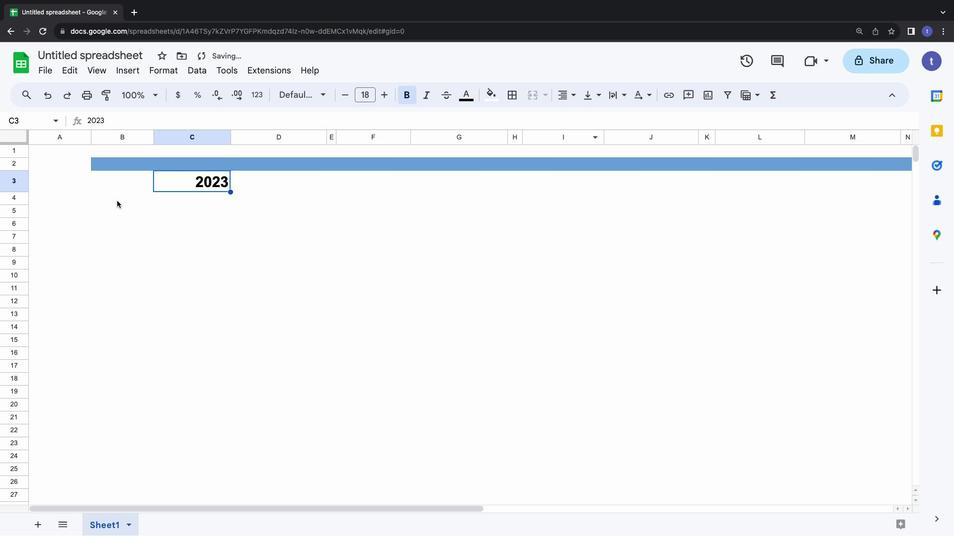 
Action: Mouse pressed left at (606, 125)
Screenshot: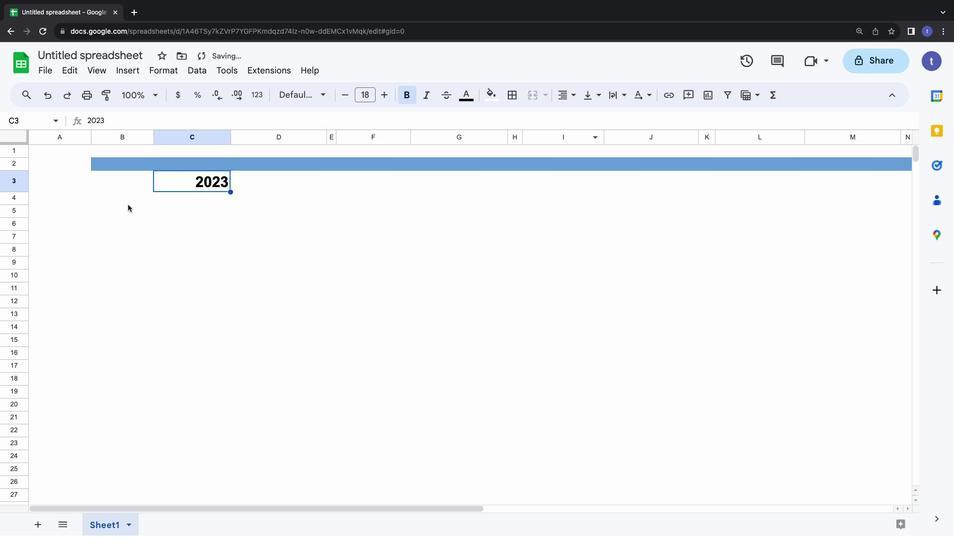 
Action: Mouse moved to (190, 200)
Screenshot: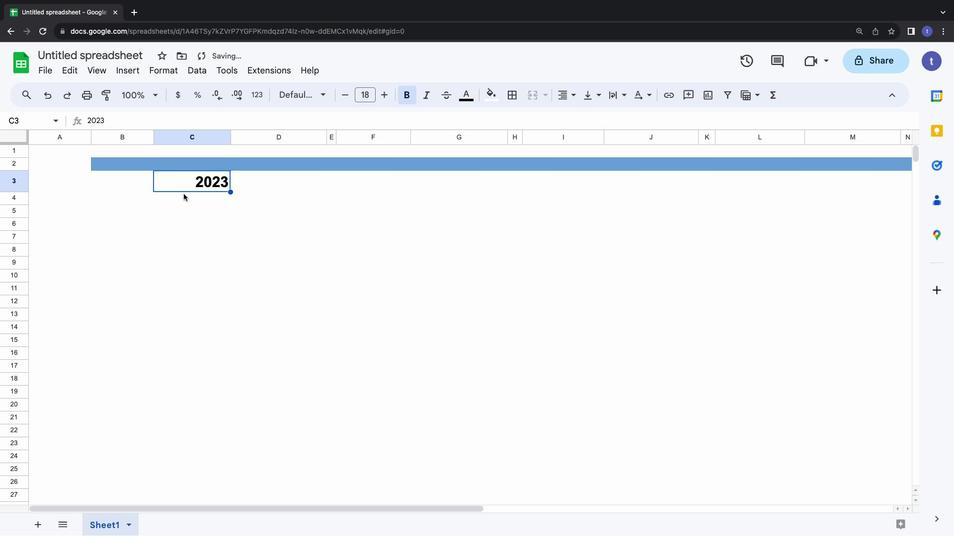 
Action: Mouse pressed left at (190, 200)
Screenshot: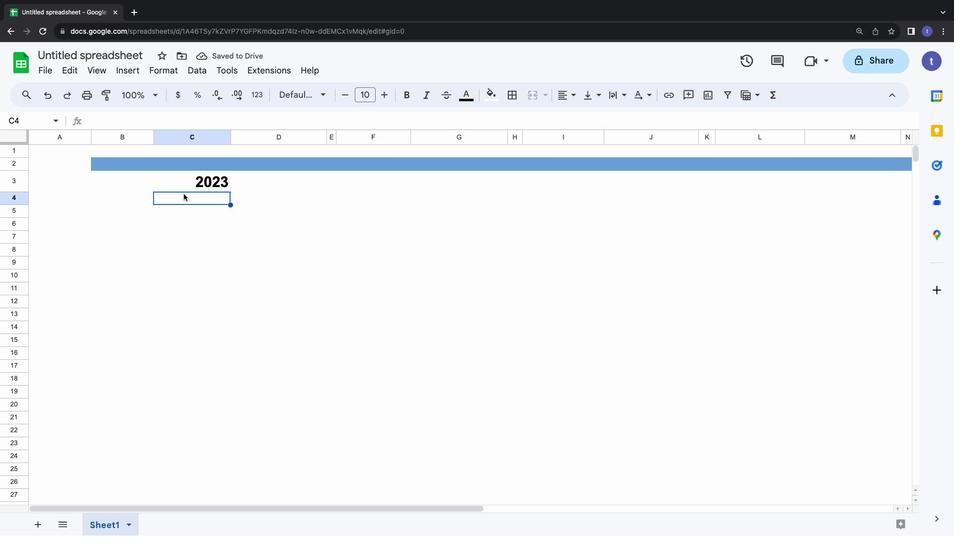 
Action: Mouse moved to (190, 204)
Screenshot: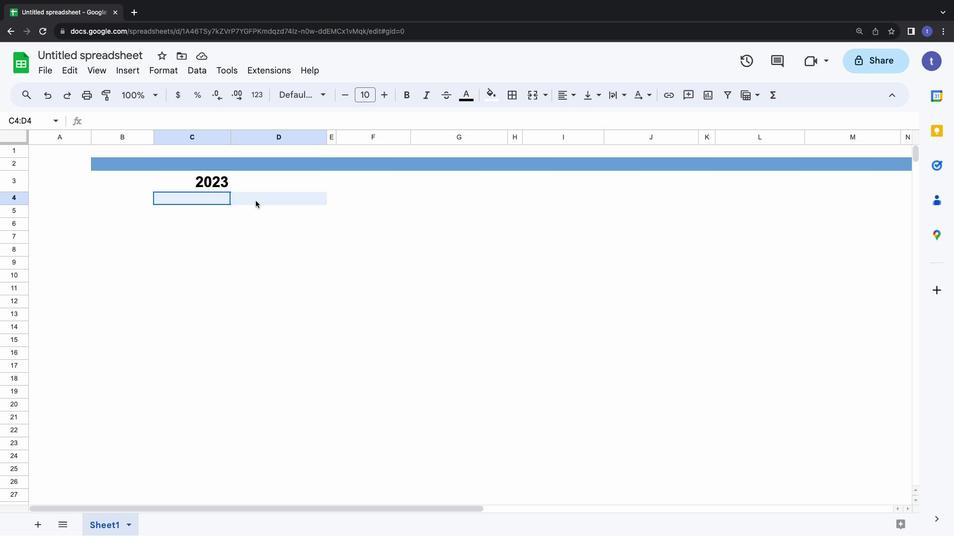 
Action: Mouse pressed left at (190, 204)
Screenshot: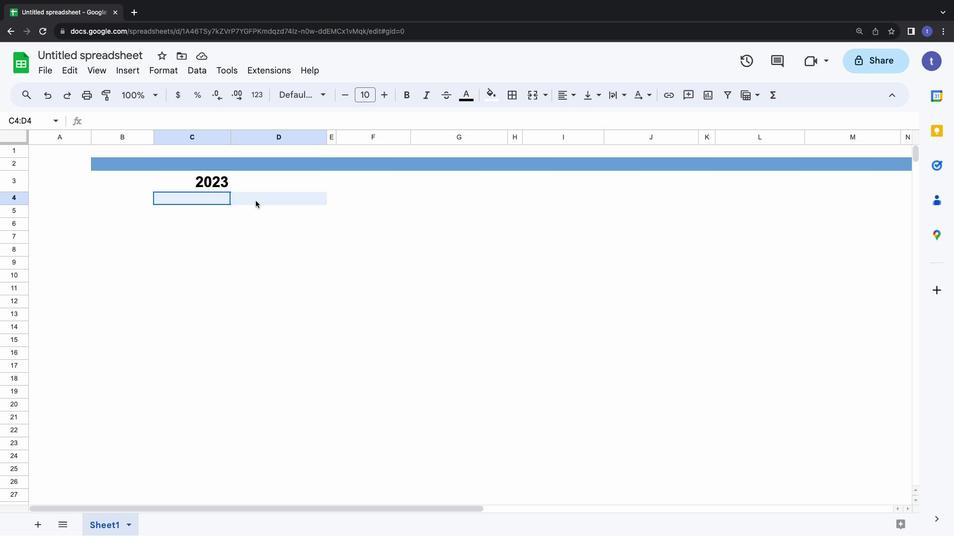 
Action: Mouse moved to (498, 102)
Screenshot: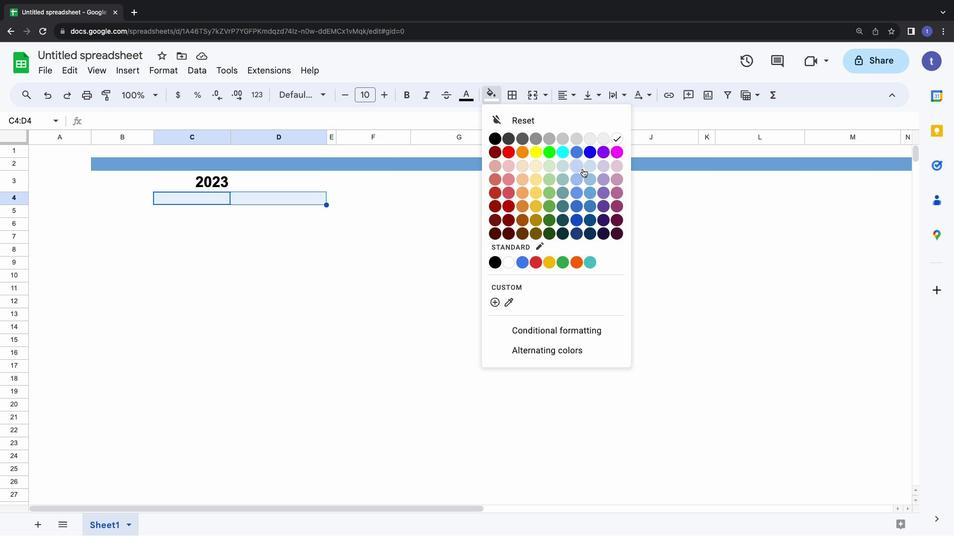 
Action: Mouse pressed left at (498, 102)
Screenshot: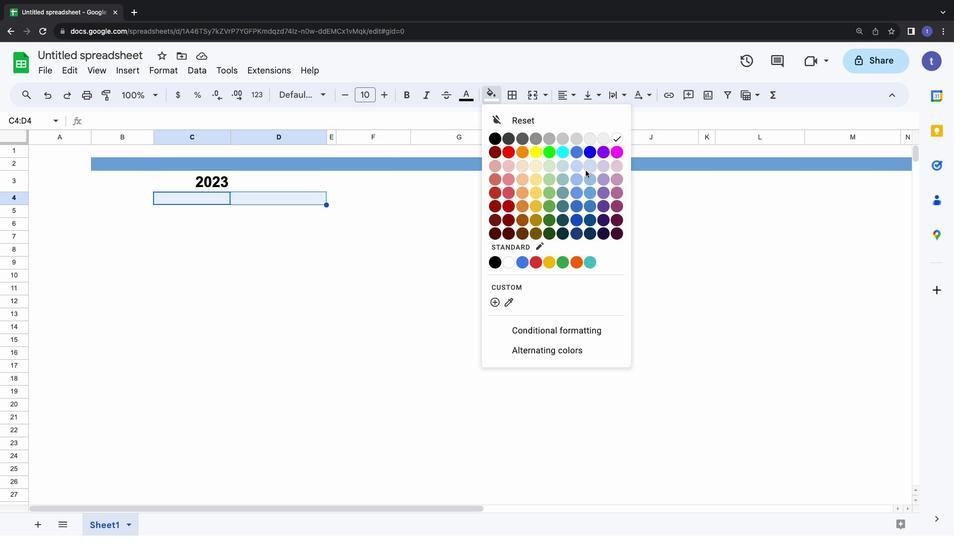 
Action: Mouse moved to (596, 195)
Screenshot: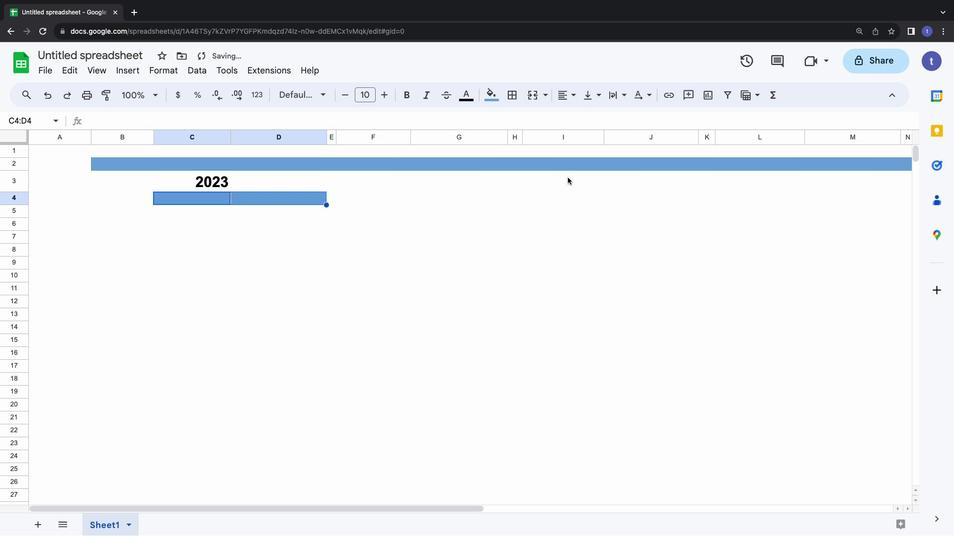 
Action: Mouse pressed left at (596, 195)
Screenshot: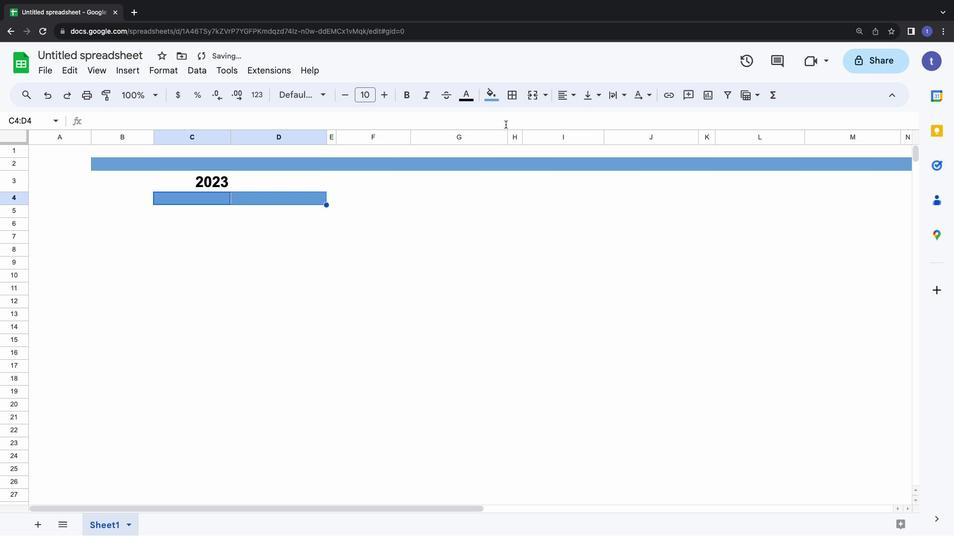 
Action: Mouse moved to (521, 98)
Screenshot: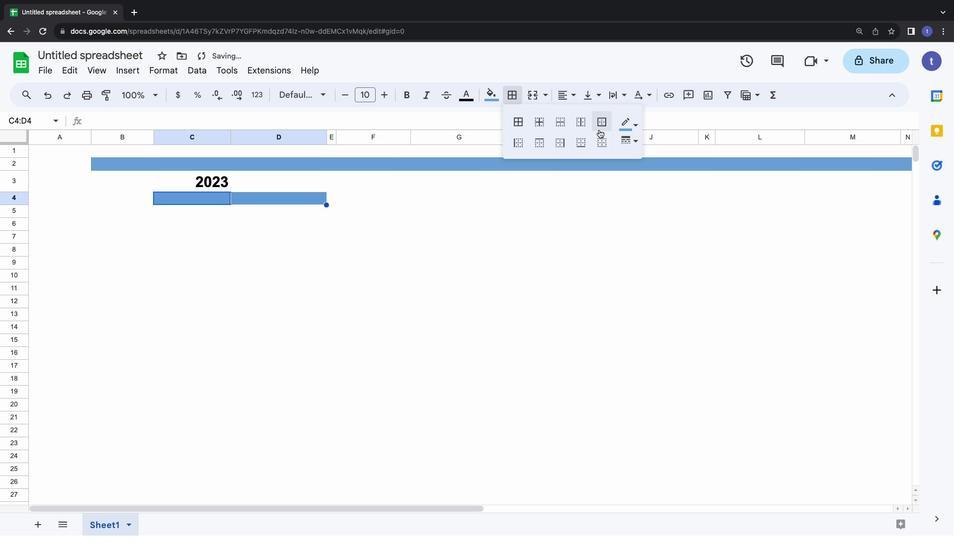 
Action: Mouse pressed left at (521, 98)
Screenshot: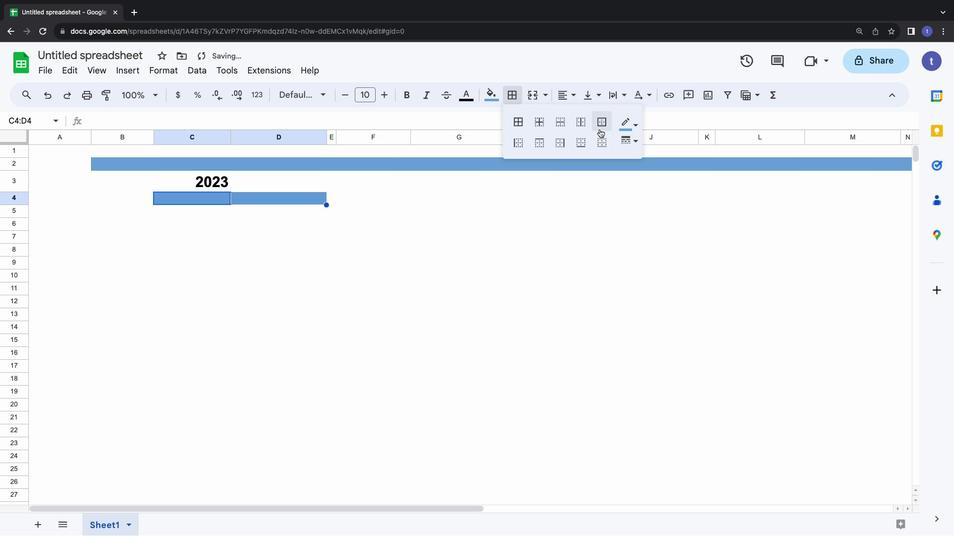 
Action: Mouse moved to (524, 127)
Screenshot: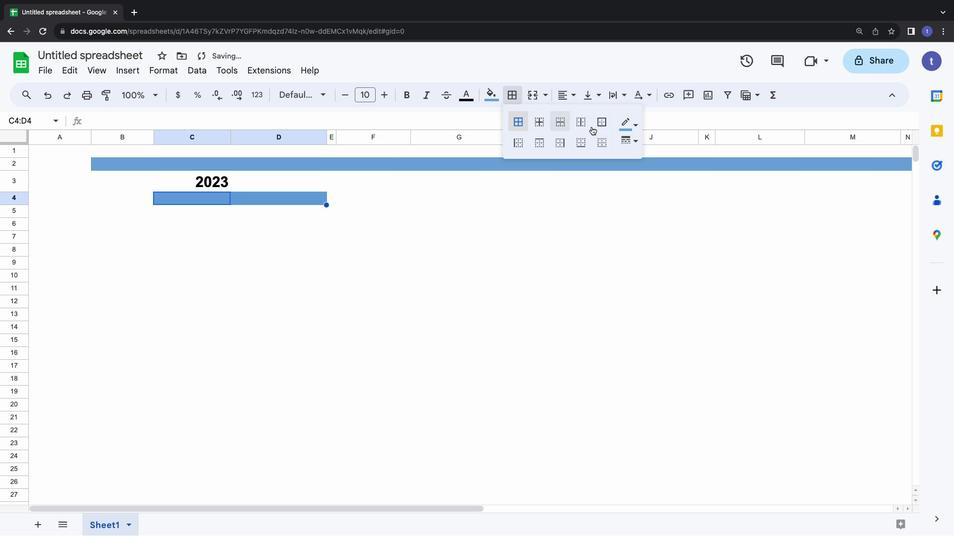 
Action: Mouse pressed left at (524, 127)
Screenshot: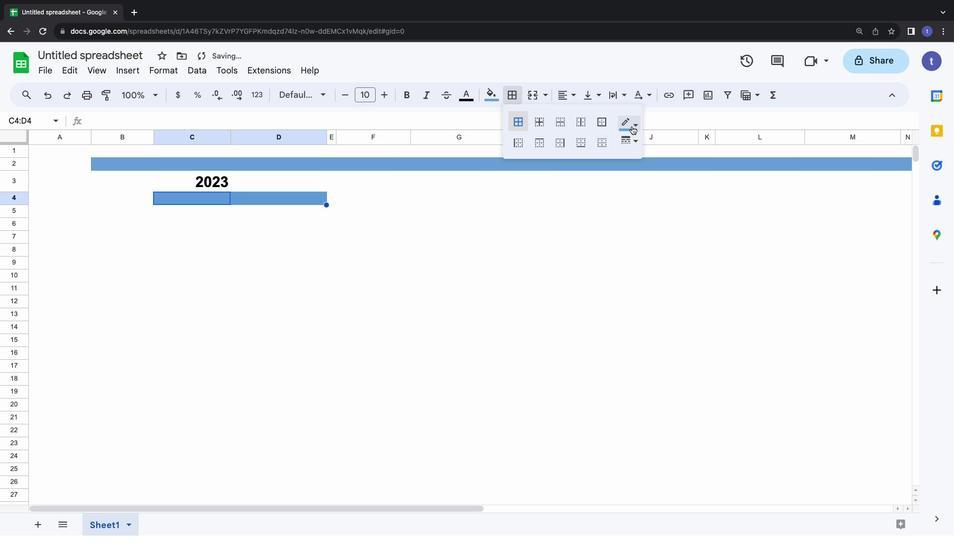 
Action: Mouse moved to (641, 132)
Screenshot: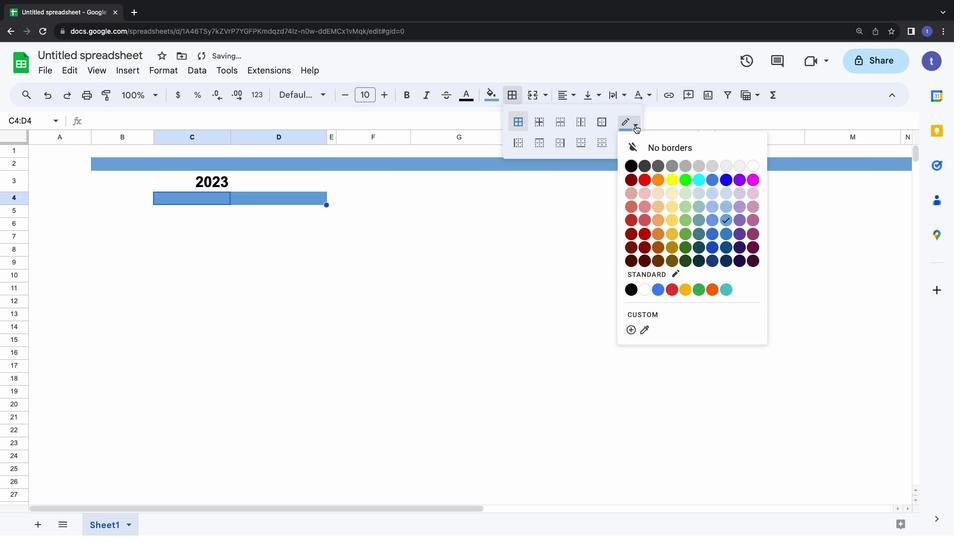
Action: Mouse pressed left at (641, 132)
Screenshot: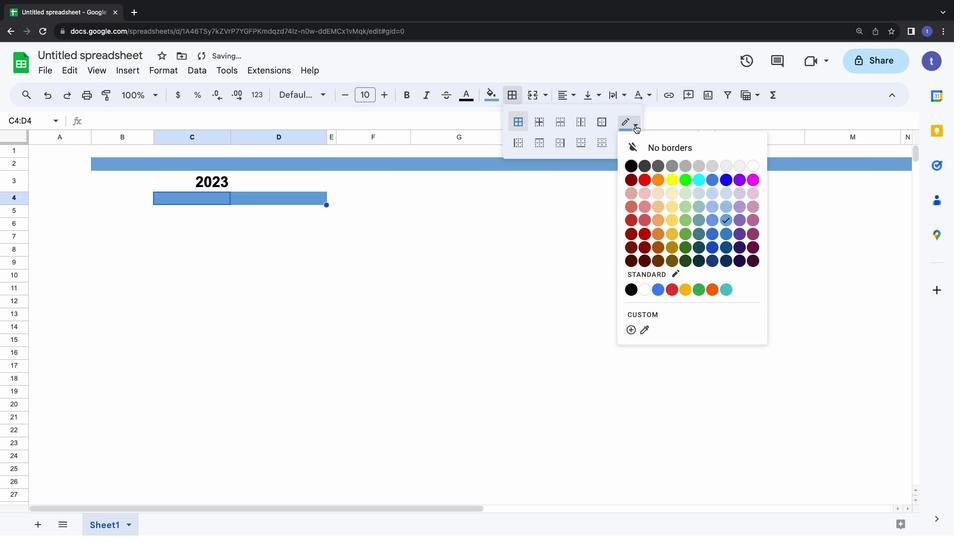 
Action: Mouse moved to (720, 227)
Screenshot: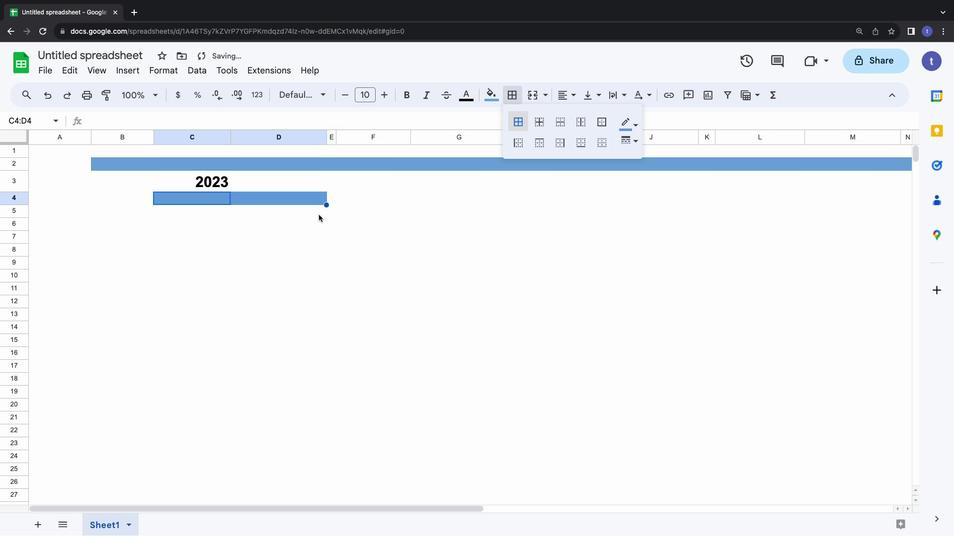 
Action: Mouse pressed left at (720, 227)
Screenshot: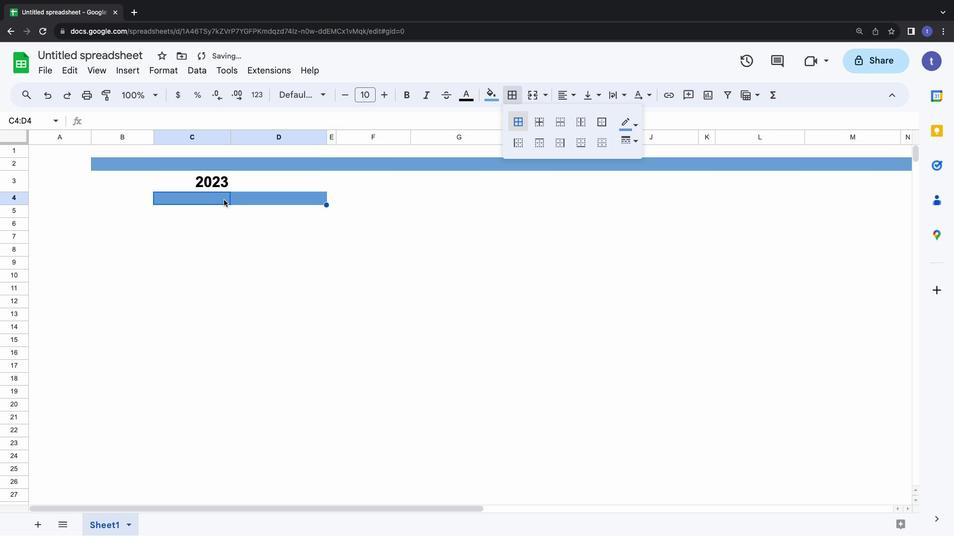 
Action: Mouse moved to (230, 206)
Screenshot: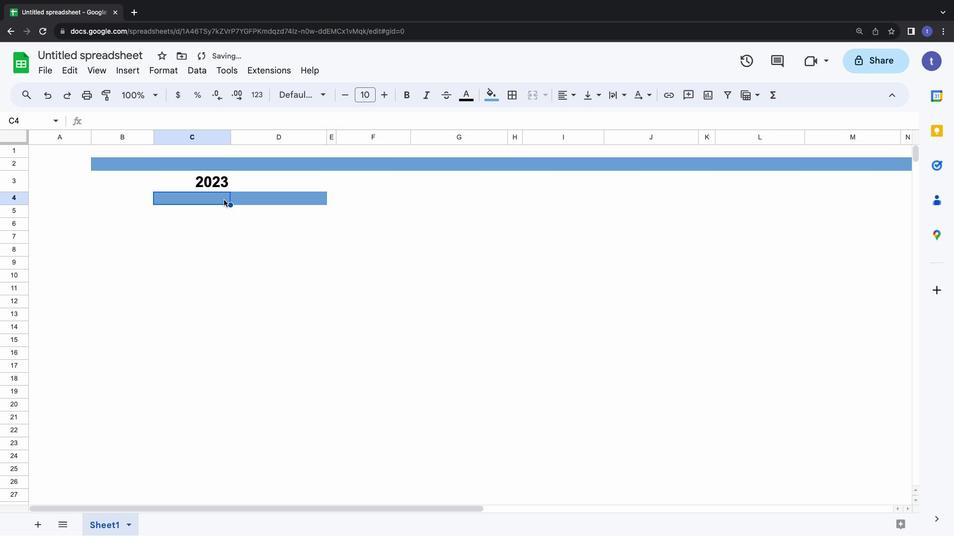 
Action: Mouse pressed left at (230, 206)
Screenshot: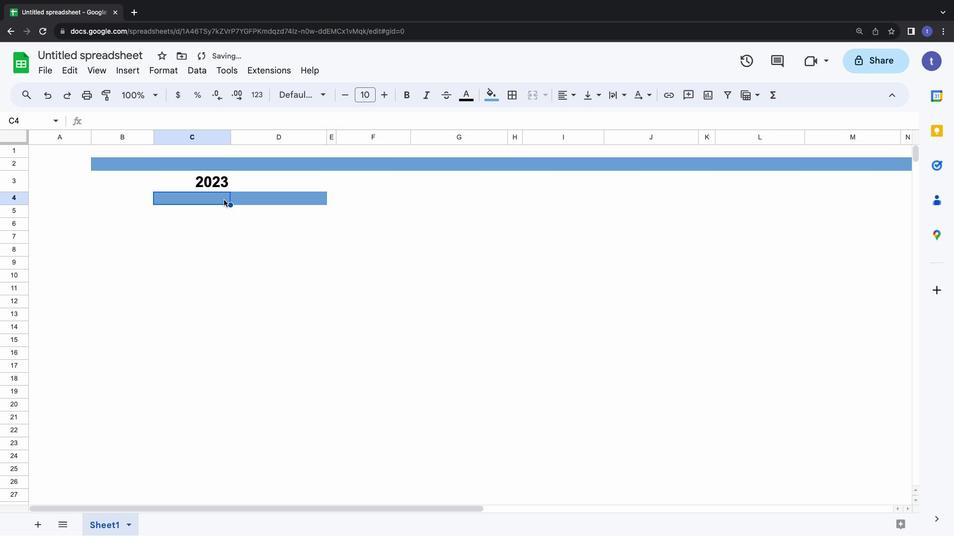 
Action: Mouse pressed left at (230, 206)
Screenshot: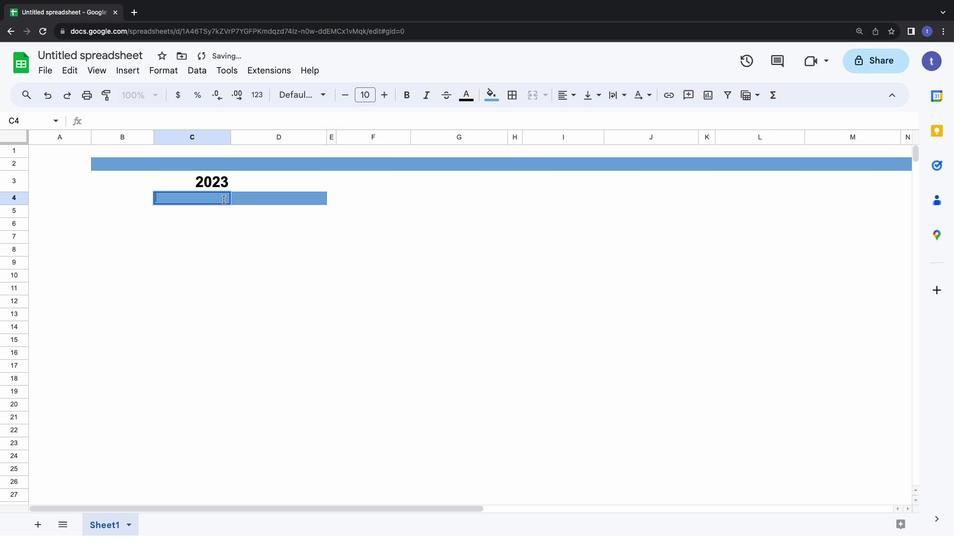 
Action: Mouse pressed left at (230, 206)
Screenshot: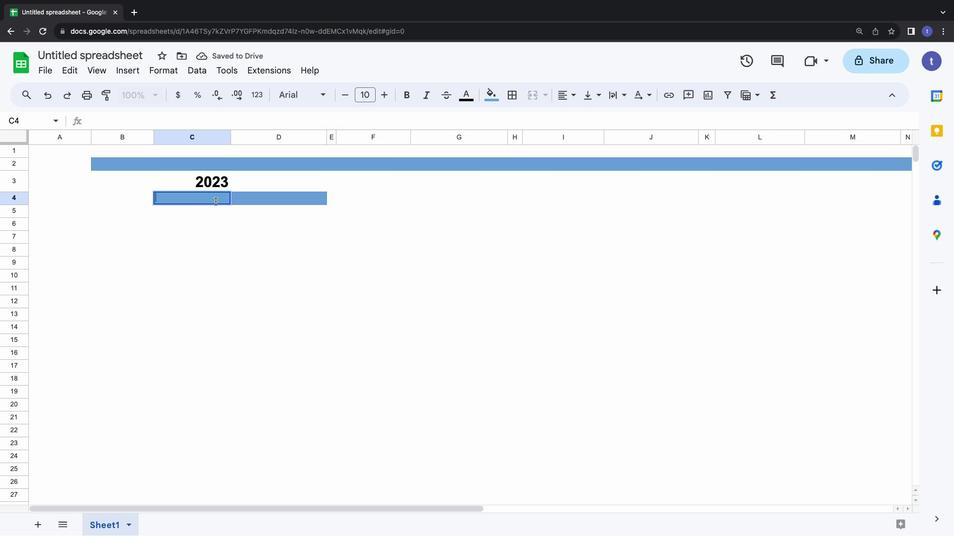 
Action: Mouse pressed left at (230, 206)
Screenshot: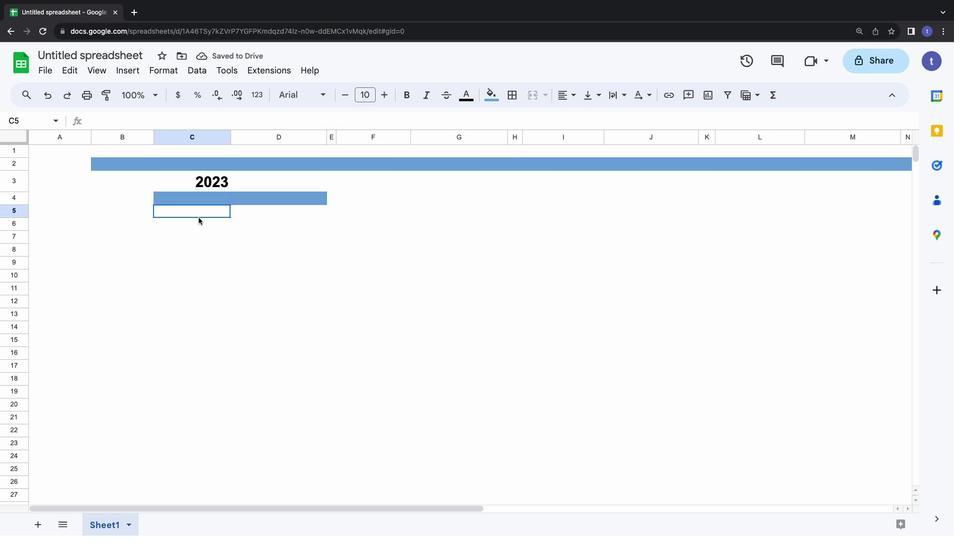 
Action: Mouse moved to (216, 208)
Screenshot: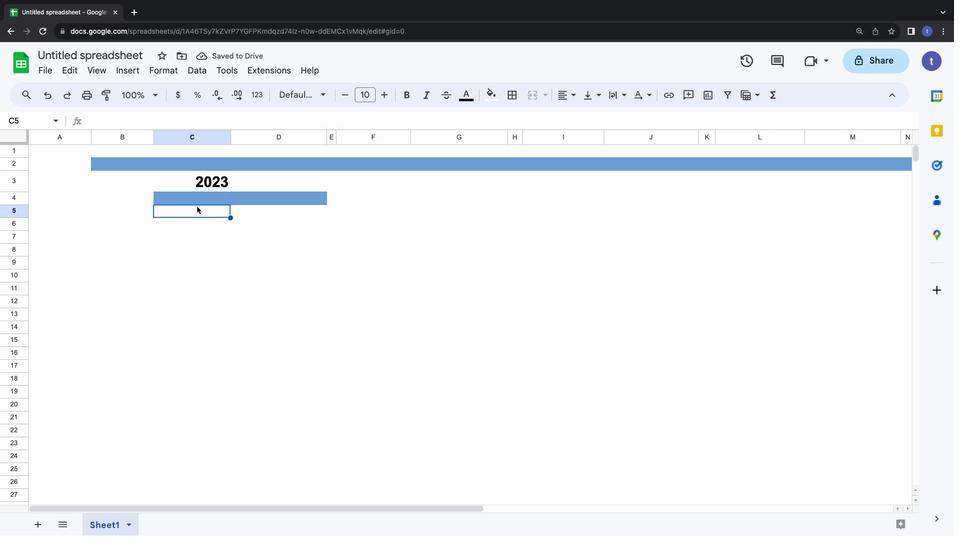 
Action: Mouse pressed left at (216, 208)
Screenshot: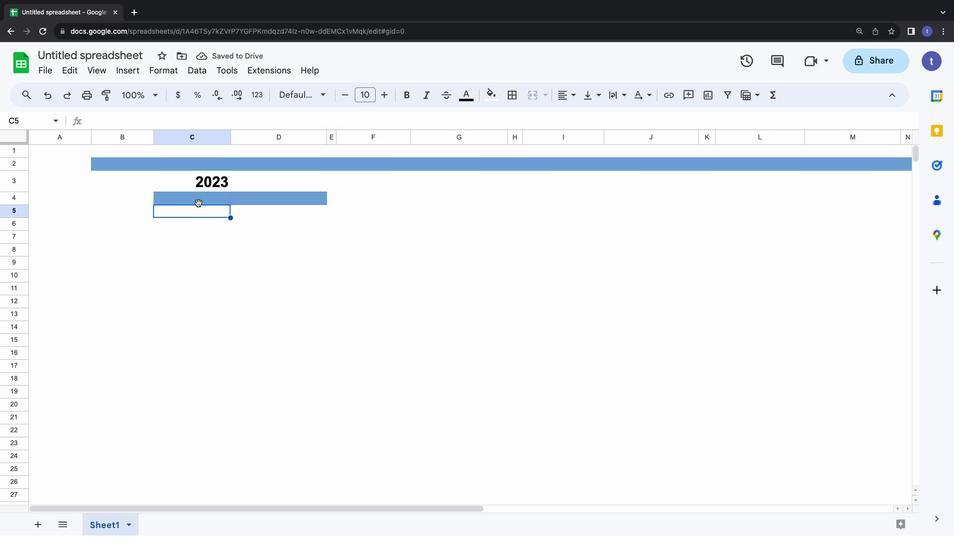 
Action: Mouse moved to (204, 224)
Screenshot: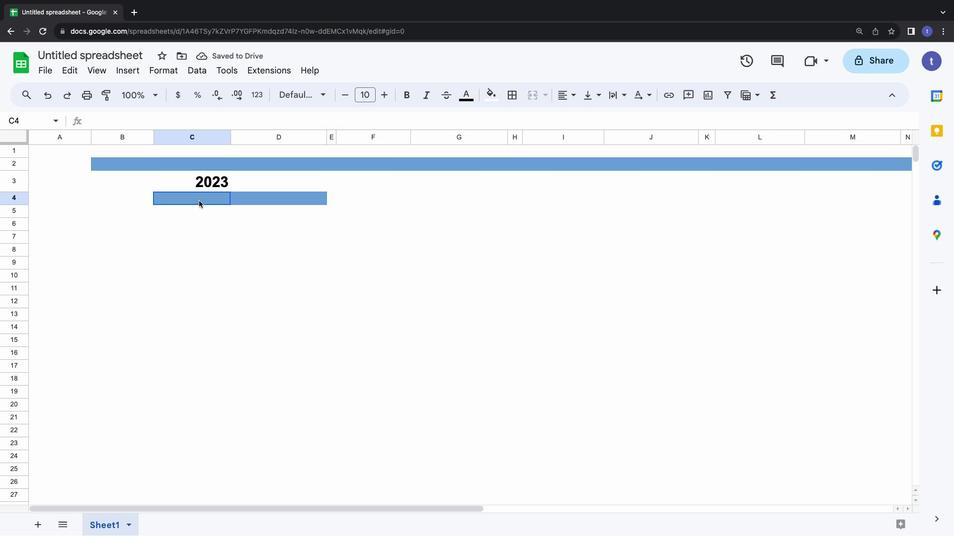
Action: Mouse pressed left at (204, 224)
Screenshot: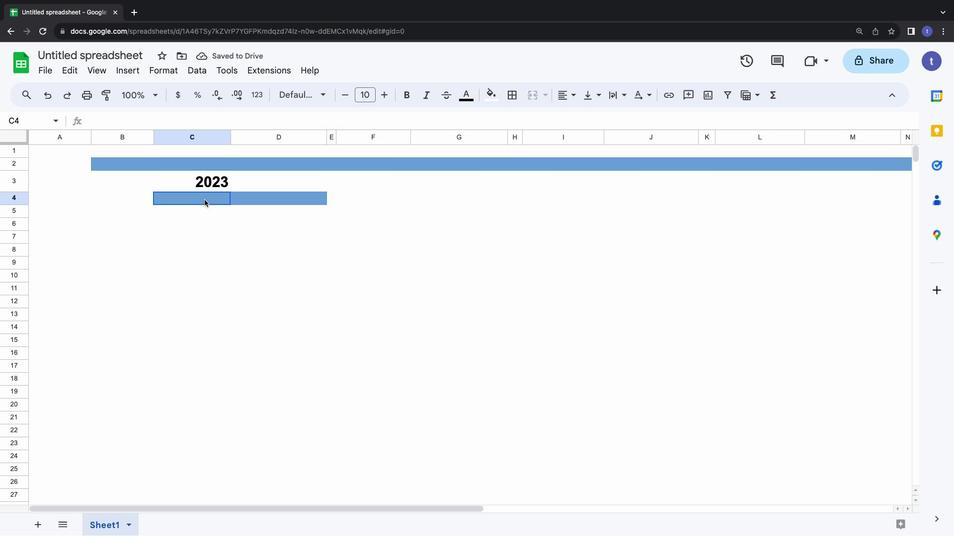 
Action: Mouse moved to (204, 207)
Screenshot: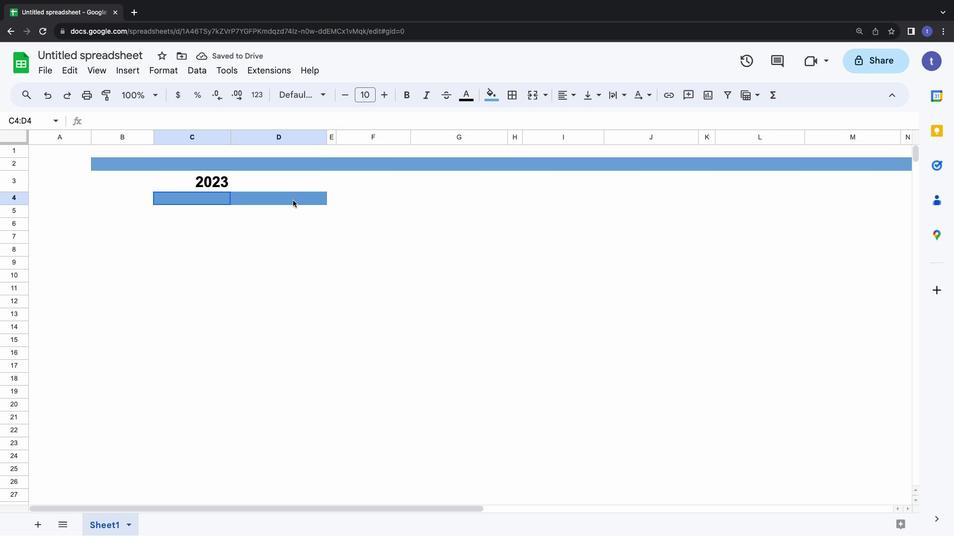 
Action: Mouse pressed left at (204, 207)
Screenshot: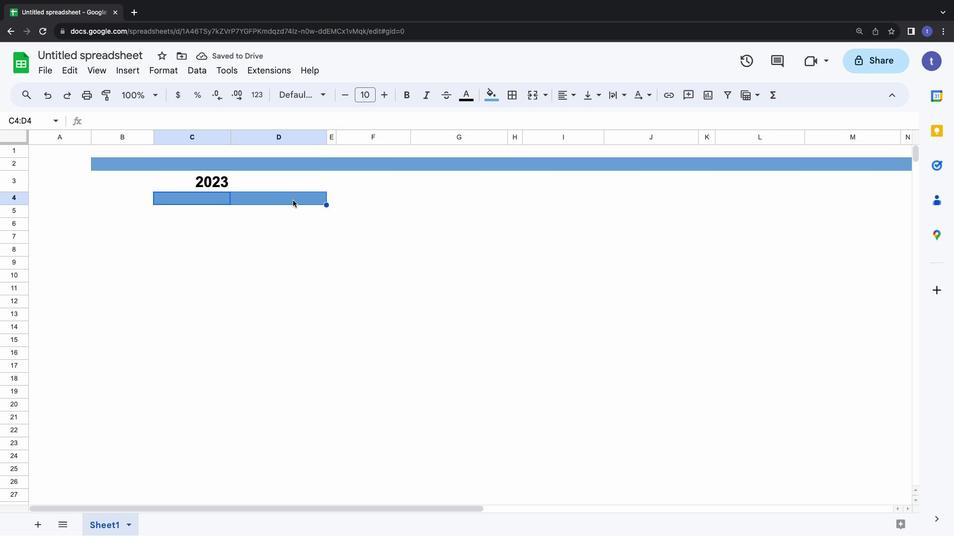 
Action: Mouse moved to (539, 105)
Screenshot: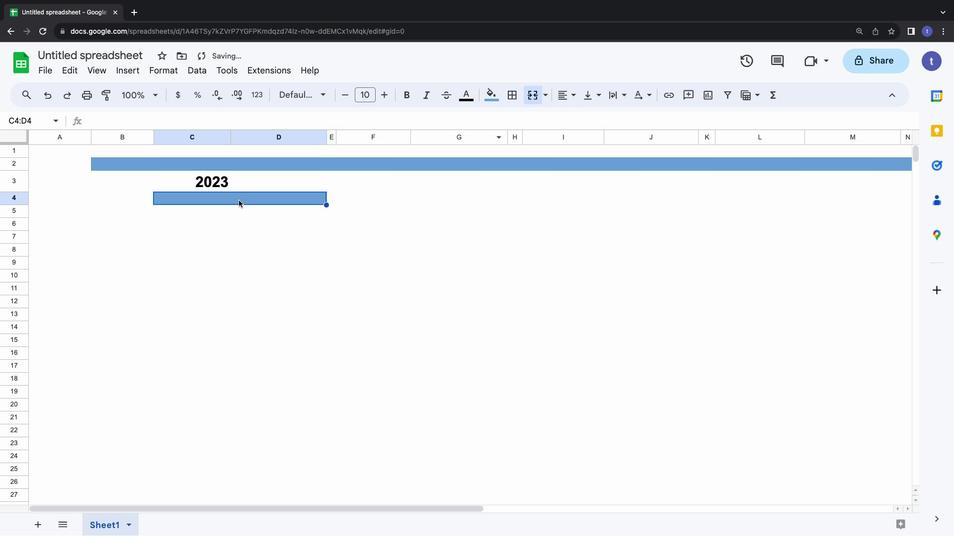 
Action: Mouse pressed left at (539, 105)
Screenshot: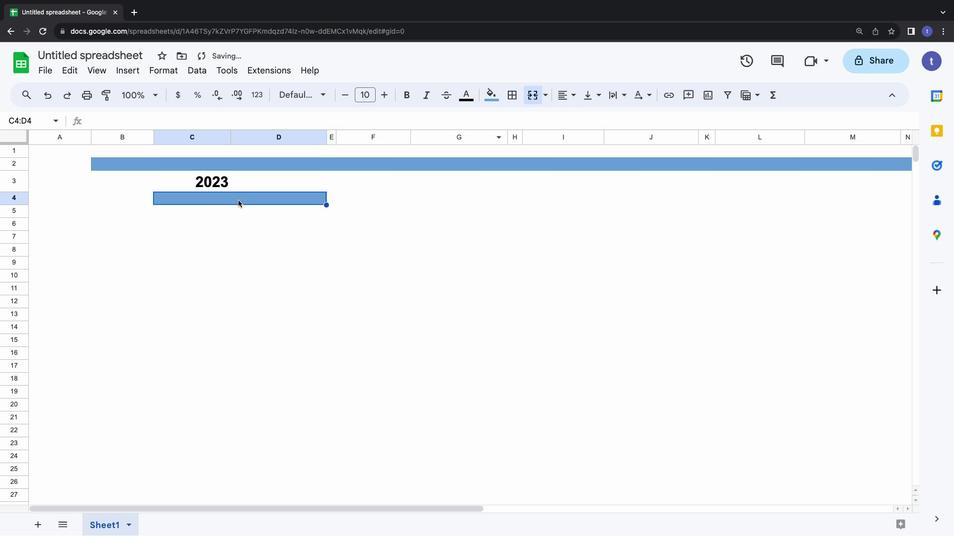 
Action: Mouse moved to (245, 207)
Screenshot: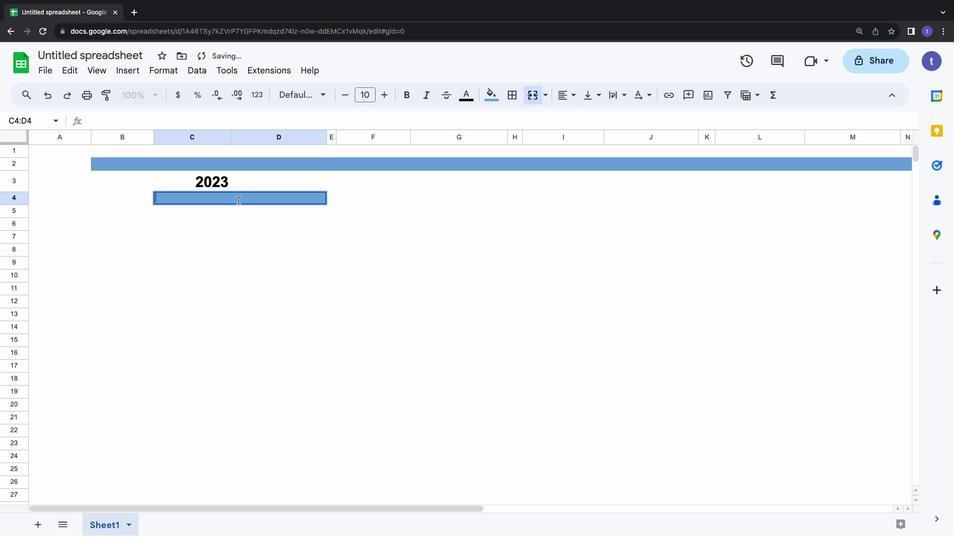 
Action: Mouse pressed left at (245, 207)
Screenshot: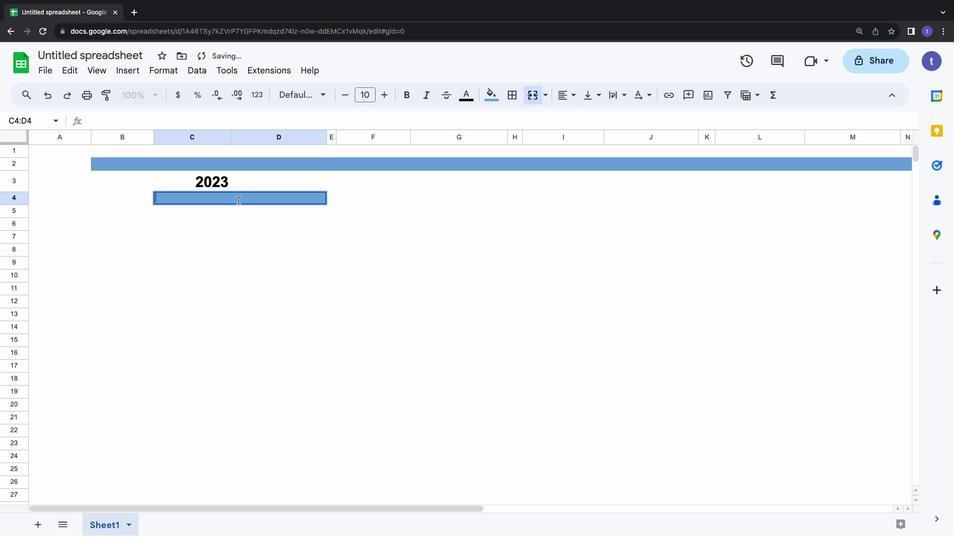 
Action: Mouse pressed left at (245, 207)
Screenshot: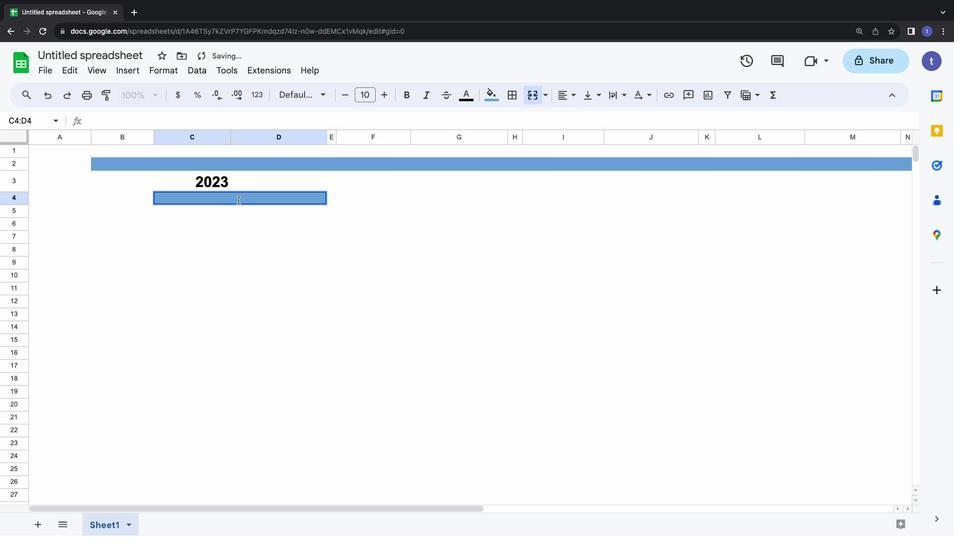 
Action: Key pressed Key.shift'J''A''N''U''A''R''Y'
Screenshot: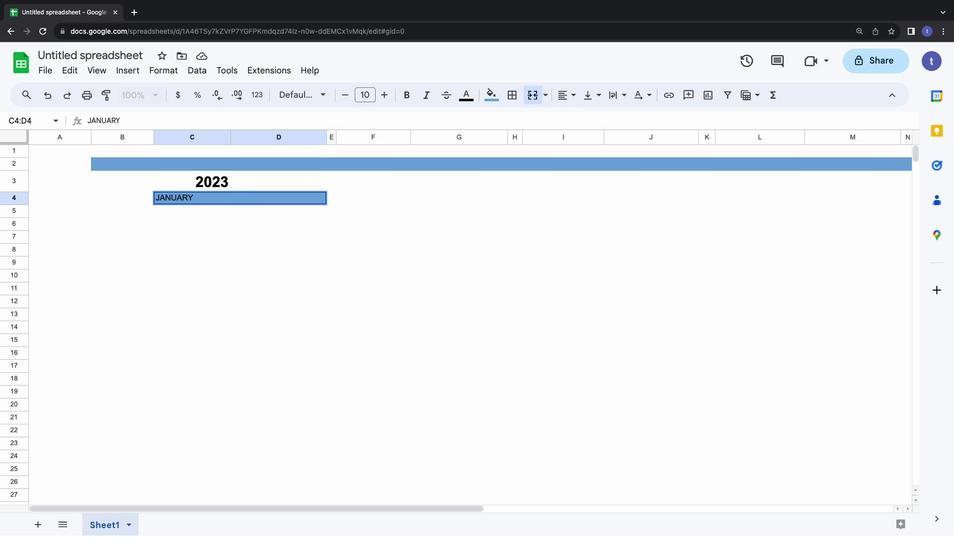 
Action: Mouse moved to (198, 207)
Screenshot: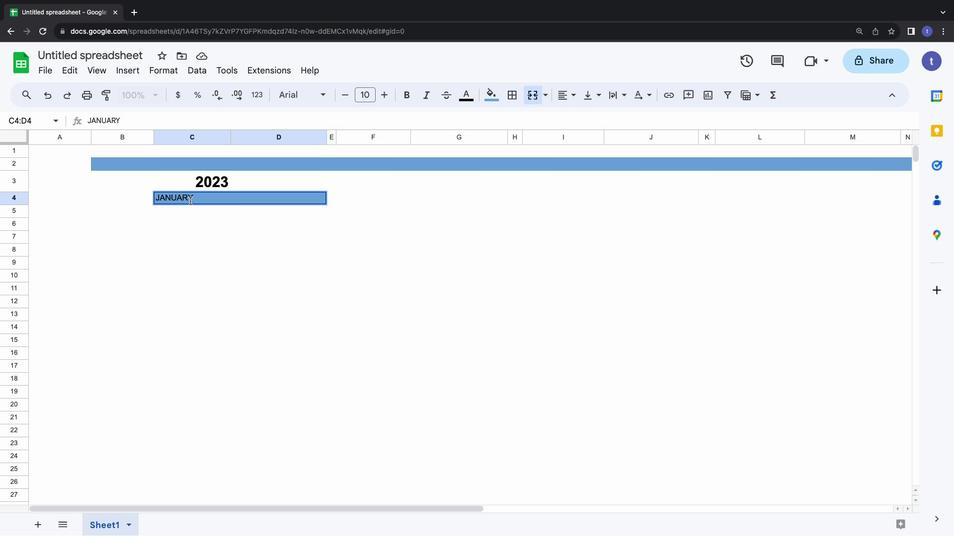 
Action: Mouse pressed left at (198, 207)
Screenshot: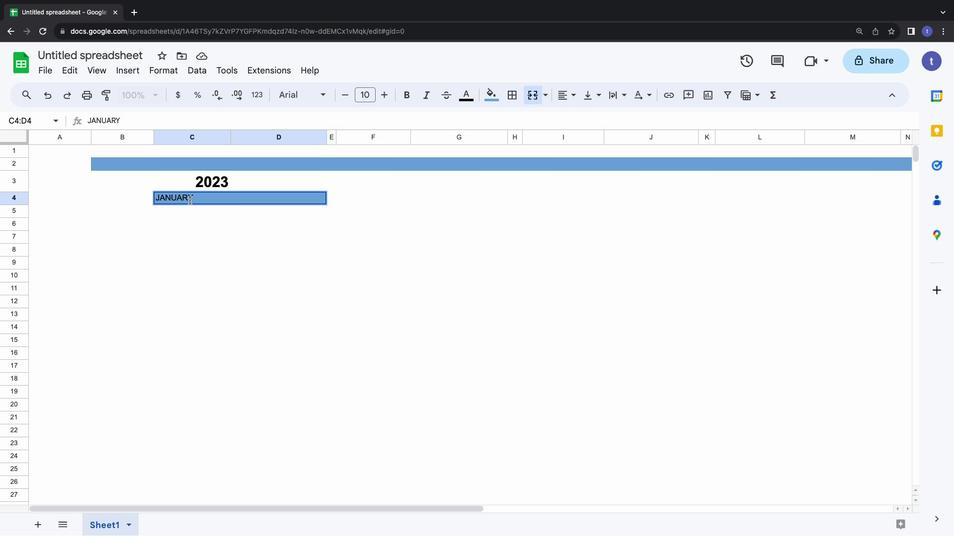 
Action: Mouse pressed left at (198, 207)
Screenshot: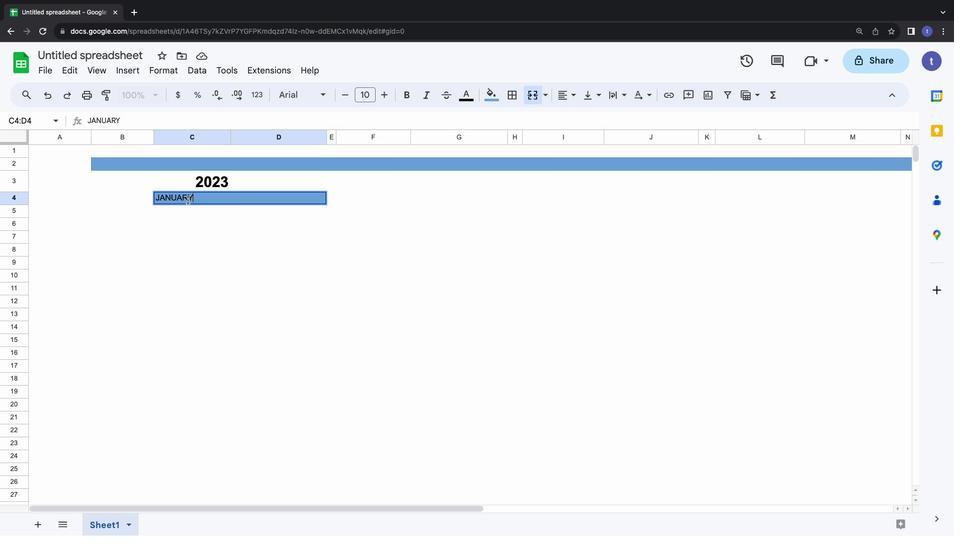 
Action: Mouse moved to (194, 206)
Screenshot: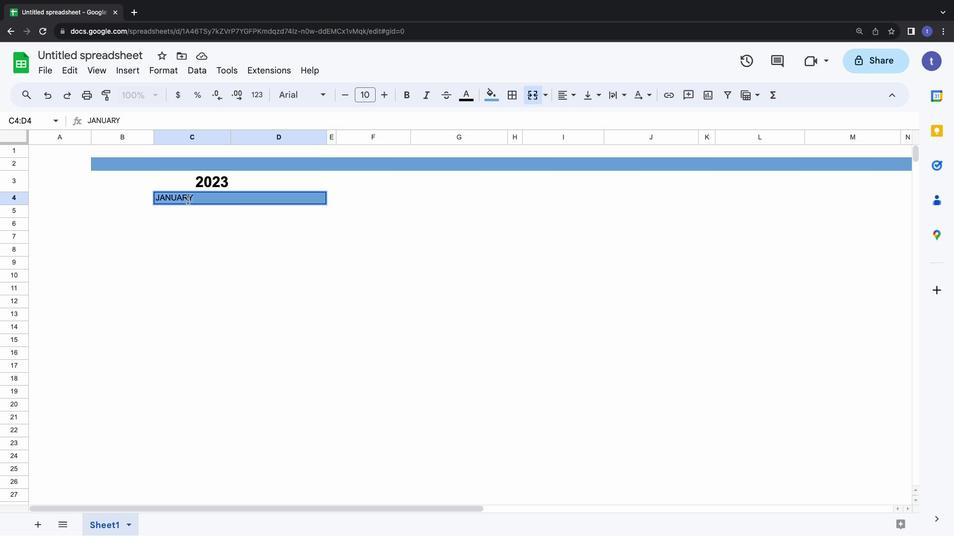 
Action: Mouse pressed left at (194, 206)
Screenshot: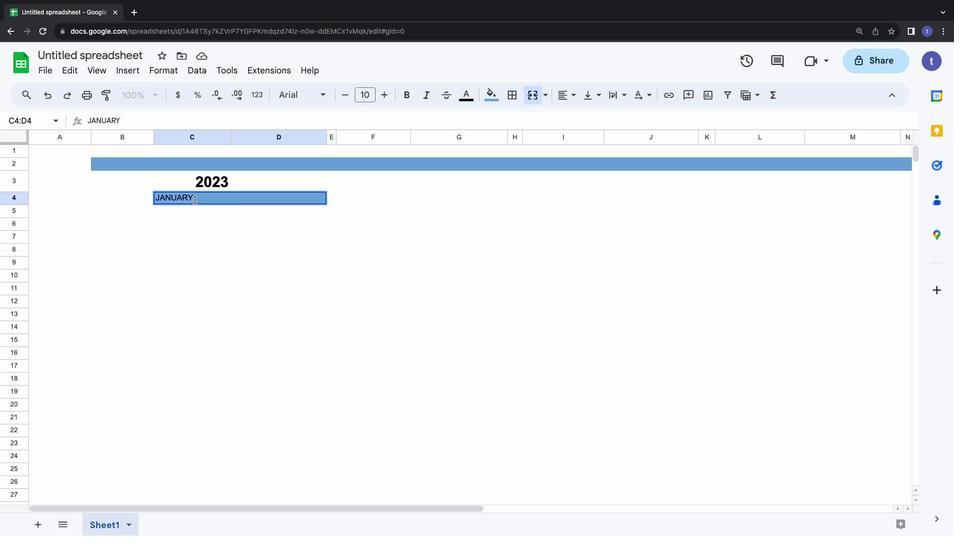 
Action: Mouse moved to (194, 206)
Screenshot: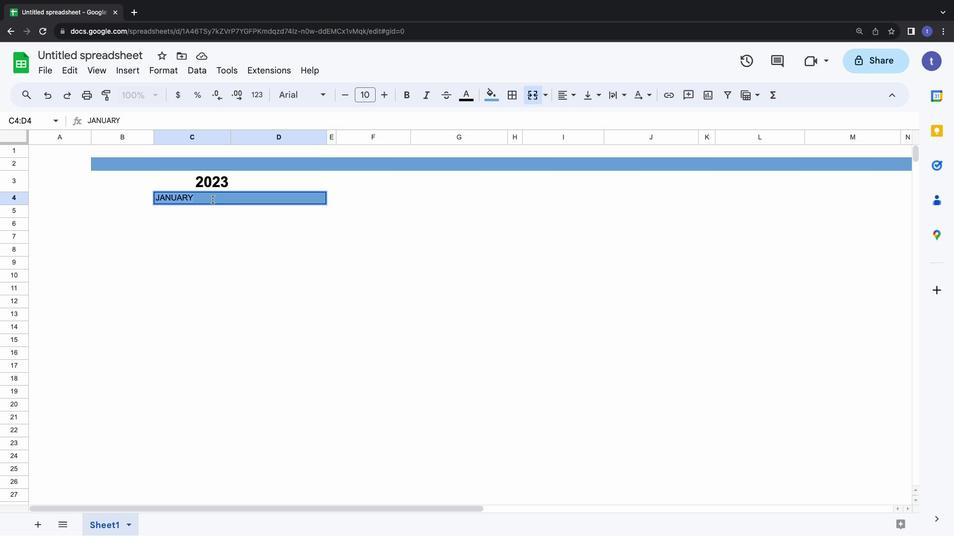 
Action: Mouse pressed left at (194, 206)
Screenshot: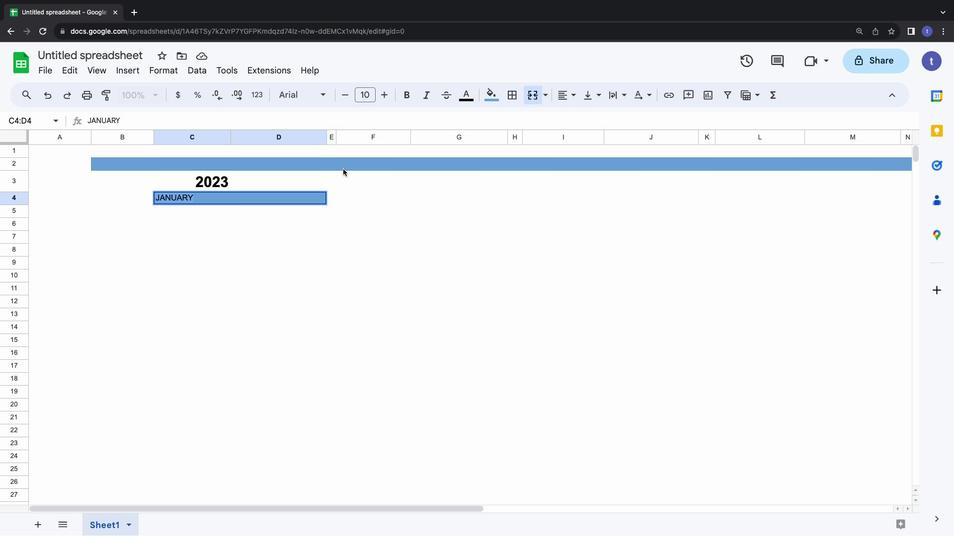 
Action: Mouse moved to (396, 104)
Screenshot: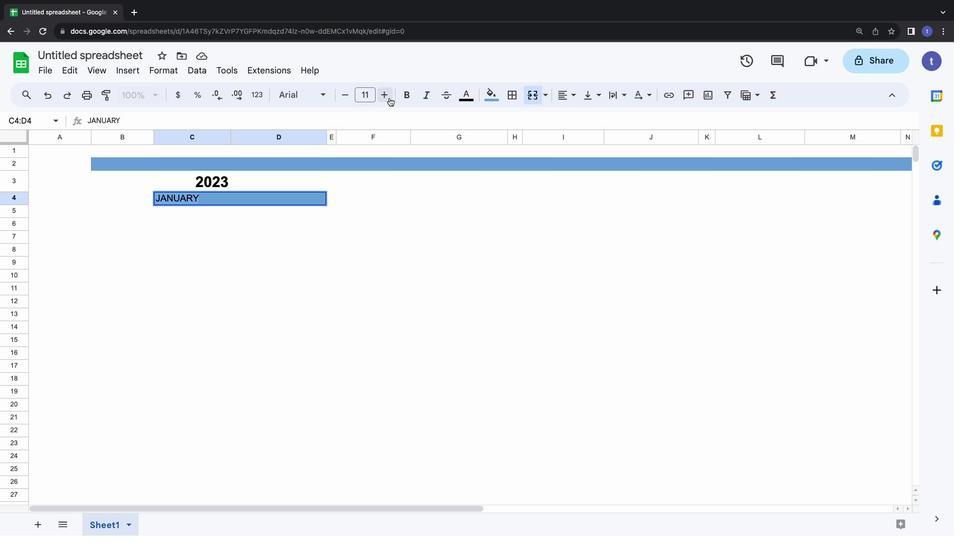 
Action: Mouse pressed left at (396, 104)
Screenshot: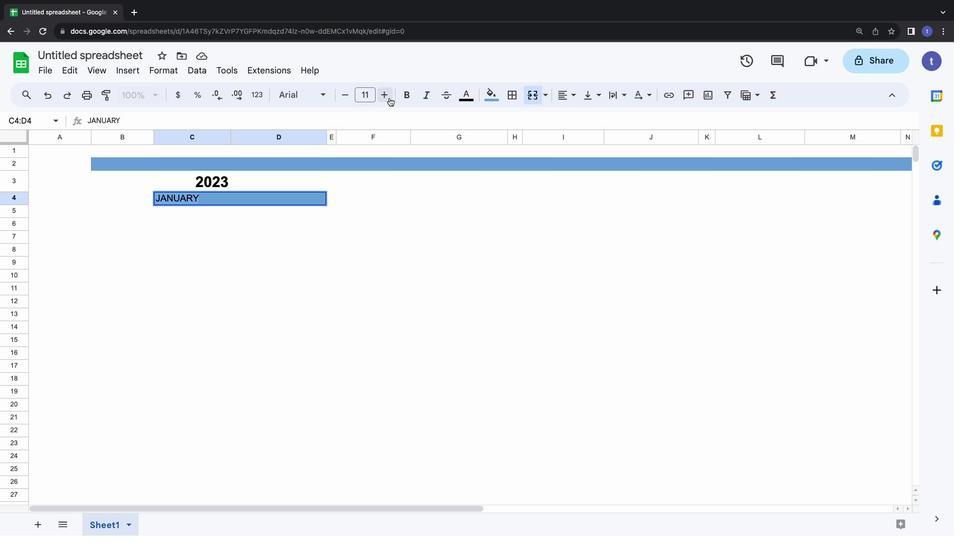 
Action: Mouse pressed left at (396, 104)
Screenshot: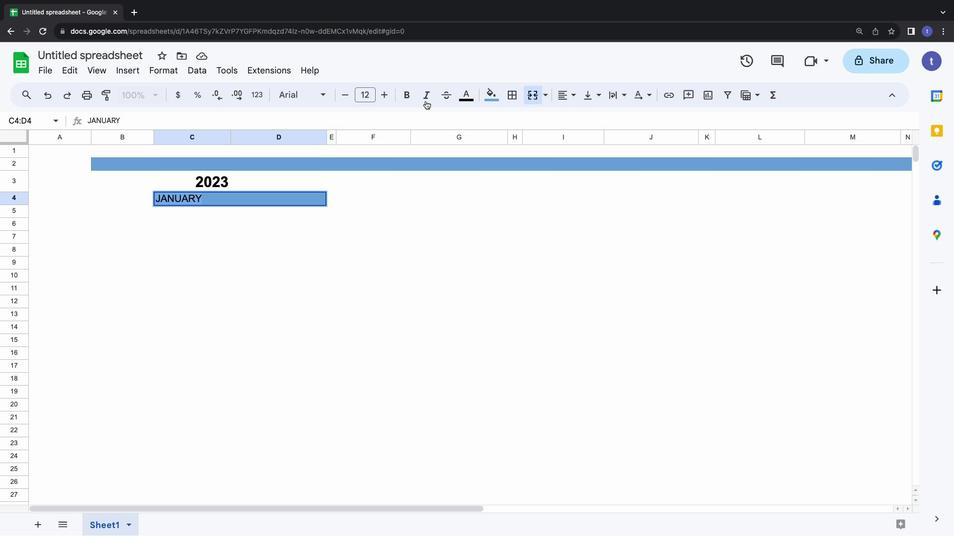 
Action: Mouse moved to (419, 100)
Screenshot: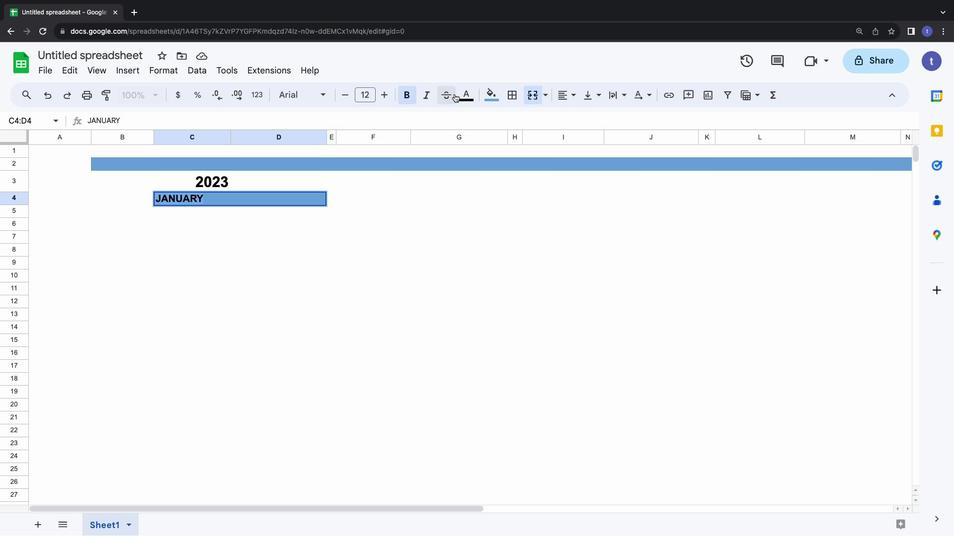 
Action: Mouse pressed left at (419, 100)
Screenshot: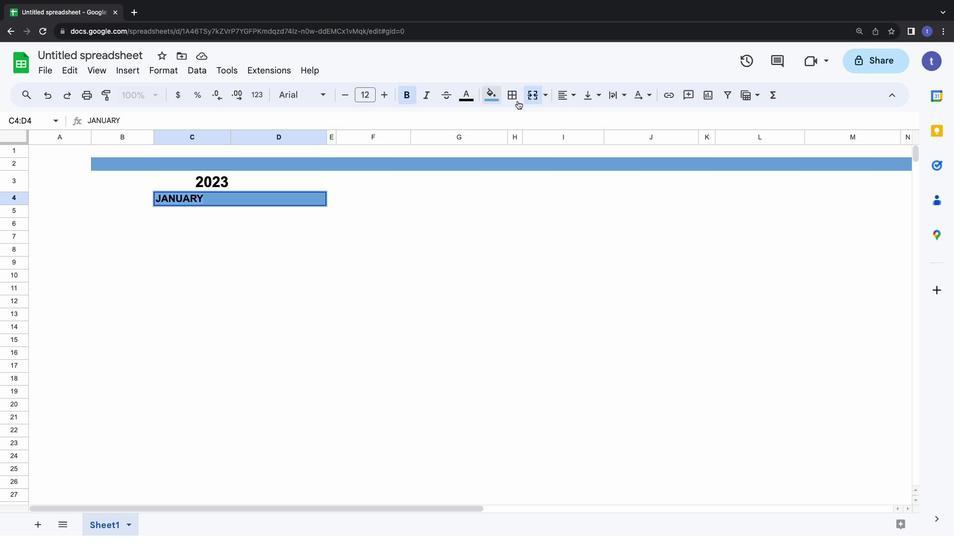 
Action: Mouse moved to (575, 108)
Screenshot: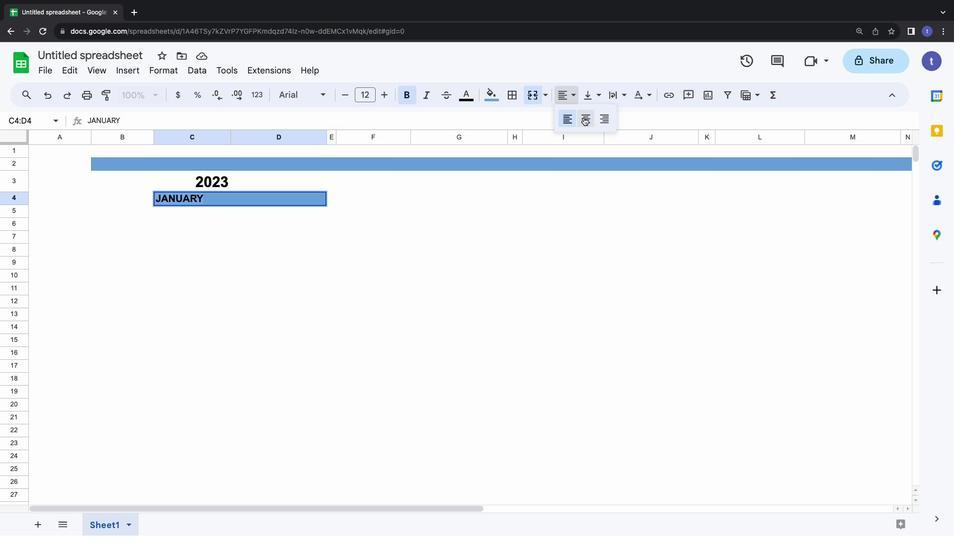 
Action: Mouse pressed left at (575, 108)
Screenshot: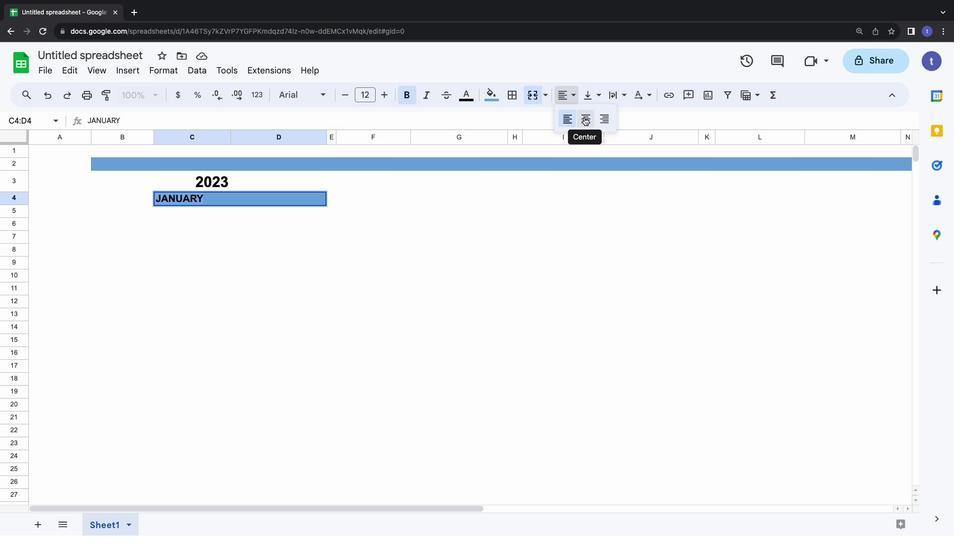 
Action: Mouse moved to (590, 124)
Screenshot: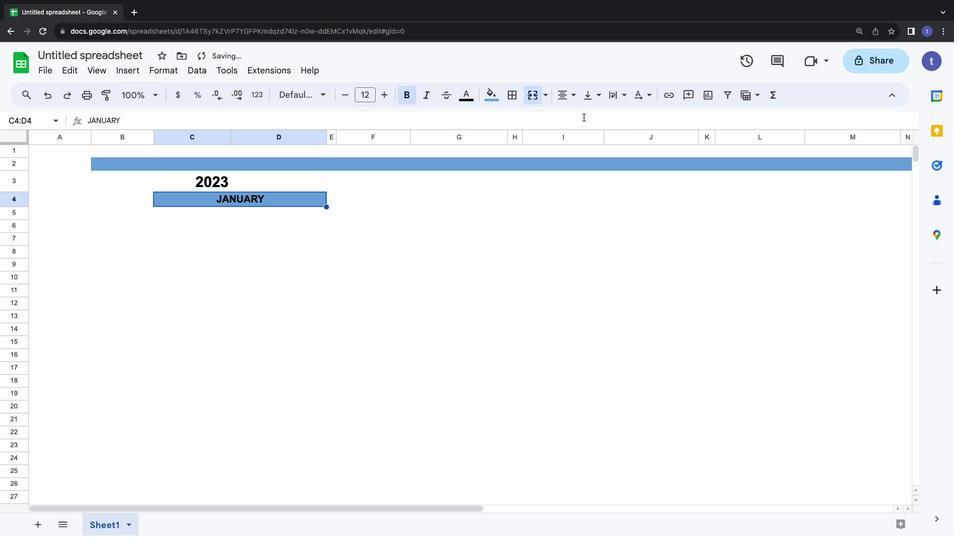 
Action: Mouse pressed left at (590, 124)
Screenshot: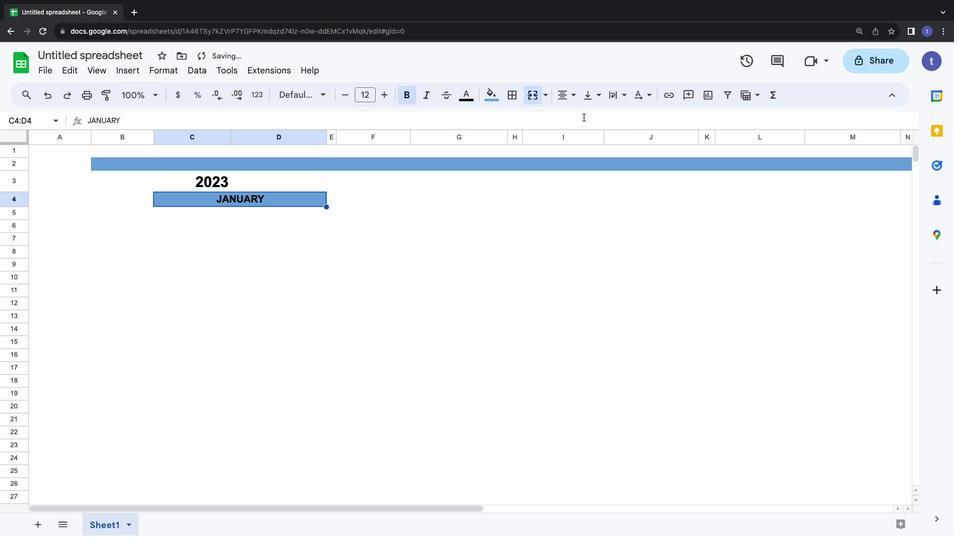 
Action: Mouse moved to (369, 202)
Screenshot: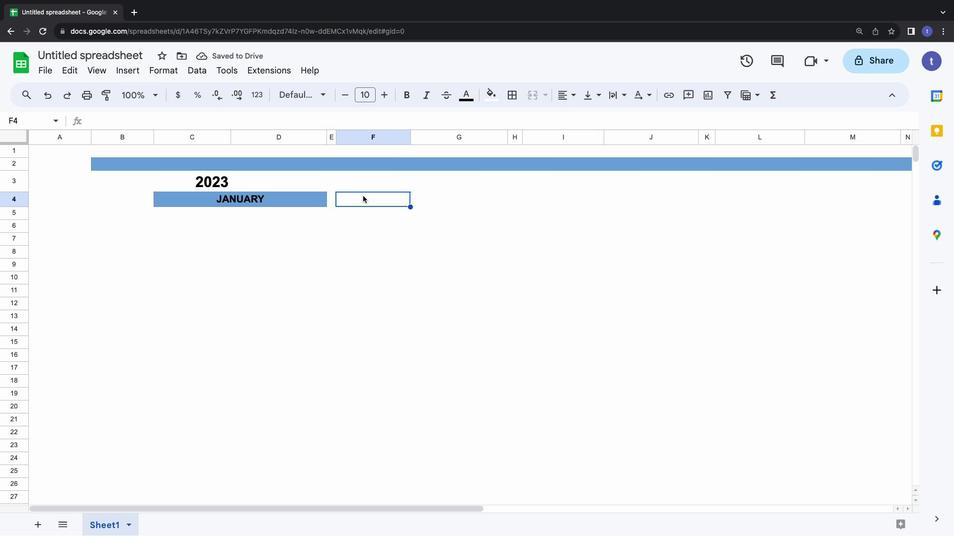 
Action: Mouse pressed left at (369, 202)
Screenshot: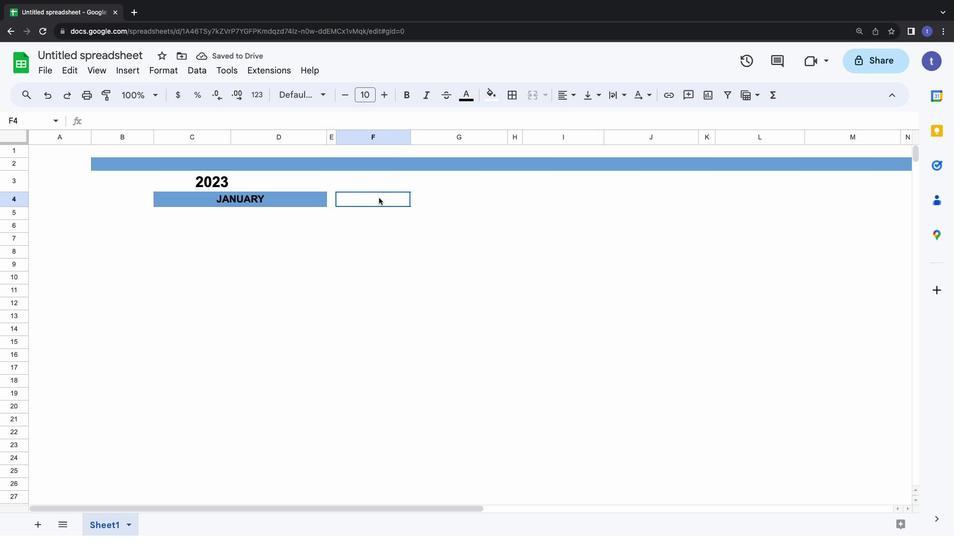 
Action: Mouse pressed left at (369, 202)
Screenshot: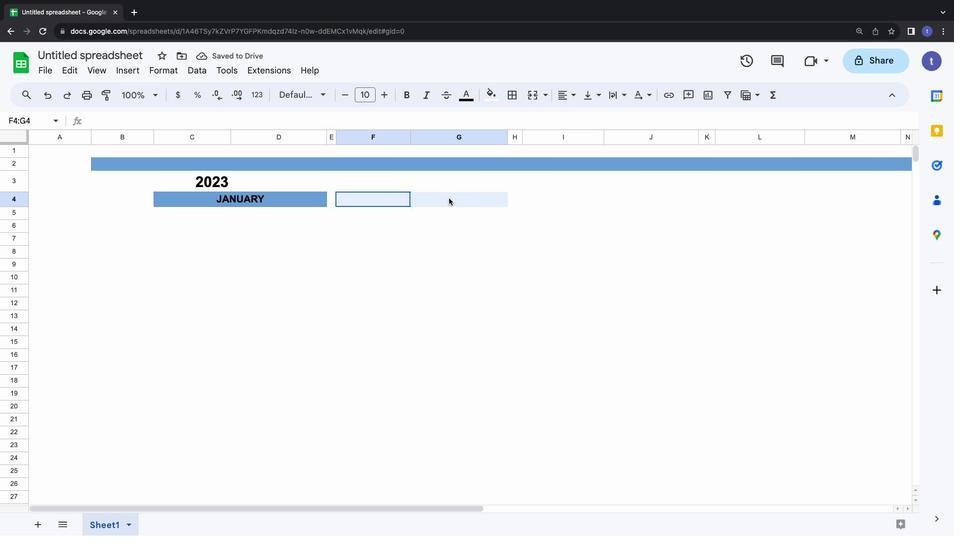 
Action: Mouse moved to (252, 206)
Screenshot: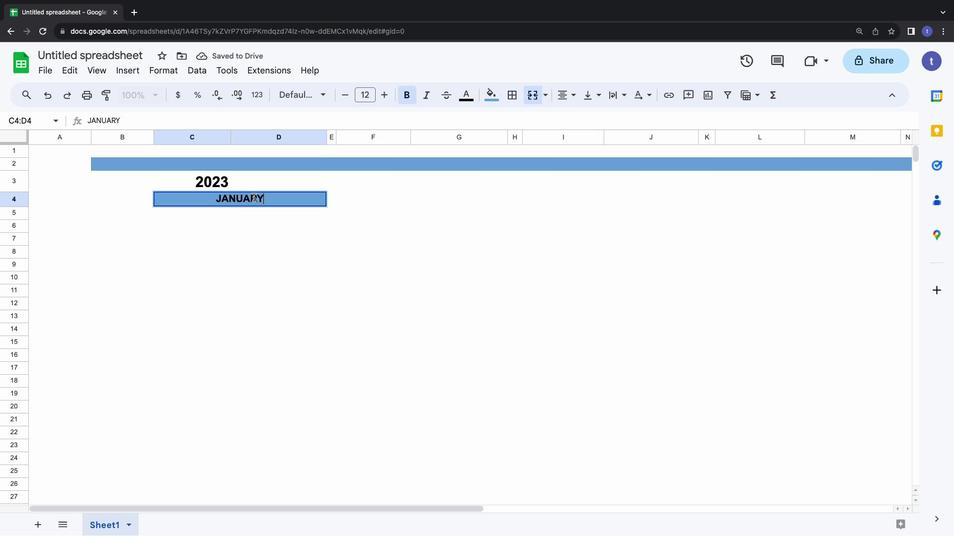 
Action: Mouse pressed left at (252, 206)
Screenshot: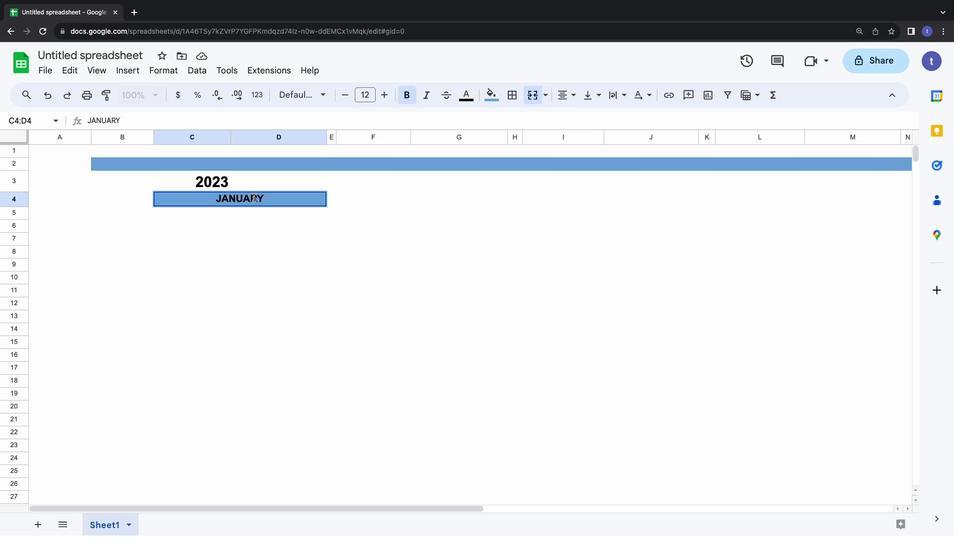 
Action: Mouse pressed left at (252, 206)
Screenshot: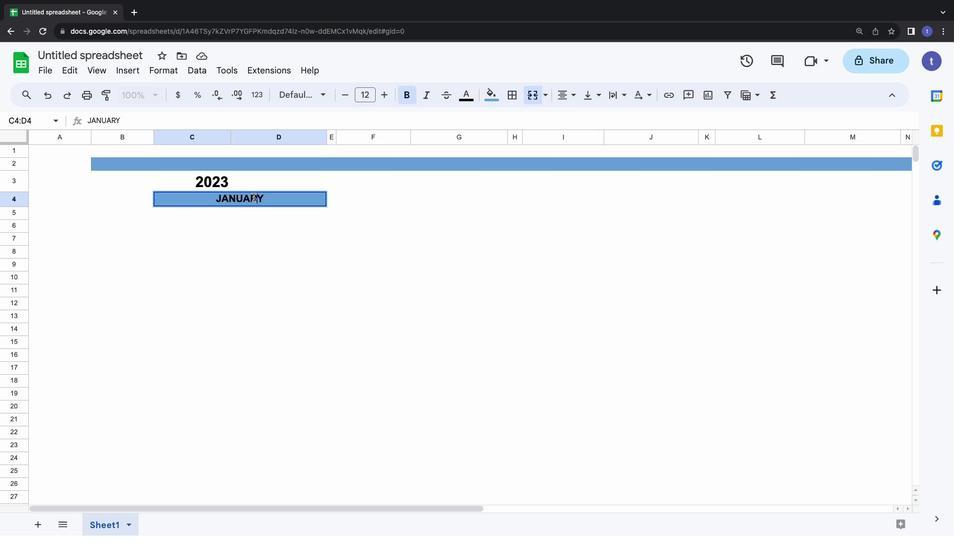 
Action: Mouse moved to (259, 204)
Screenshot: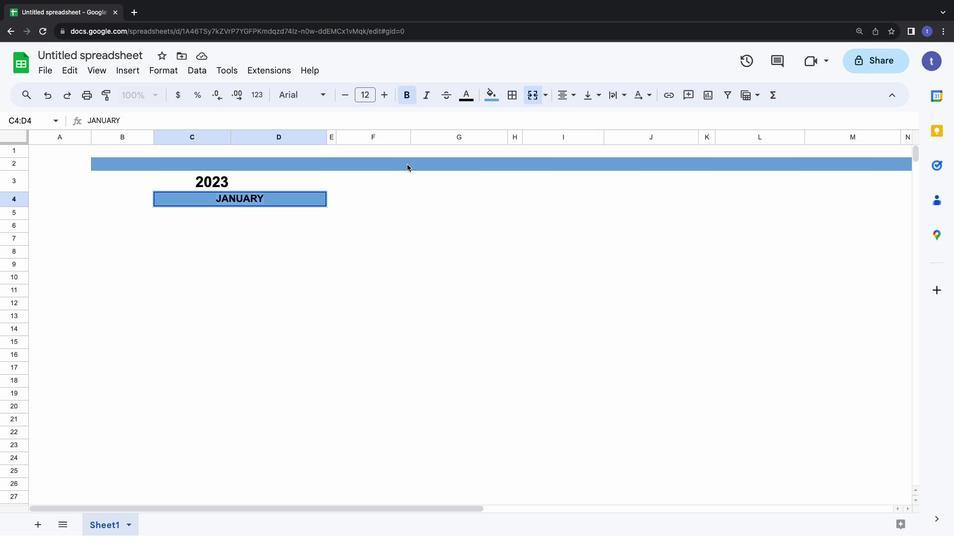 
Action: Mouse pressed left at (259, 204)
Screenshot: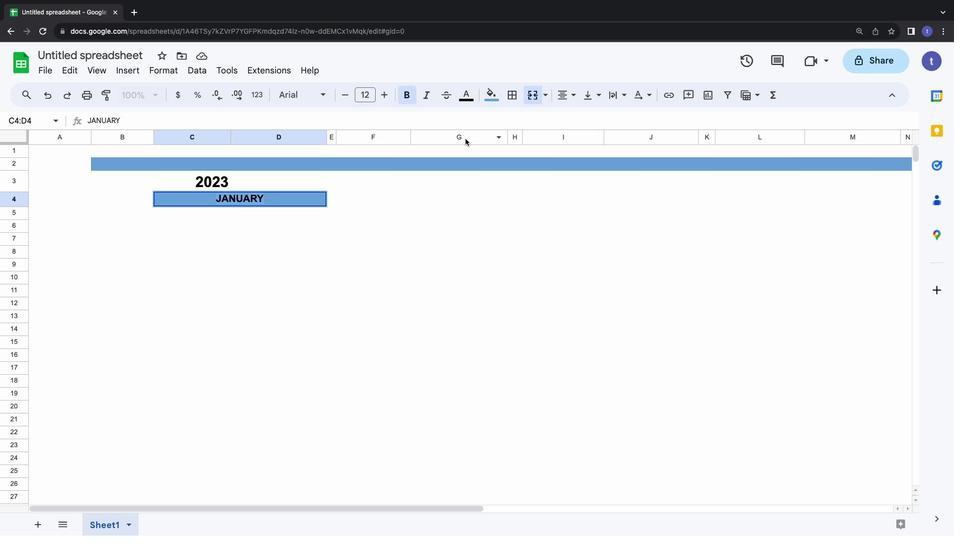 
Action: Mouse pressed left at (259, 204)
Screenshot: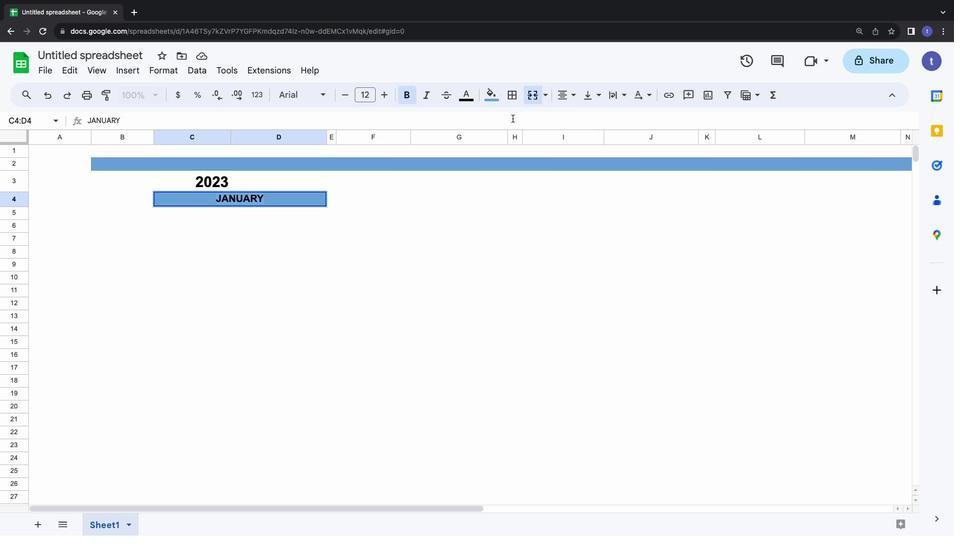 
Action: Mouse moved to (470, 107)
Screenshot: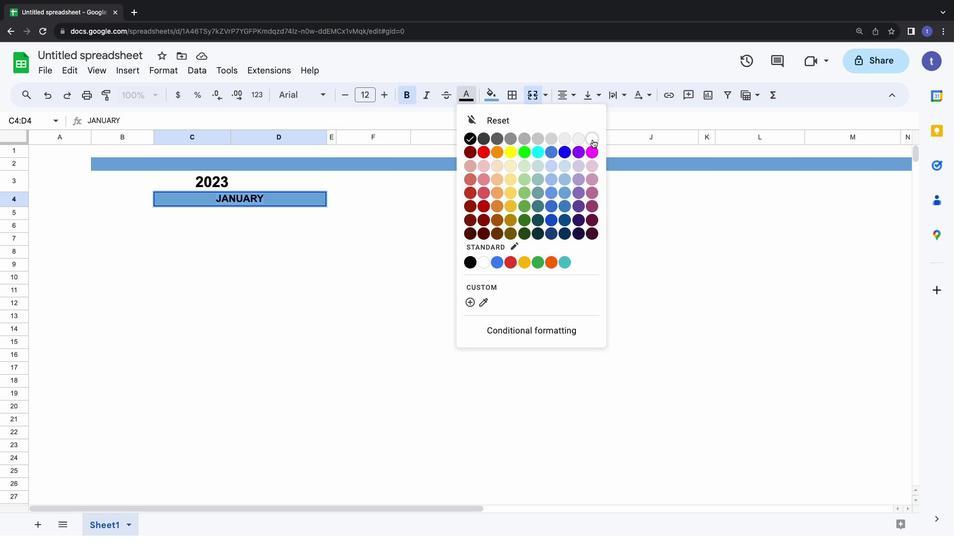 
Action: Mouse pressed left at (470, 107)
Screenshot: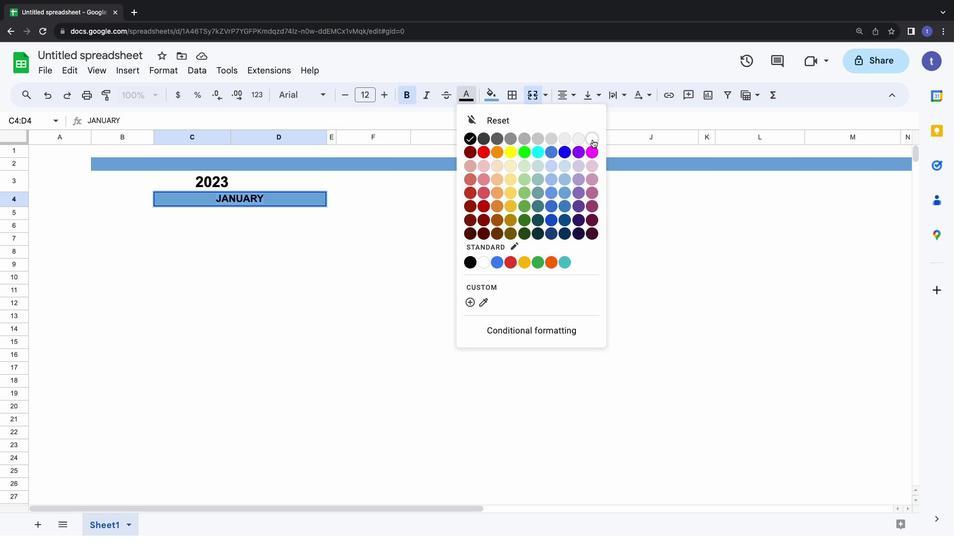 
Action: Mouse moved to (599, 146)
Screenshot: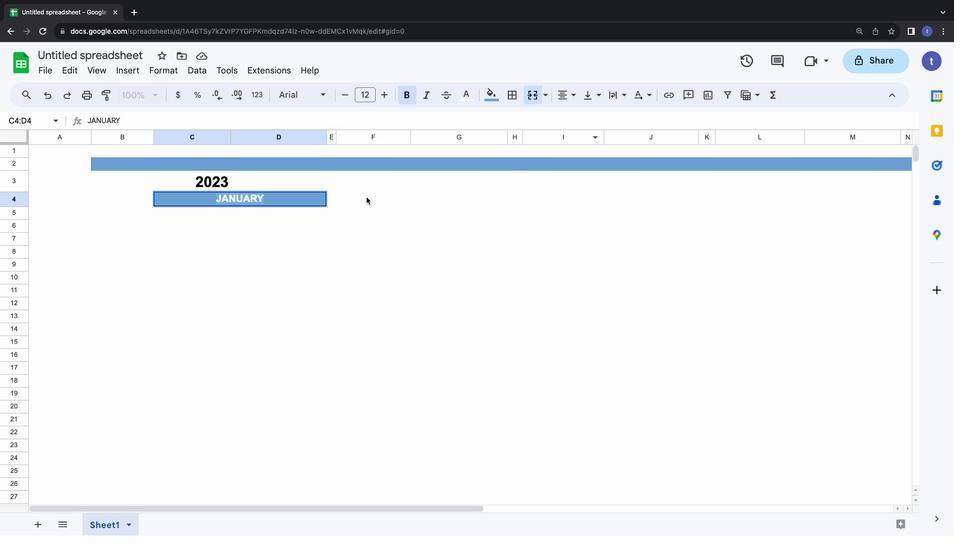 
Action: Mouse pressed left at (599, 146)
Screenshot: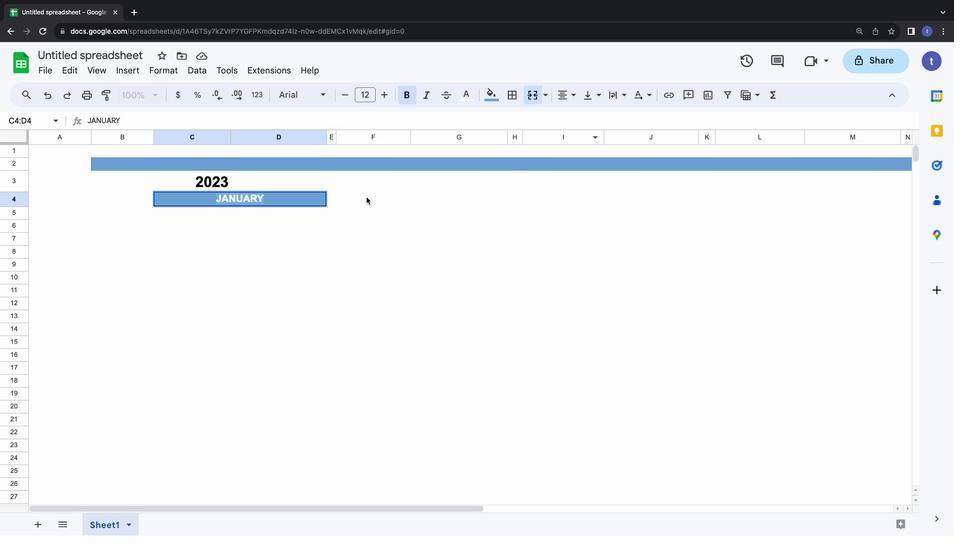 
Action: Mouse moved to (372, 203)
Screenshot: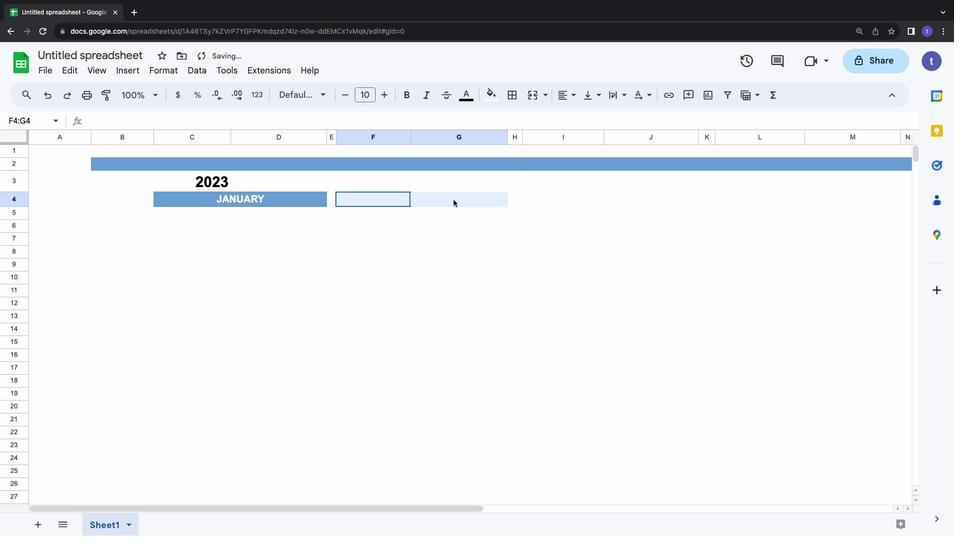 
Action: Mouse pressed left at (372, 203)
Screenshot: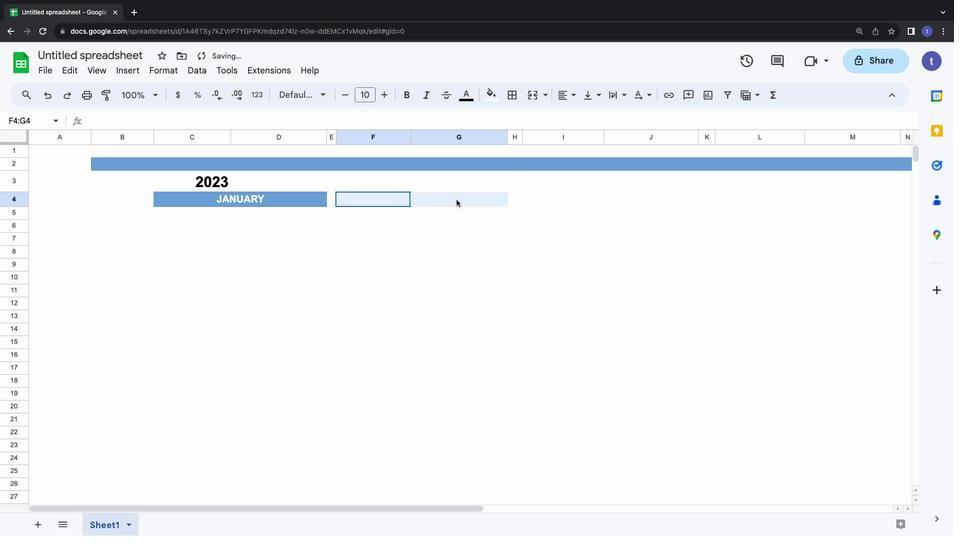 
Action: Mouse pressed left at (372, 203)
Screenshot: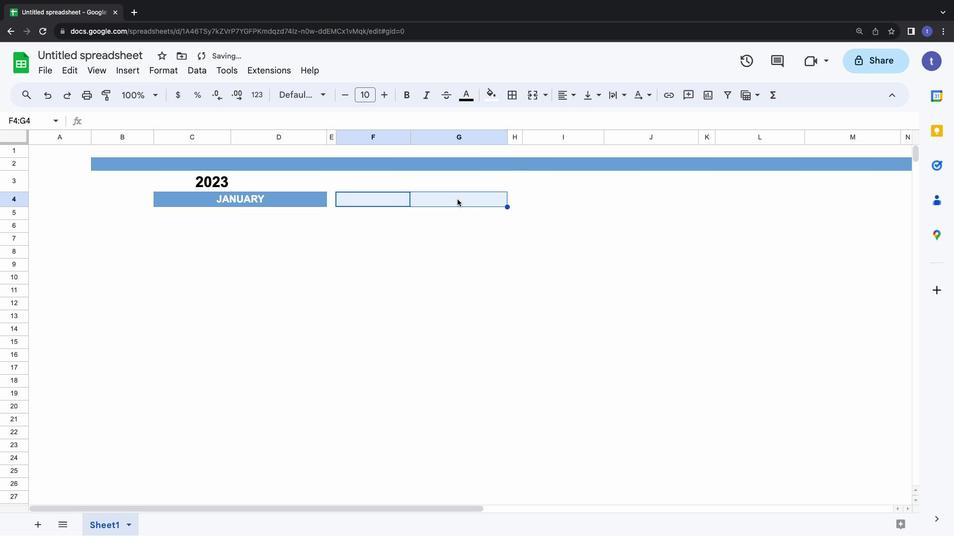 
Action: Mouse moved to (504, 98)
Screenshot: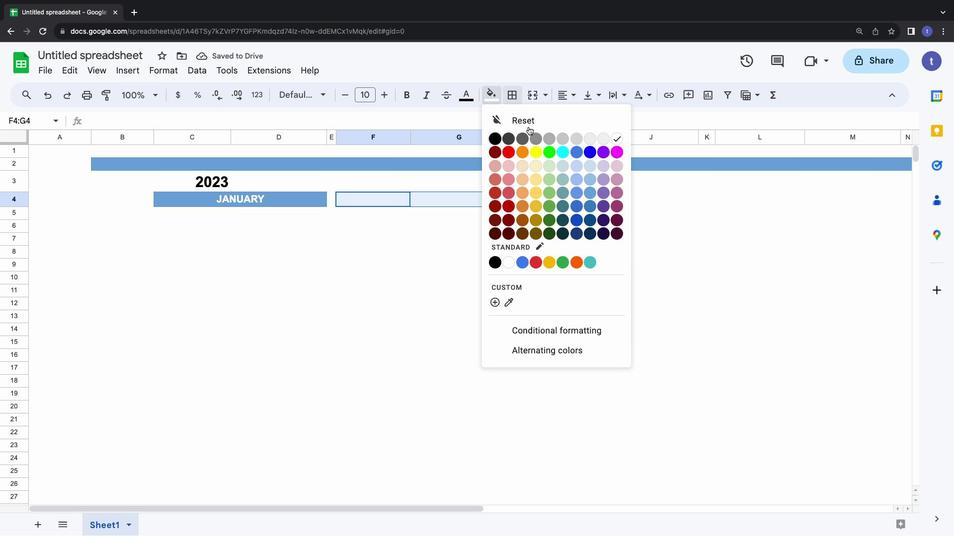 
Action: Mouse pressed left at (504, 98)
Screenshot: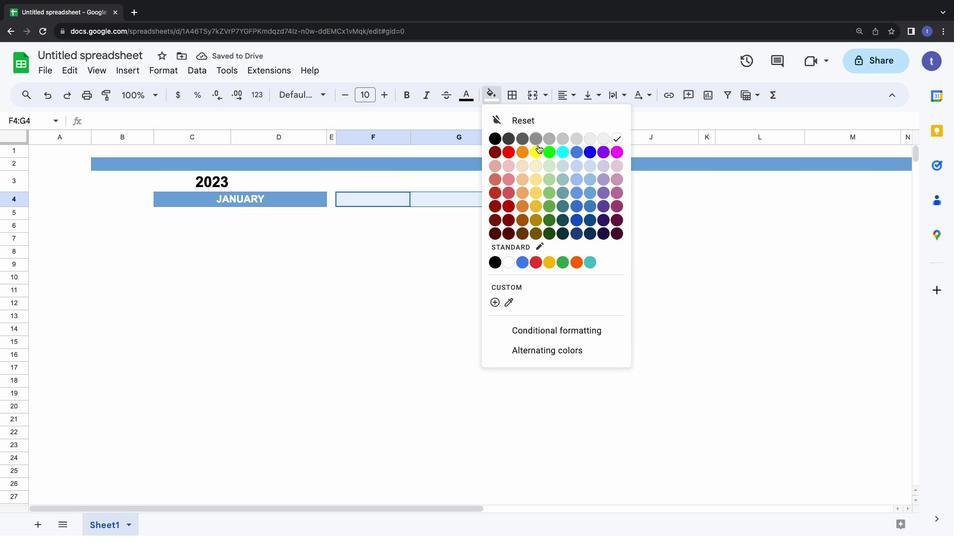 
Action: Mouse moved to (580, 197)
Screenshot: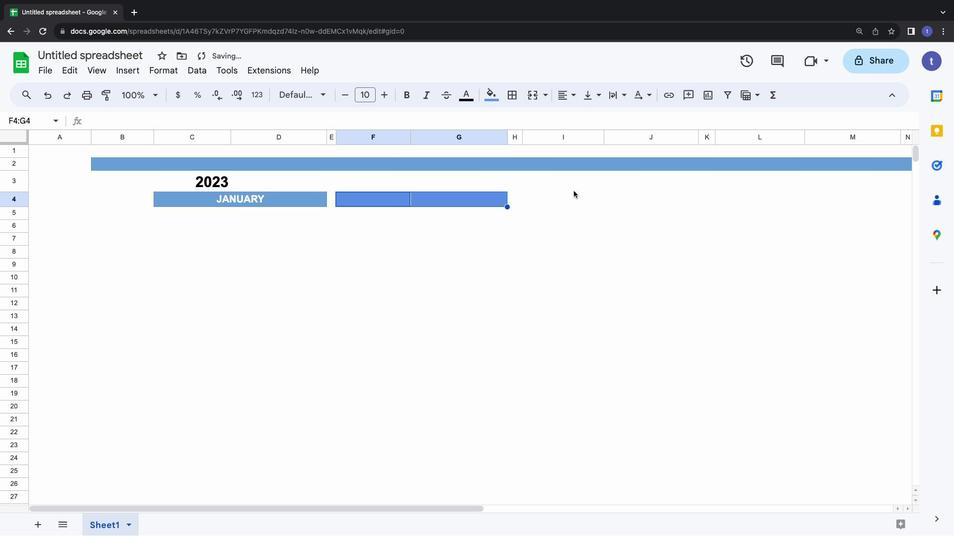 
Action: Mouse pressed left at (580, 197)
Screenshot: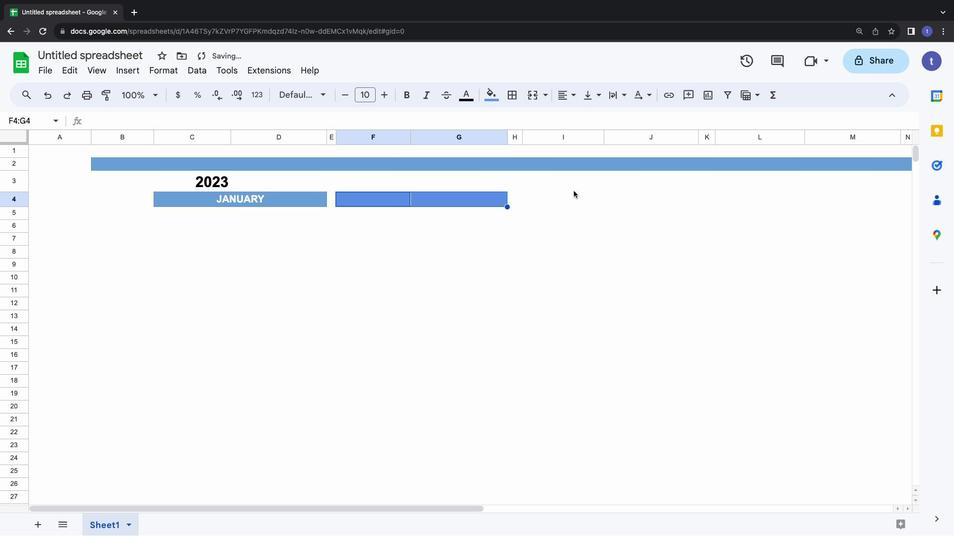 
Action: Mouse moved to (541, 104)
Screenshot: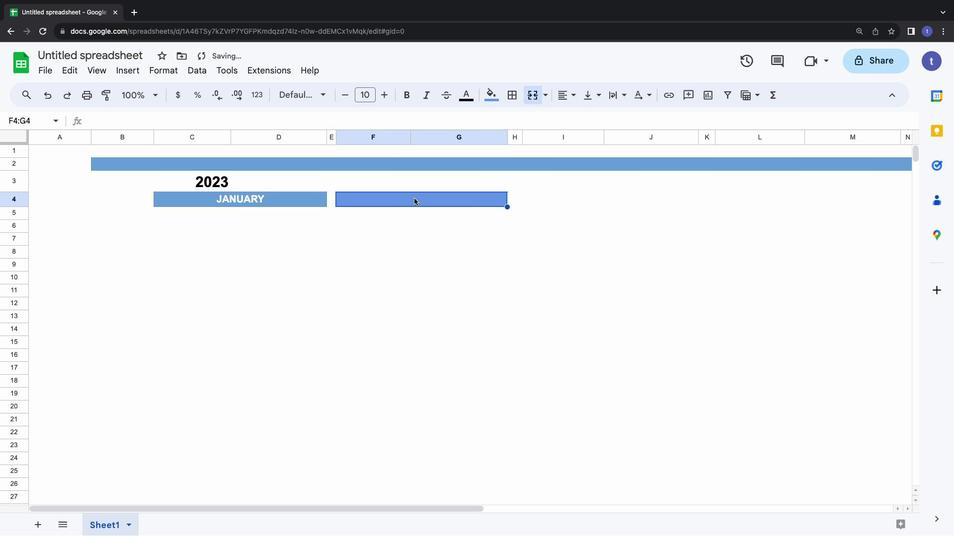 
Action: Mouse pressed left at (541, 104)
Screenshot: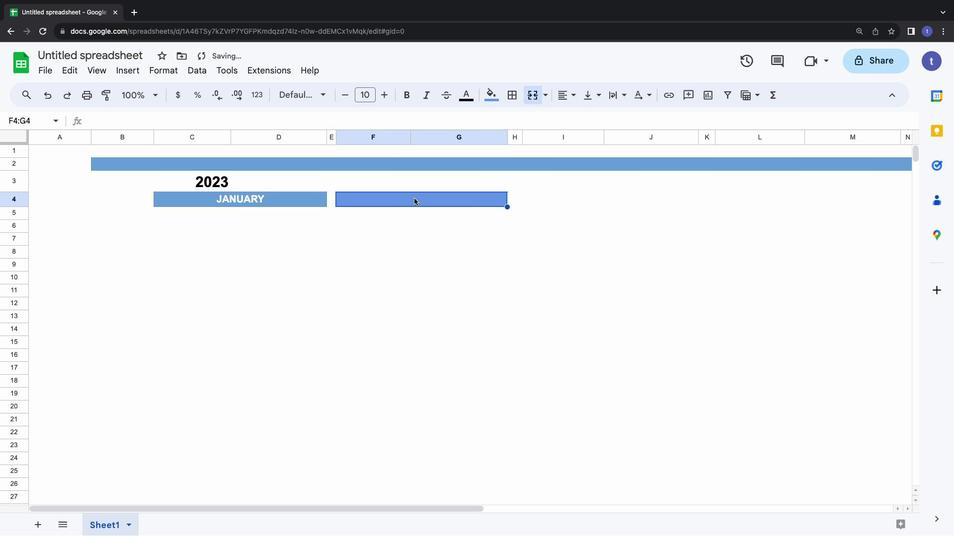 
Action: Mouse moved to (420, 204)
Screenshot: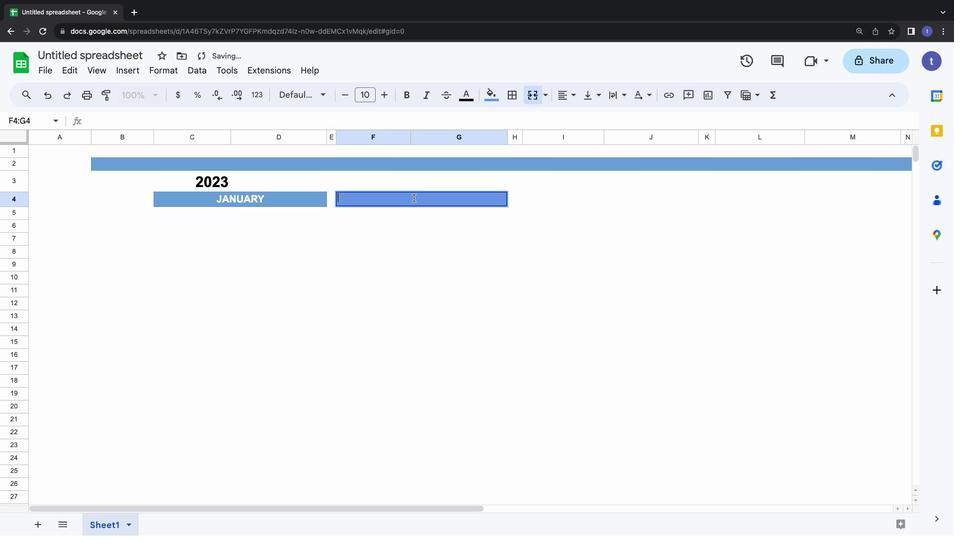 
Action: Mouse pressed left at (420, 204)
Screenshot: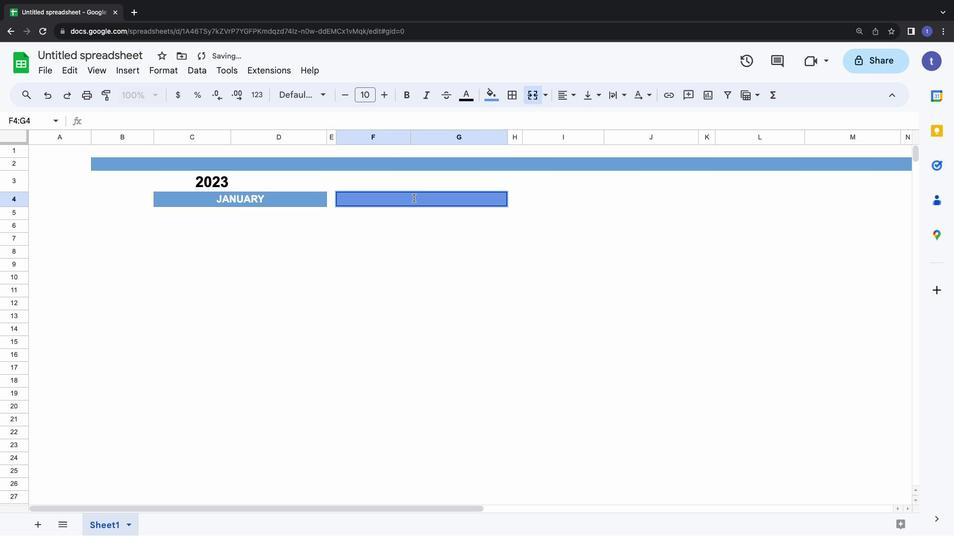 
Action: Mouse pressed left at (420, 204)
Screenshot: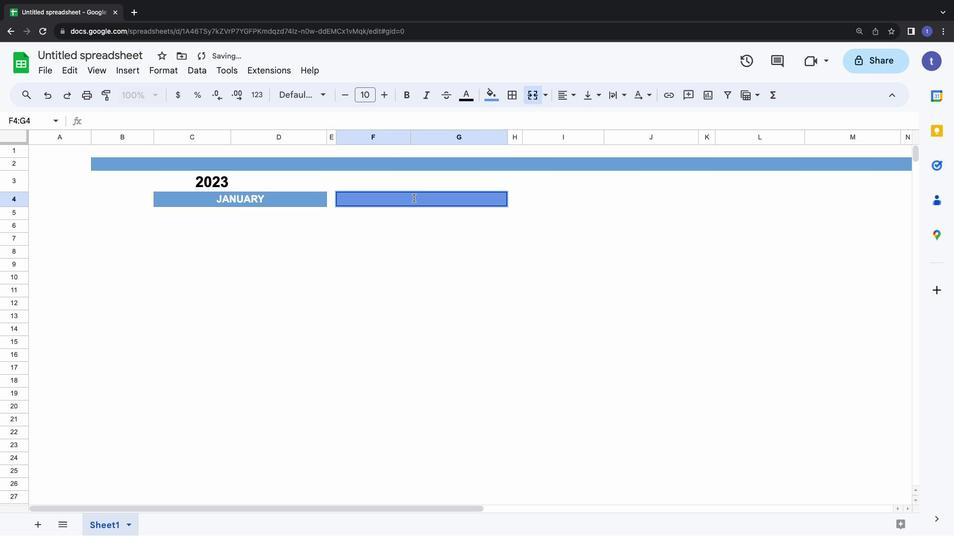 
Action: Key pressed Key.shift'F''E''B''R''U''A''R''Y'
Screenshot: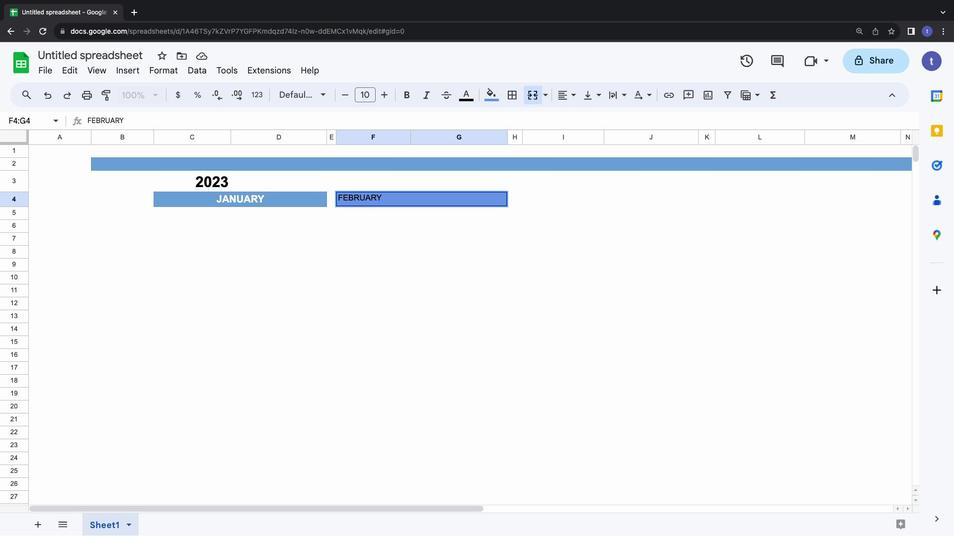 
Action: Mouse moved to (364, 205)
Screenshot: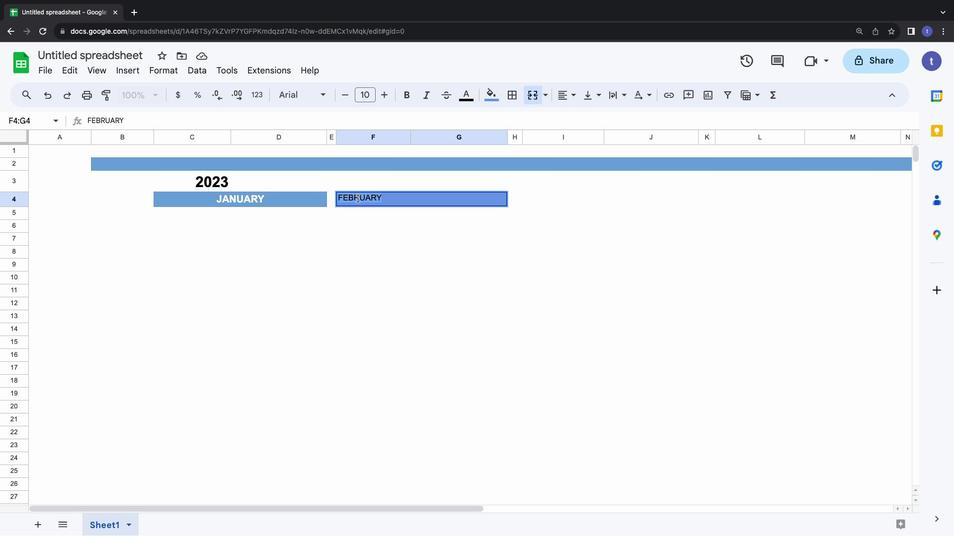 
Action: Mouse pressed left at (364, 205)
Screenshot: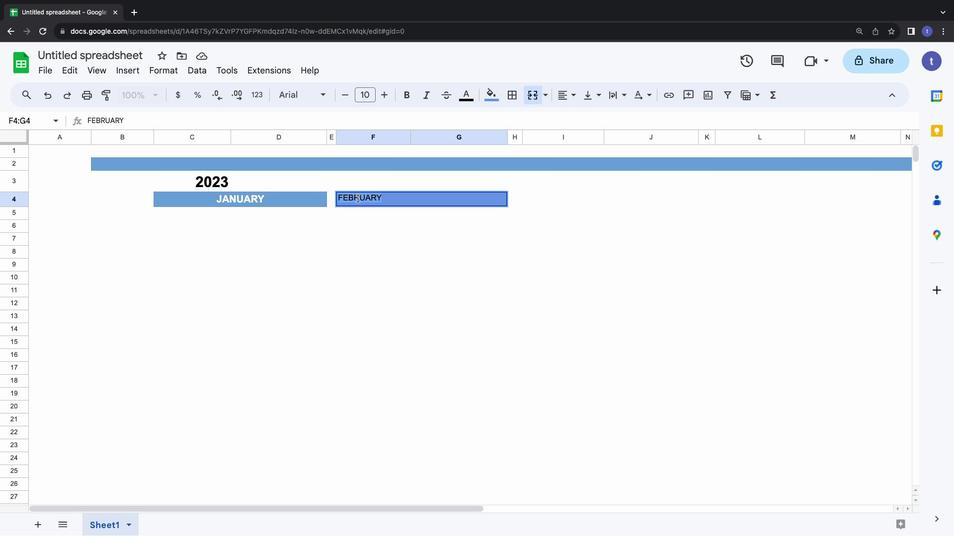 
Action: Mouse pressed left at (364, 205)
Screenshot: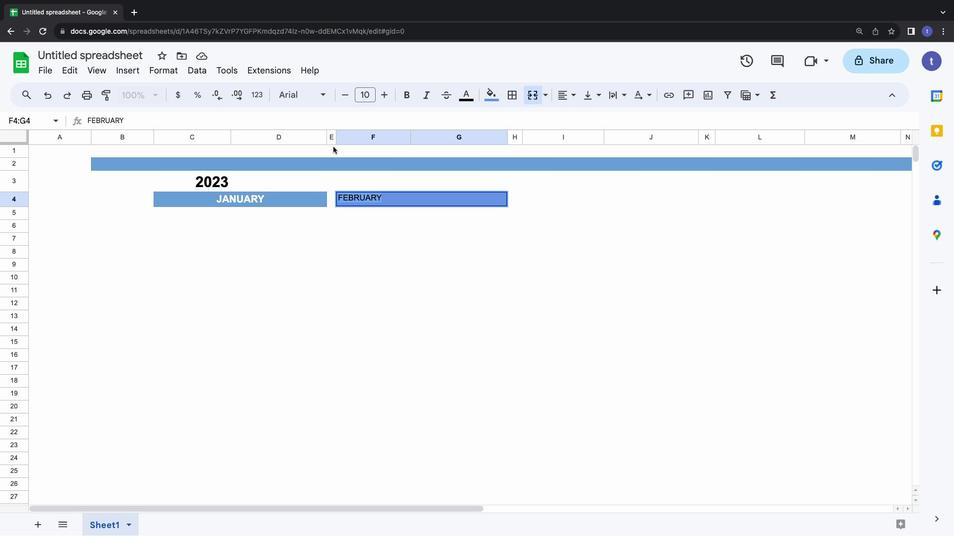 
Action: Mouse moved to (394, 99)
Screenshot: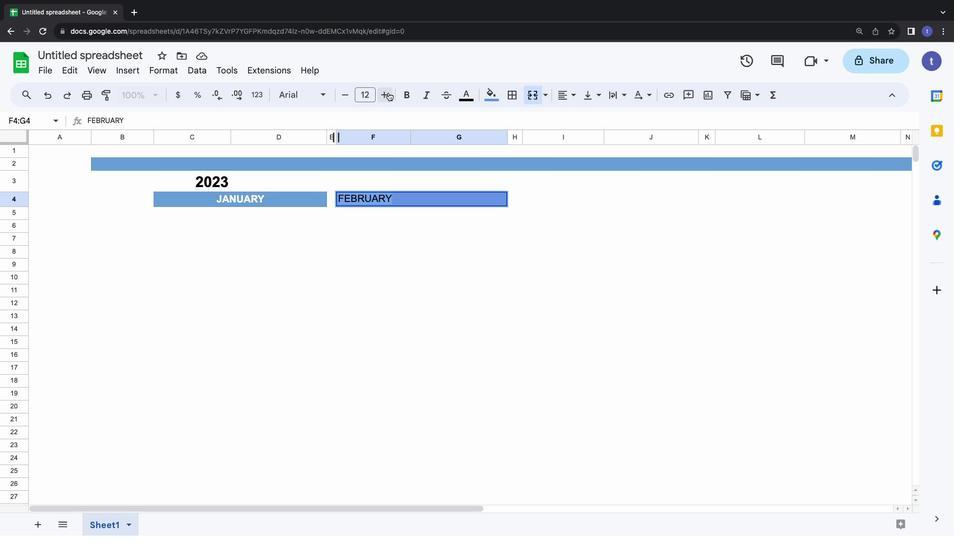 
Action: Mouse pressed left at (394, 99)
Screenshot: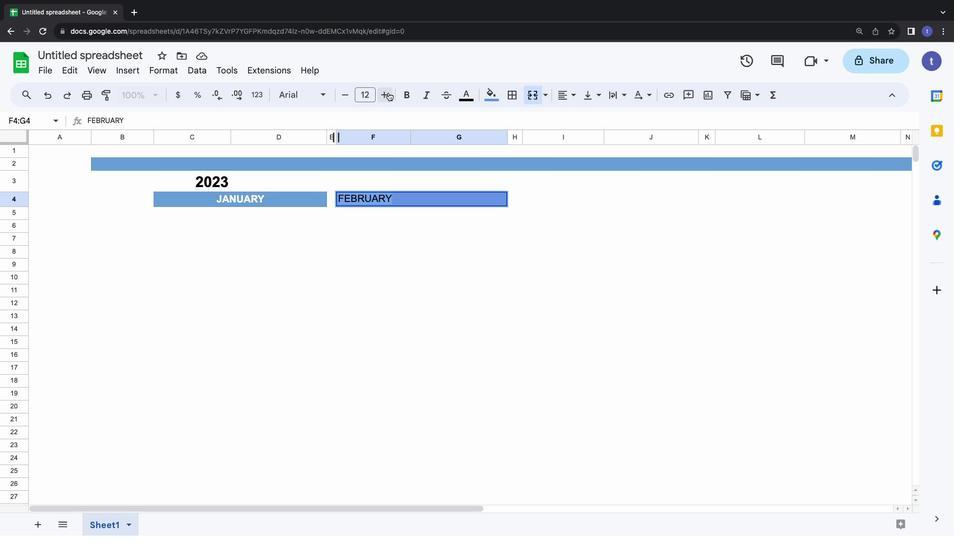 
Action: Mouse pressed left at (394, 99)
Screenshot: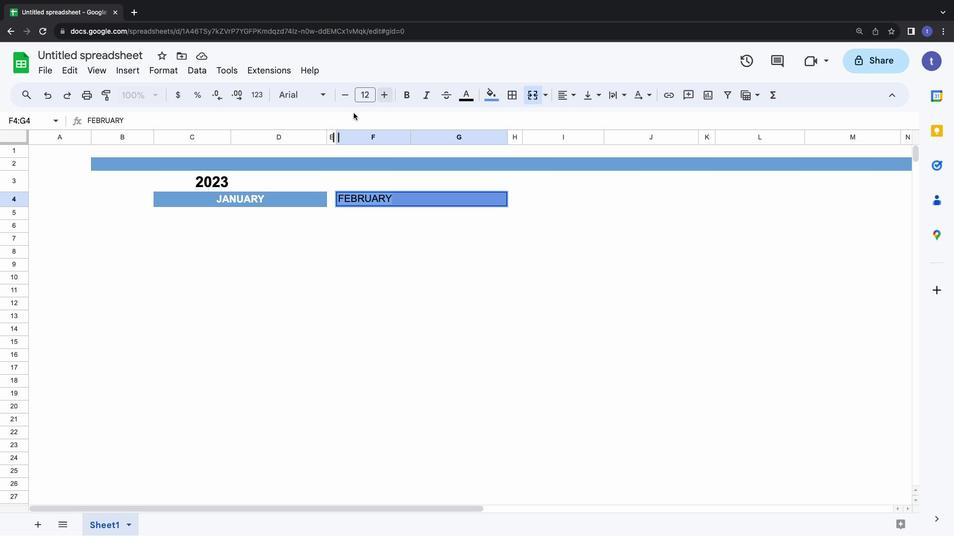 
Action: Mouse moved to (249, 206)
Screenshot: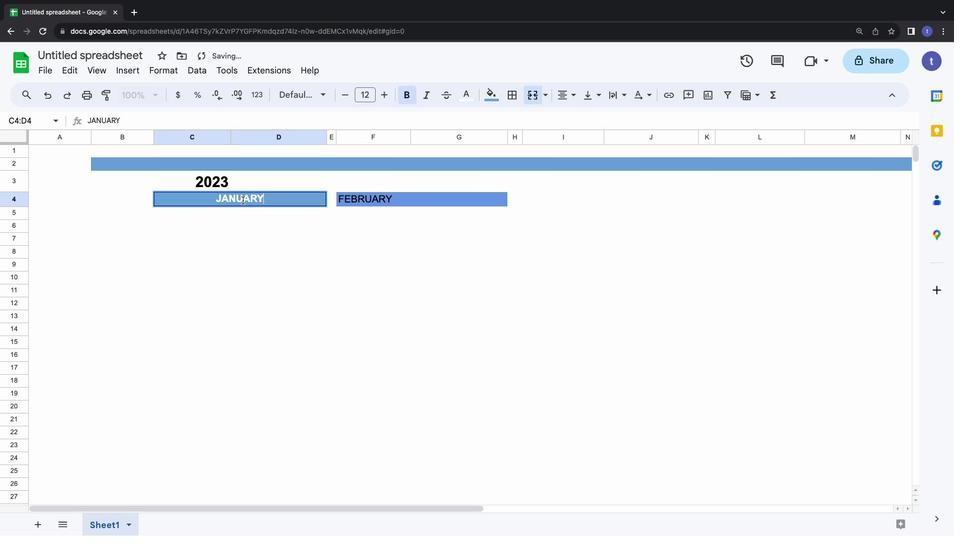 
Action: Mouse pressed left at (249, 206)
Screenshot: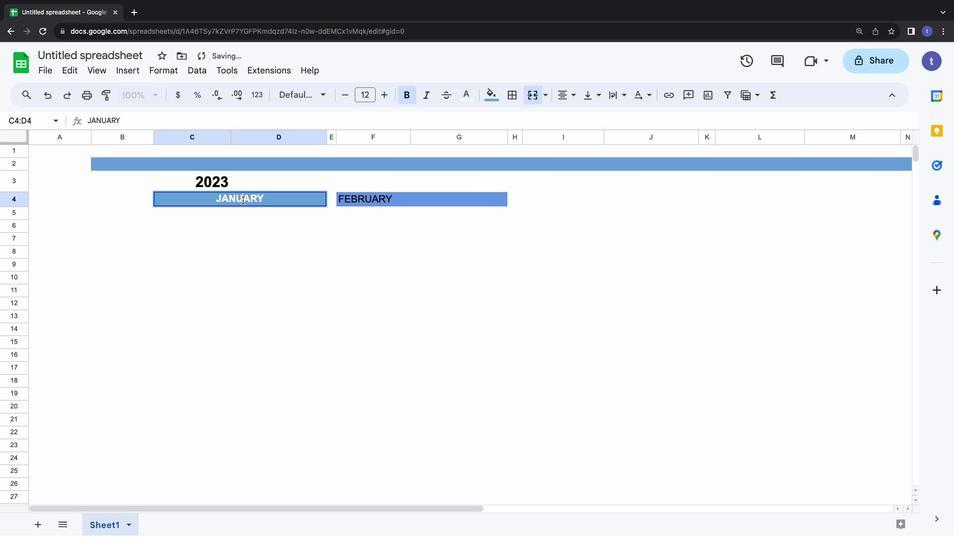 
Action: Mouse pressed left at (249, 206)
Screenshot: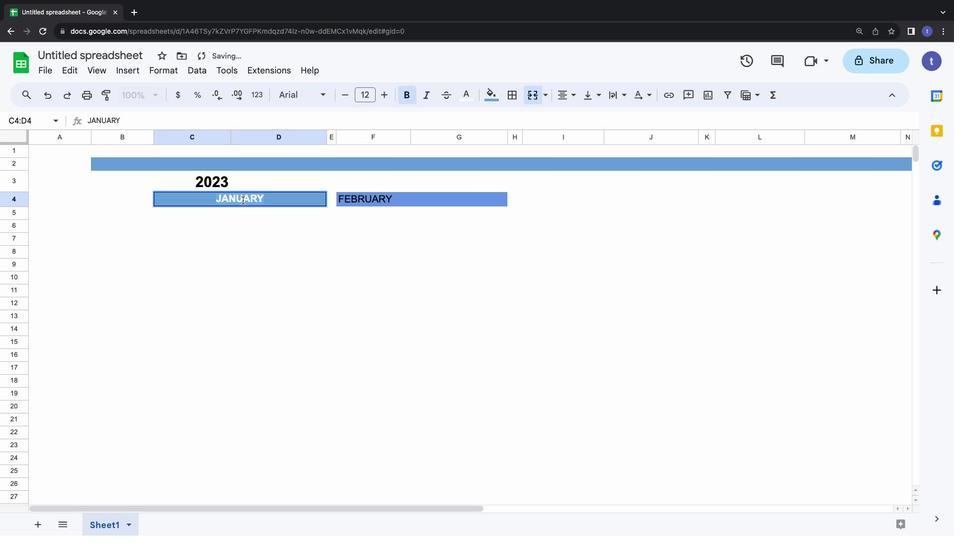 
Action: Mouse moved to (249, 207)
Screenshot: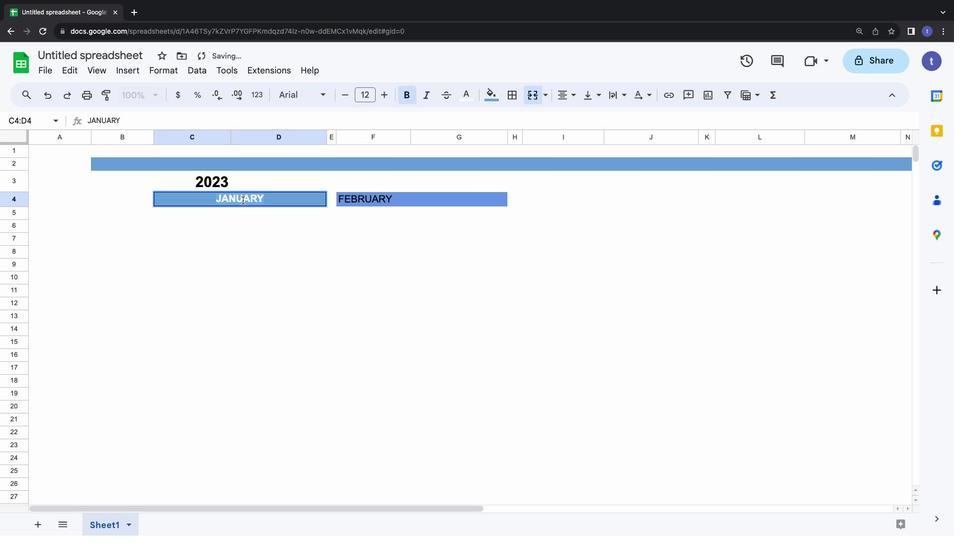 
Action: Mouse pressed left at (249, 207)
Screenshot: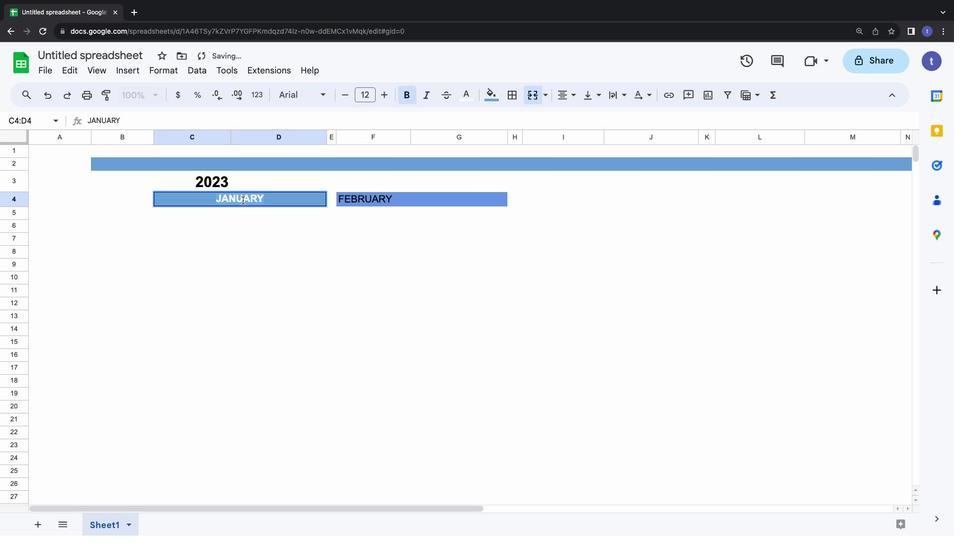 
Action: Mouse pressed left at (249, 207)
Screenshot: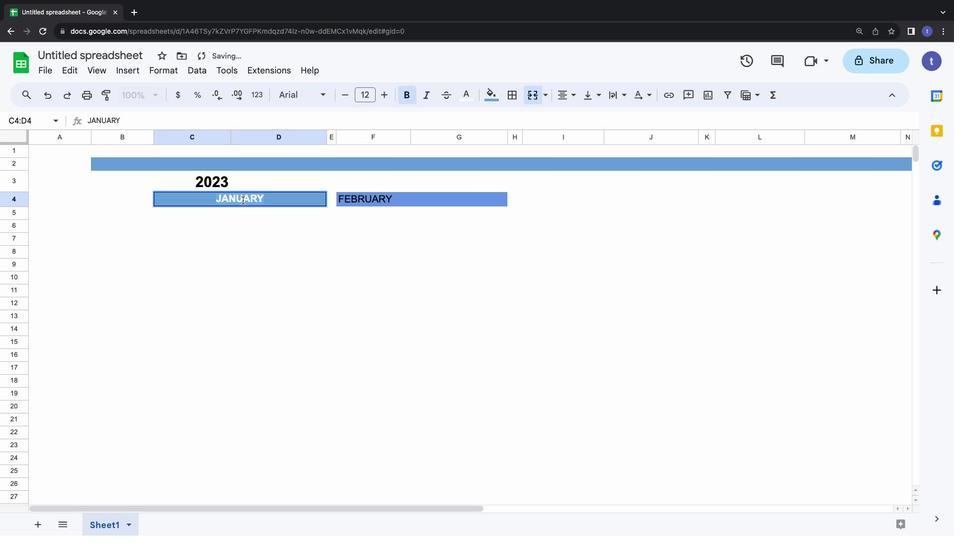 
Action: Mouse moved to (385, 201)
Screenshot: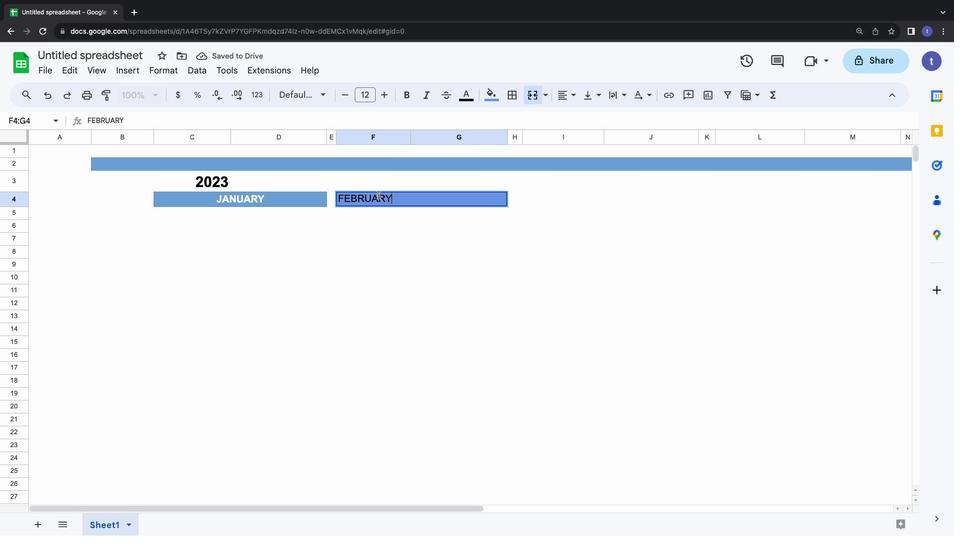 
Action: Mouse pressed left at (385, 201)
Screenshot: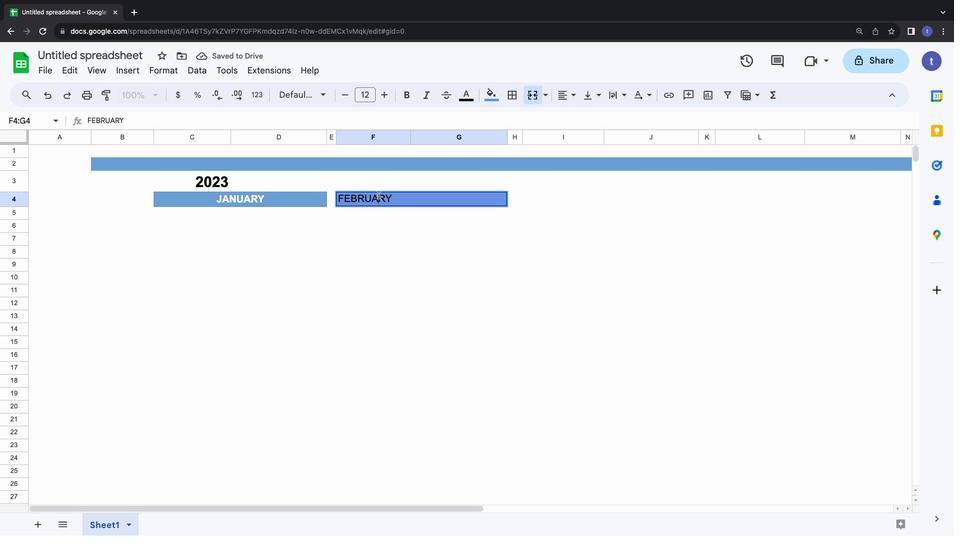 
Action: Mouse pressed left at (385, 201)
Screenshot: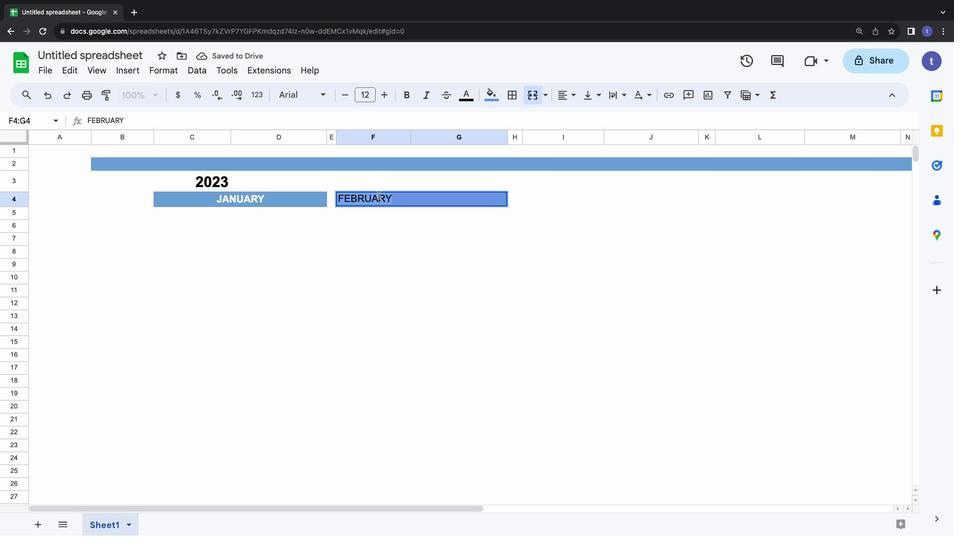 
Action: Mouse pressed left at (385, 201)
Screenshot: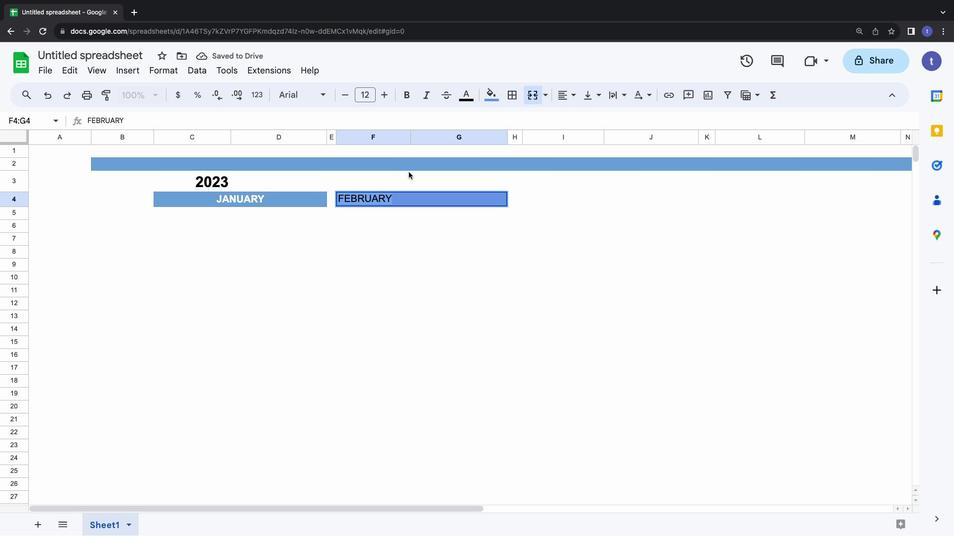 
Action: Mouse pressed left at (385, 201)
Screenshot: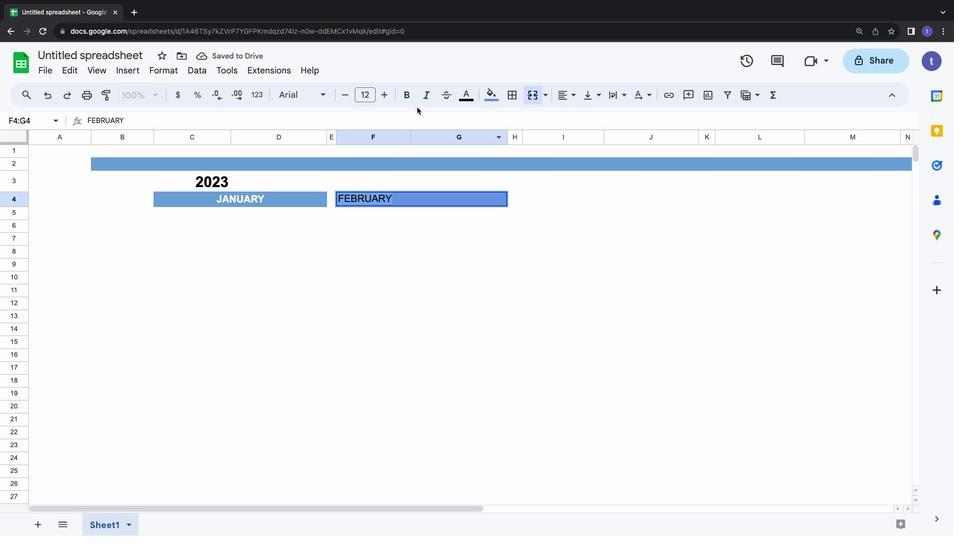 
Action: Mouse moved to (416, 100)
Screenshot: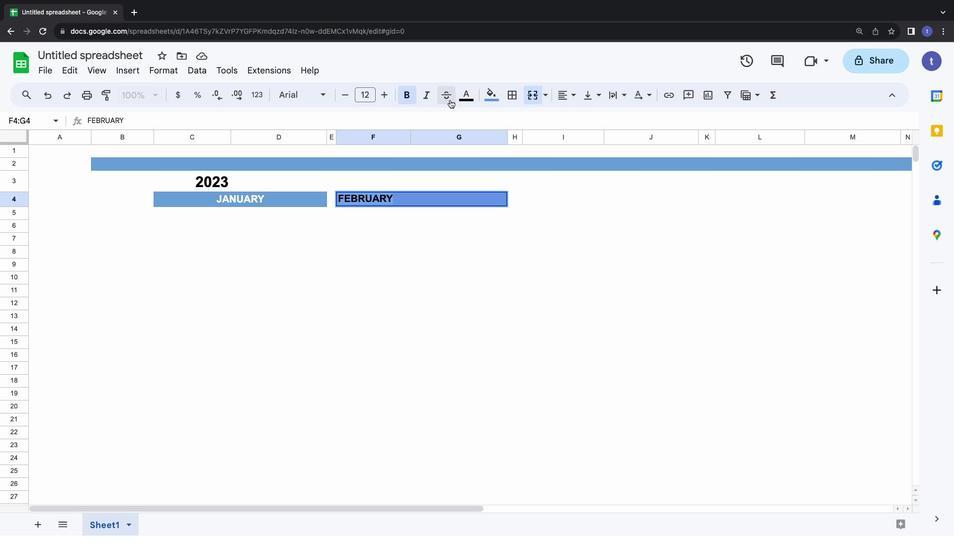
Action: Mouse pressed left at (416, 100)
Screenshot: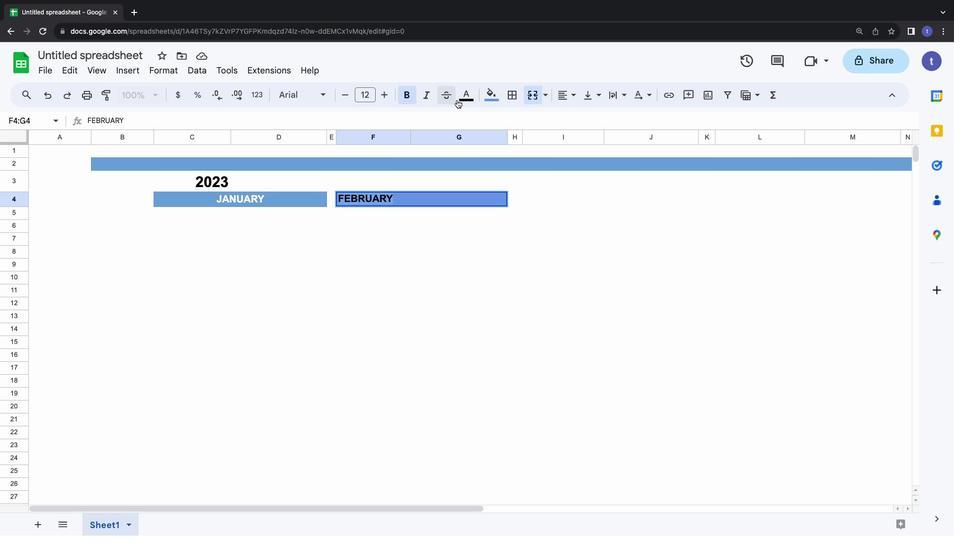 
Action: Mouse moved to (476, 103)
Screenshot: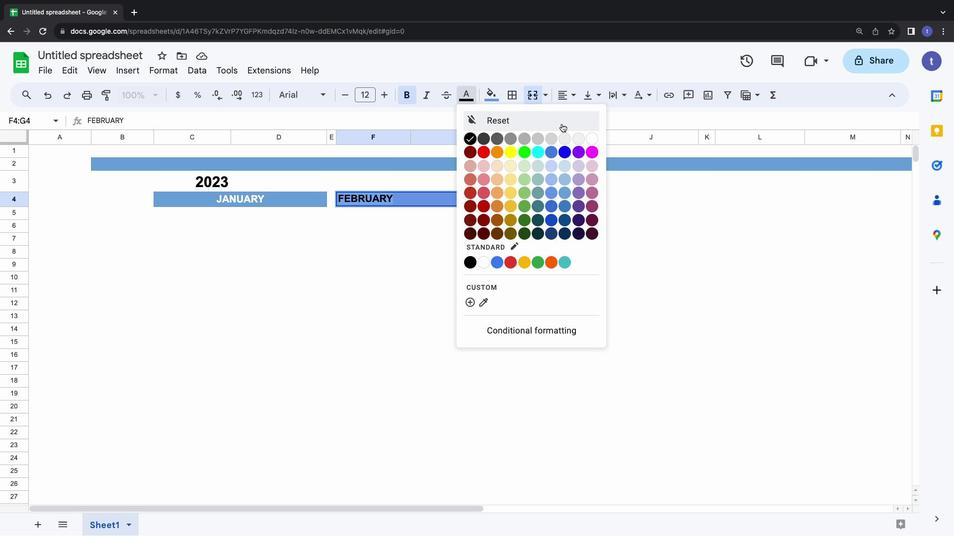 
Action: Mouse pressed left at (476, 103)
Screenshot: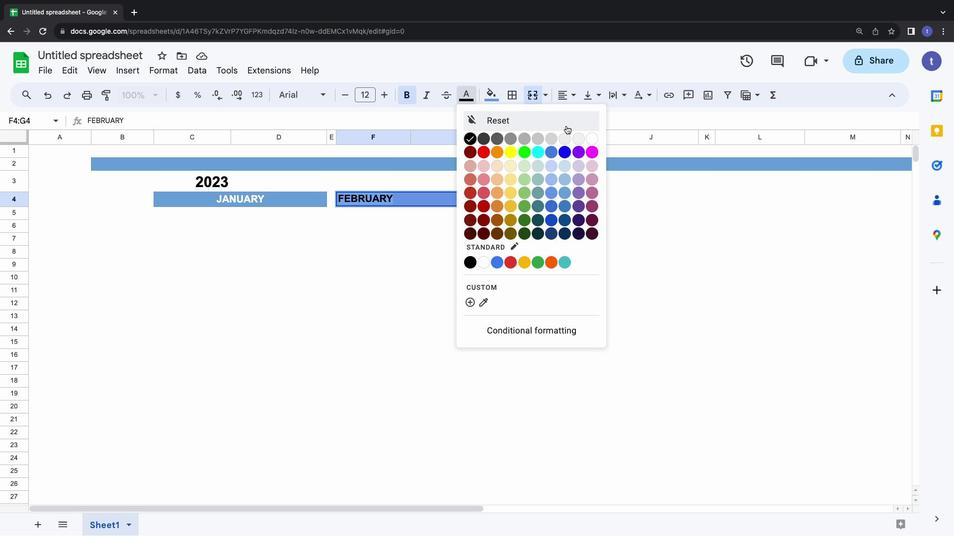 
Action: Mouse moved to (603, 143)
Screenshot: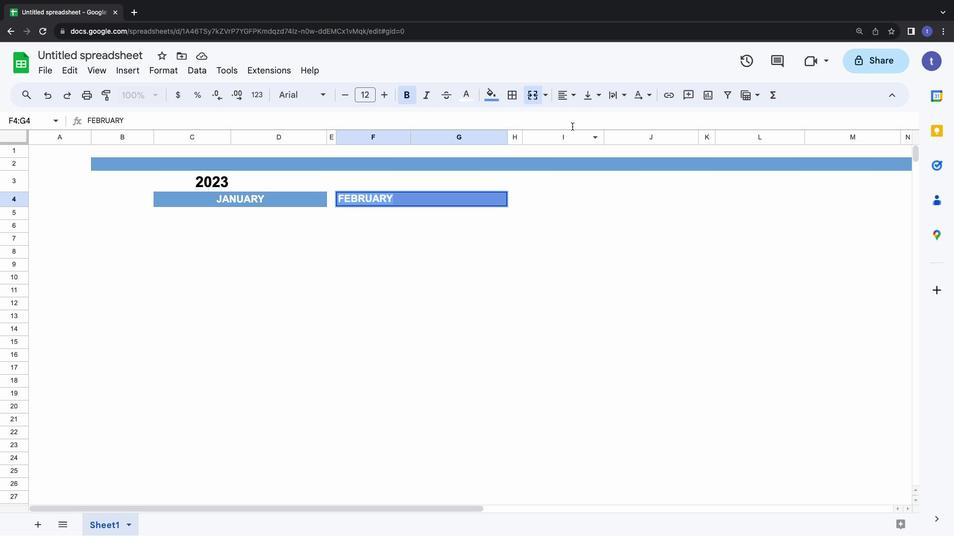 
Action: Mouse pressed left at (603, 143)
Screenshot: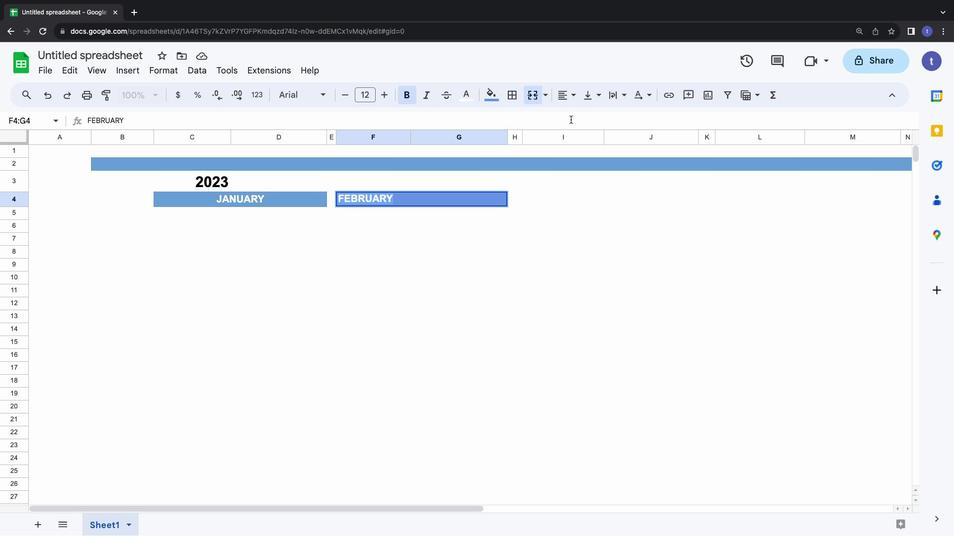 
Action: Mouse moved to (568, 100)
Screenshot: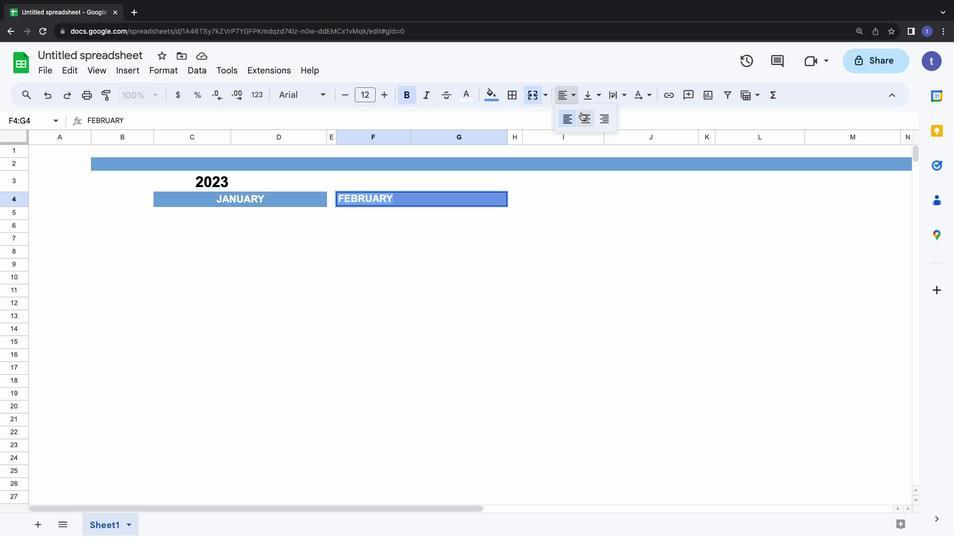 
Action: Mouse pressed left at (568, 100)
Screenshot: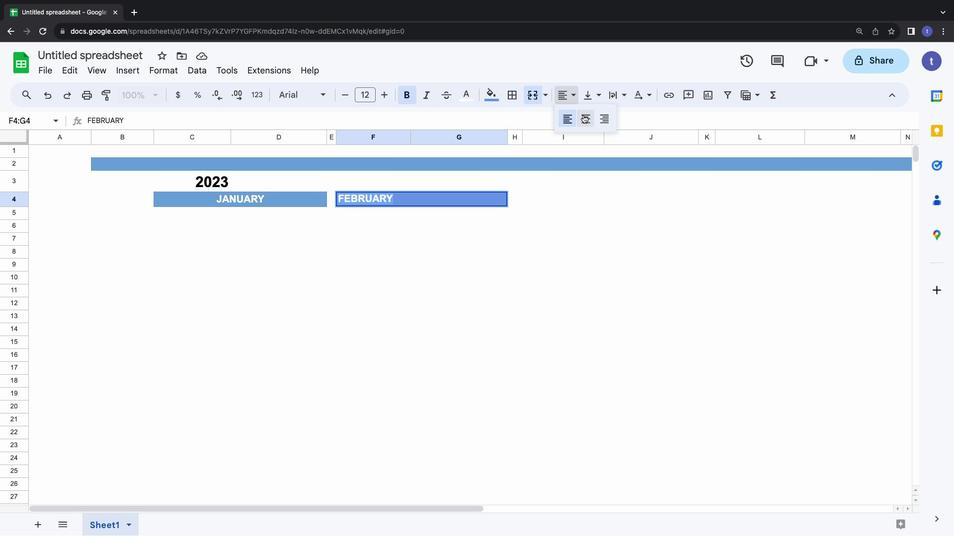 
Action: Mouse moved to (591, 123)
Screenshot: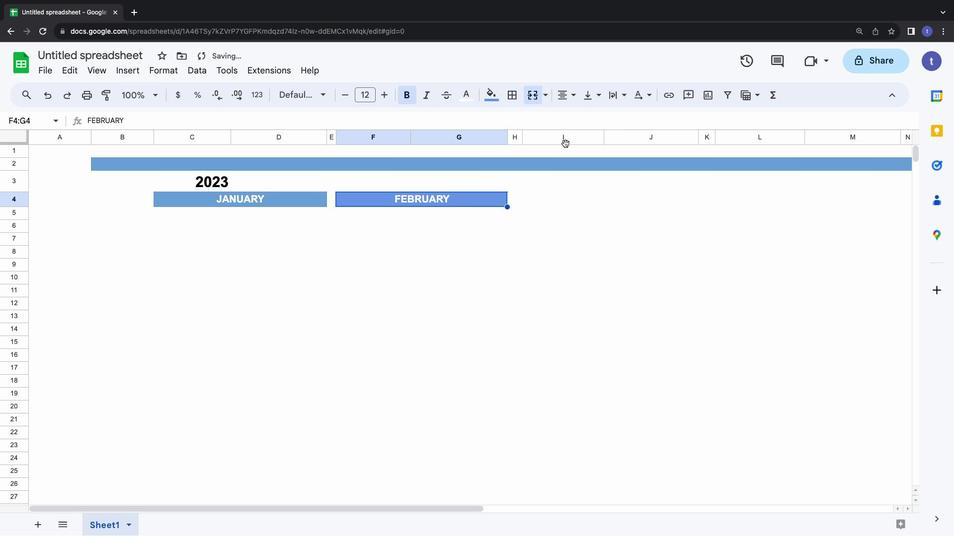 
Action: Mouse pressed left at (591, 123)
Screenshot: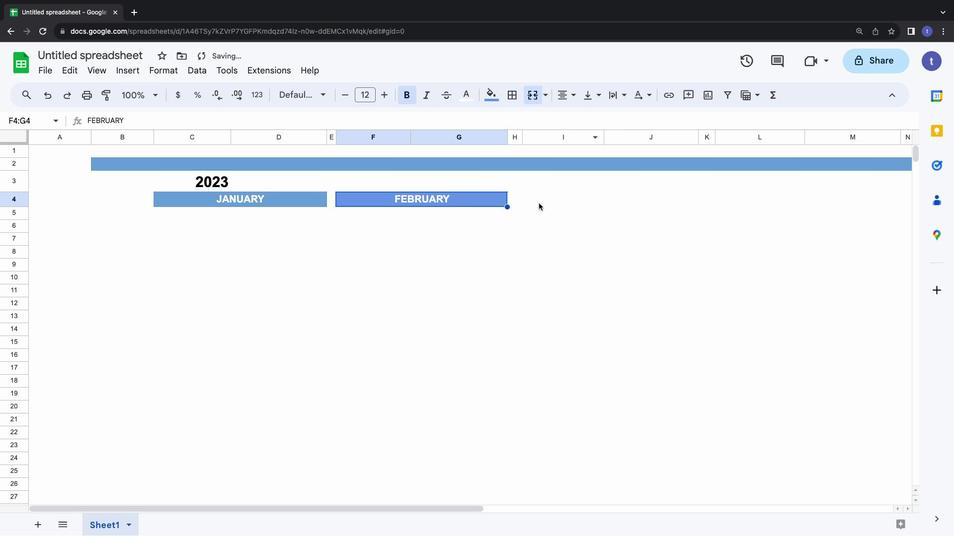 
Action: Mouse moved to (544, 210)
Screenshot: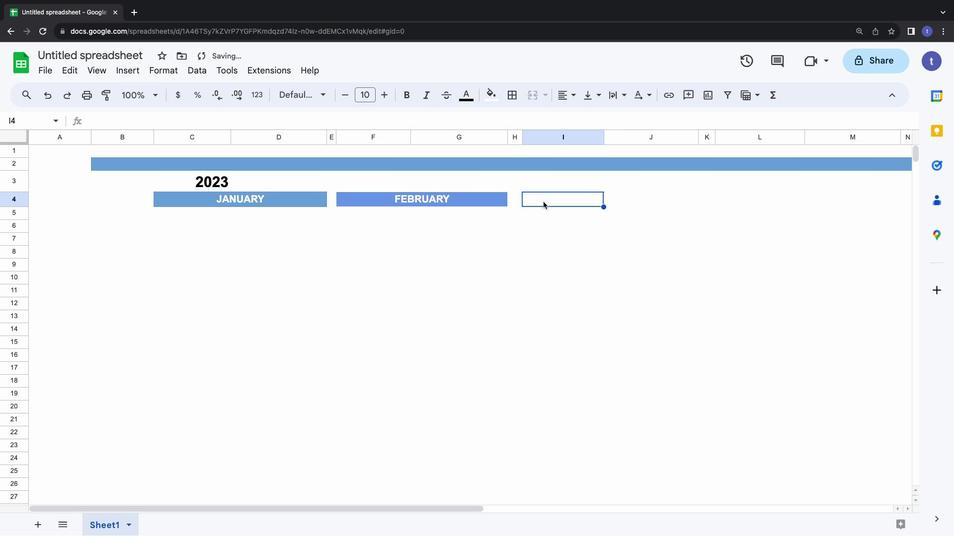 
Action: Mouse pressed left at (544, 210)
Screenshot: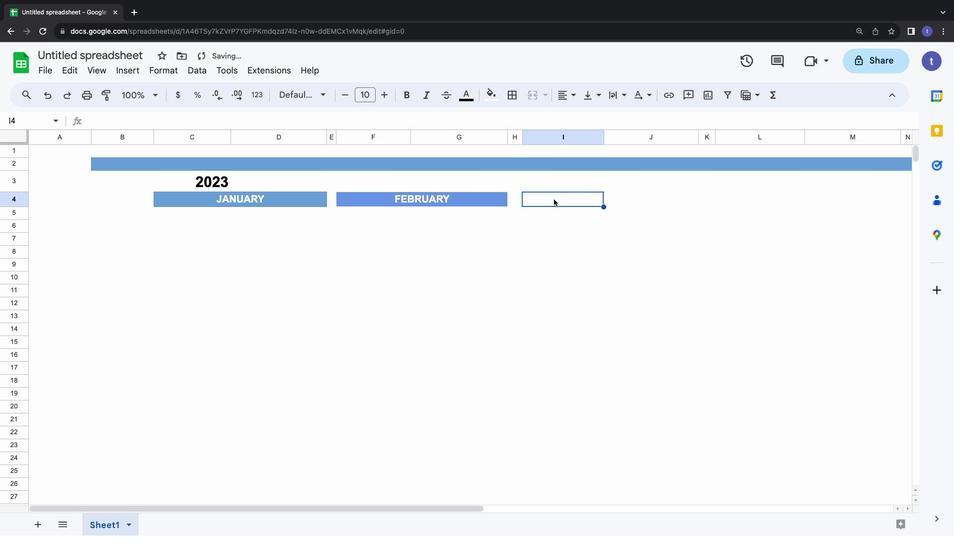 
Action: Mouse moved to (560, 206)
Screenshot: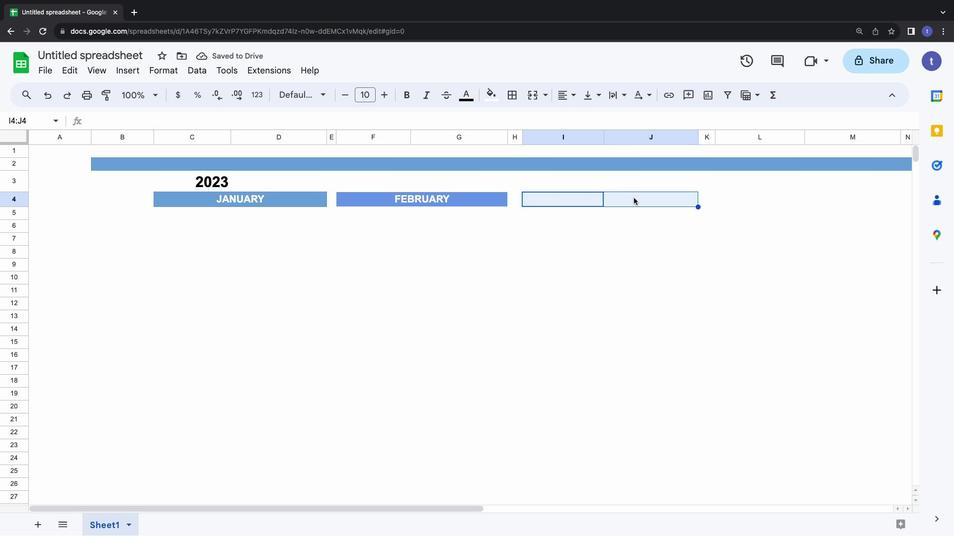 
Action: Mouse pressed left at (560, 206)
Screenshot: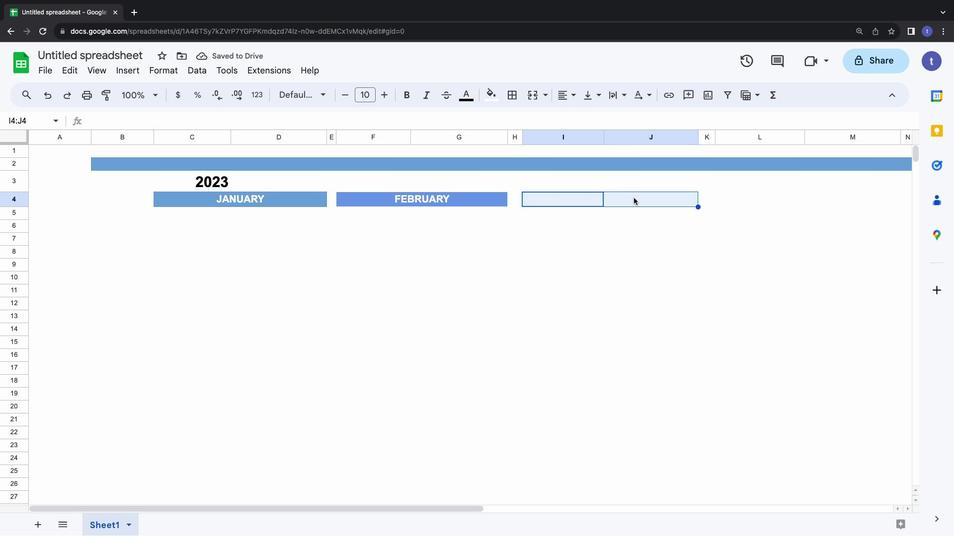 
Action: Mouse moved to (540, 104)
Screenshot: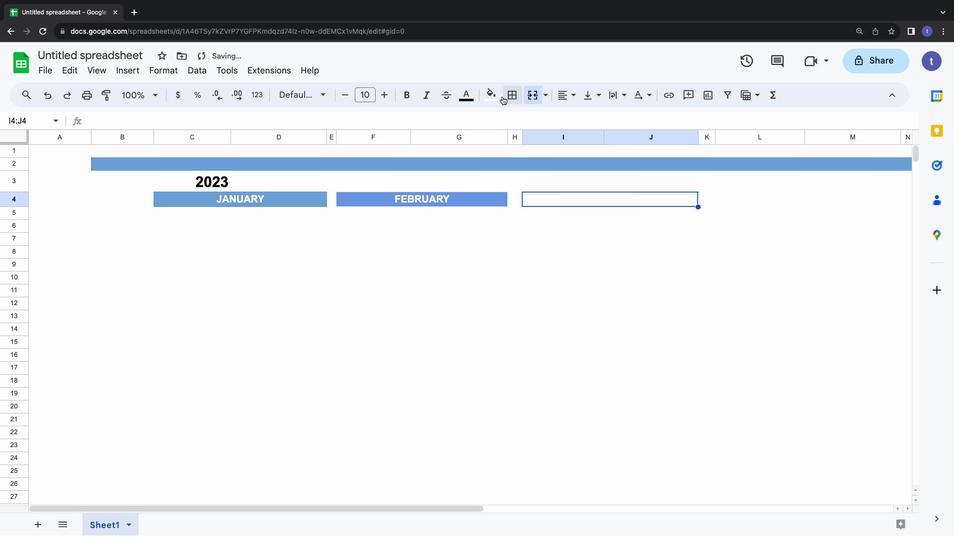 
Action: Mouse pressed left at (540, 104)
Screenshot: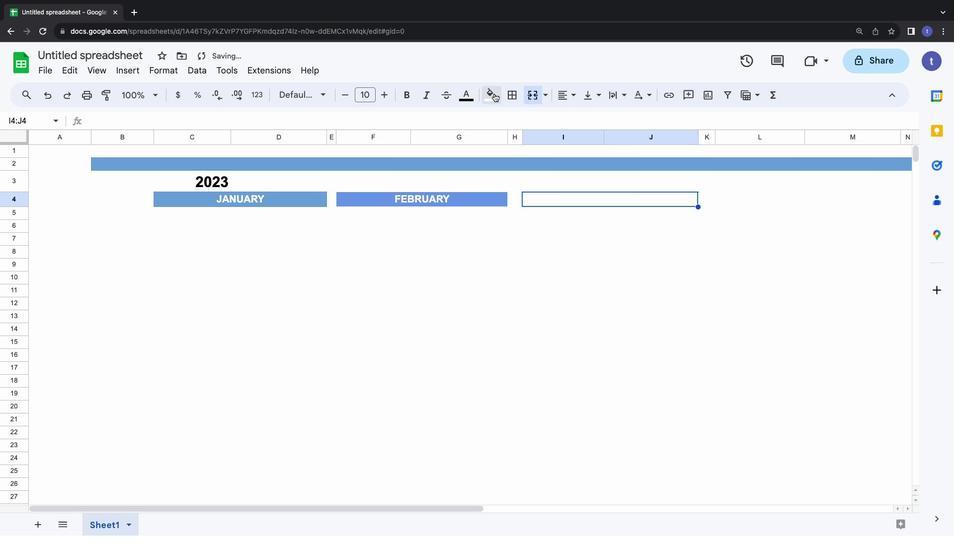 
Action: Mouse moved to (500, 99)
Screenshot: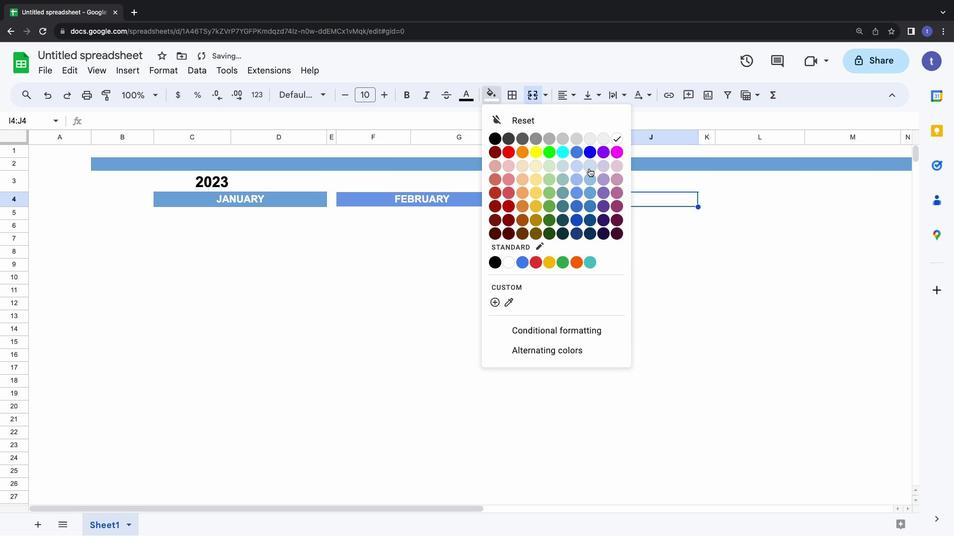 
Action: Mouse pressed left at (500, 99)
Screenshot: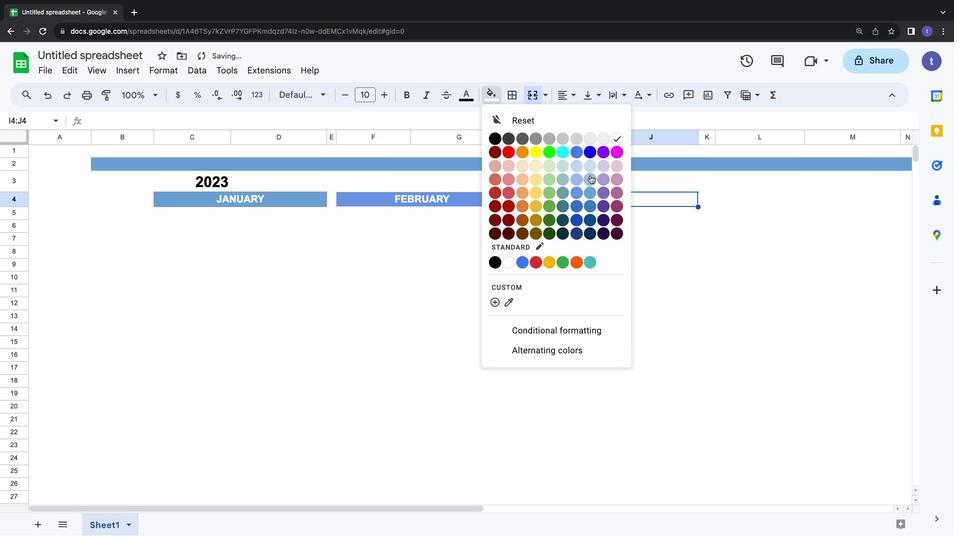 
Action: Mouse moved to (596, 197)
Screenshot: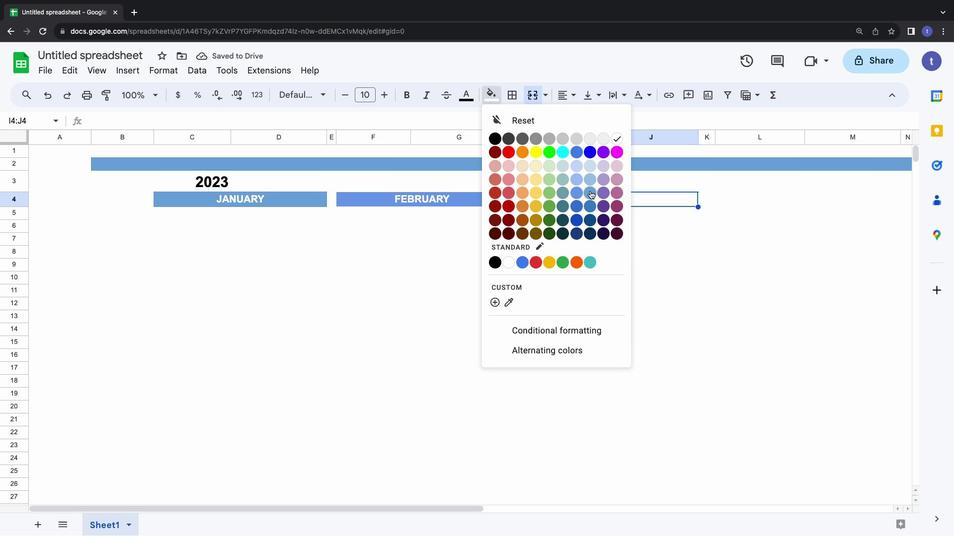 
Action: Mouse pressed left at (596, 197)
Screenshot: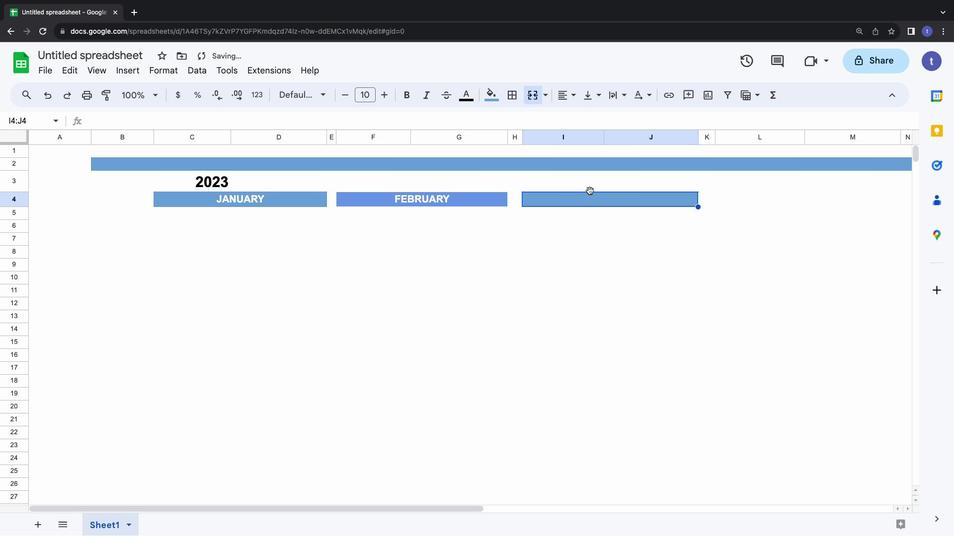 
Action: Mouse moved to (595, 201)
Screenshot: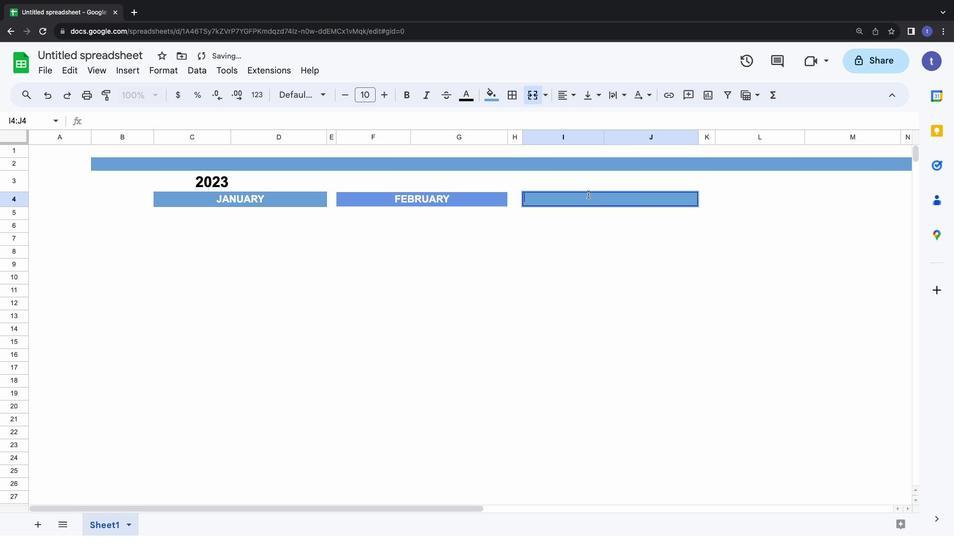 
Action: Mouse pressed left at (595, 201)
Screenshot: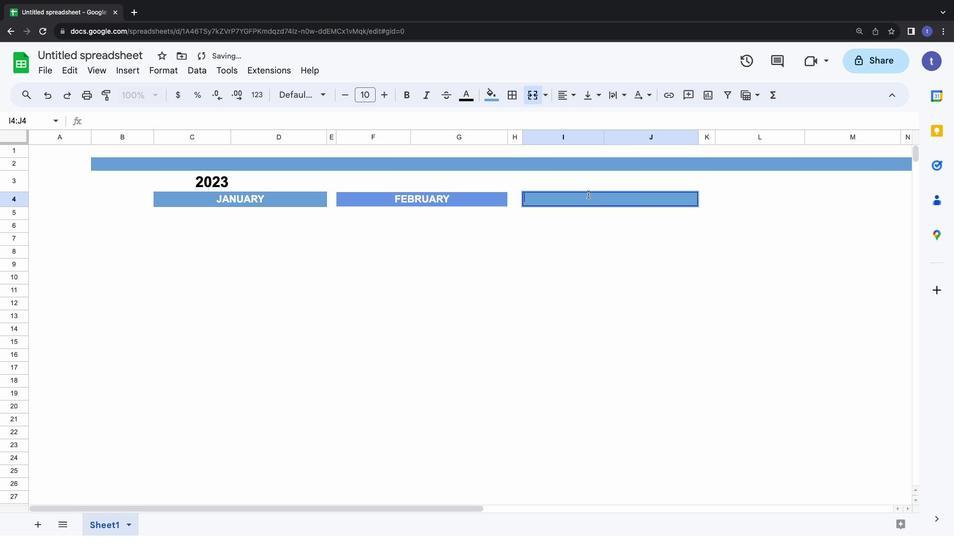 
Action: Mouse pressed left at (595, 201)
Screenshot: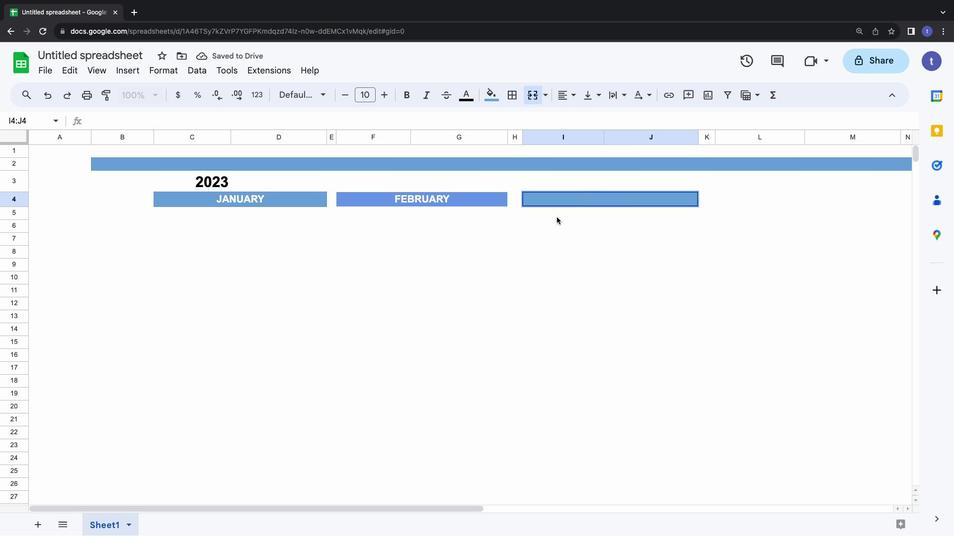 
Action: Mouse moved to (563, 224)
Screenshot: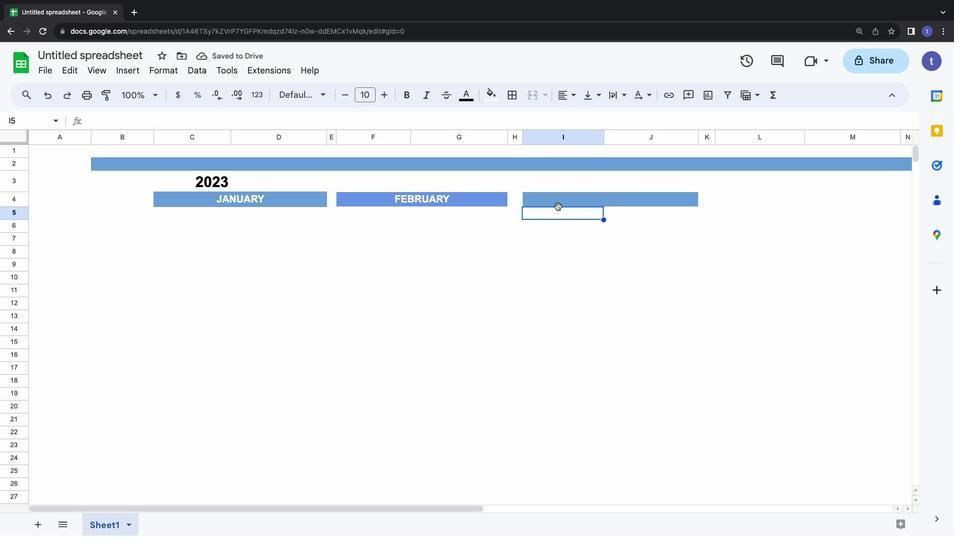 
Action: Mouse pressed left at (563, 224)
Screenshot: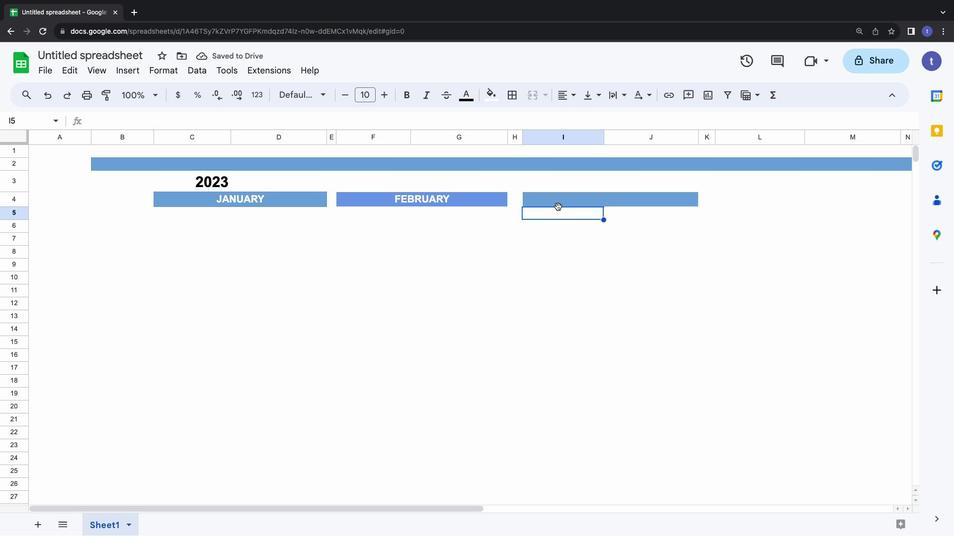 
Action: Mouse moved to (564, 212)
Screenshot: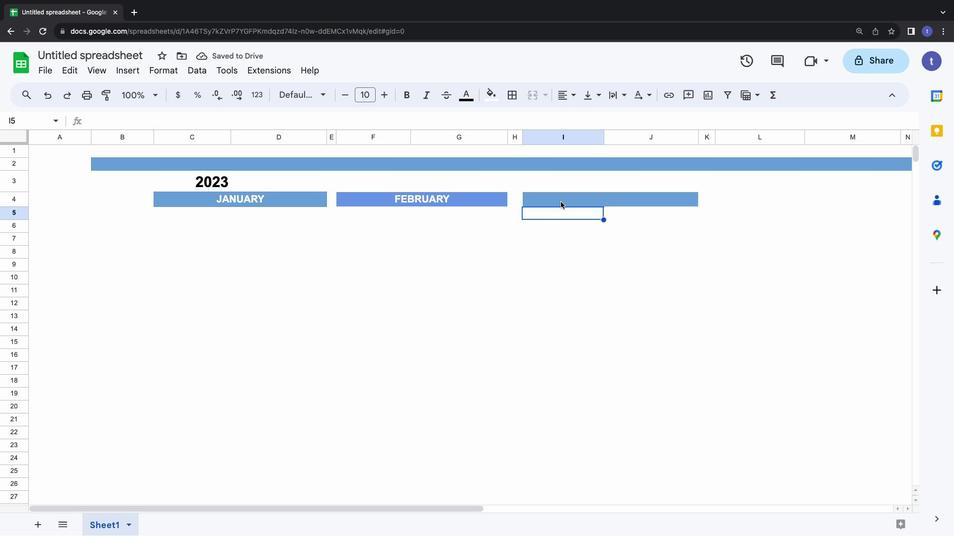 
Action: Mouse pressed left at (564, 212)
